 Task: For heading Use Spectral with bold.  font size for heading24,  'Change the font style of data to'Spectral and font size to 16,  Change the alignment of both headline & data to Align right In the sheet   Impact Sales review   book
Action: Mouse moved to (79, 164)
Screenshot: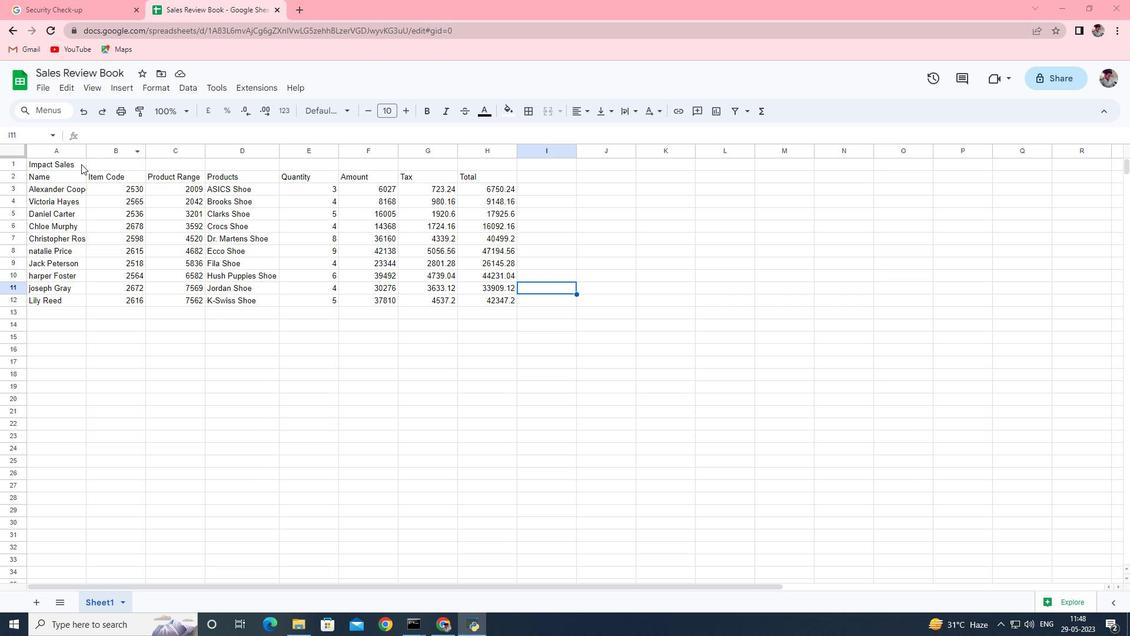 
Action: Mouse pressed left at (79, 164)
Screenshot: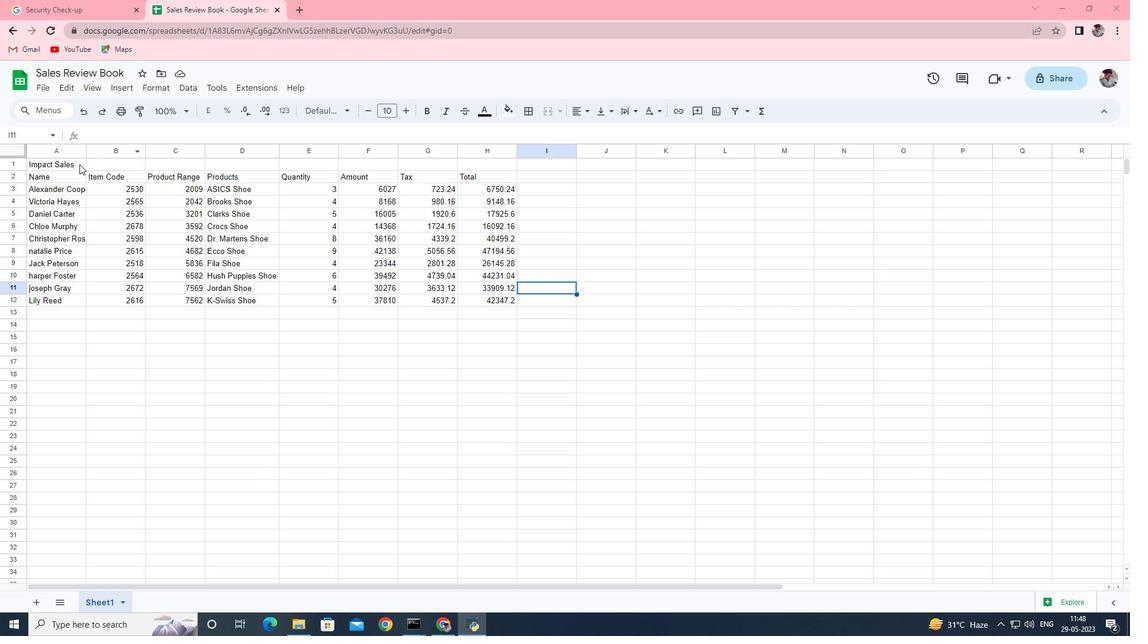 
Action: Mouse moved to (352, 108)
Screenshot: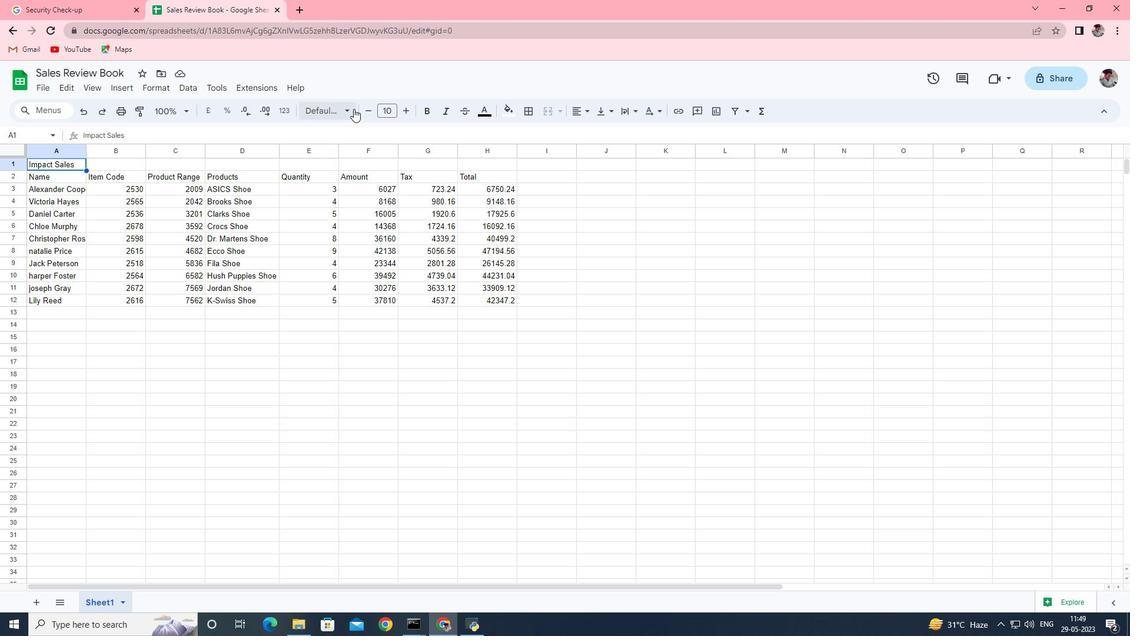 
Action: Mouse pressed left at (352, 108)
Screenshot: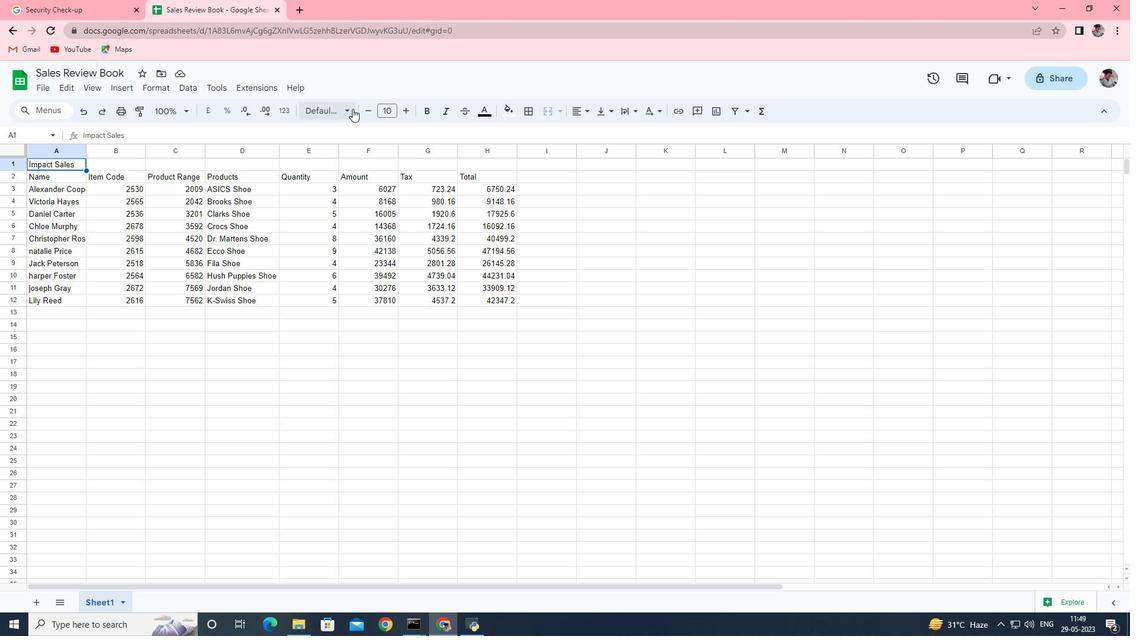 
Action: Mouse moved to (341, 286)
Screenshot: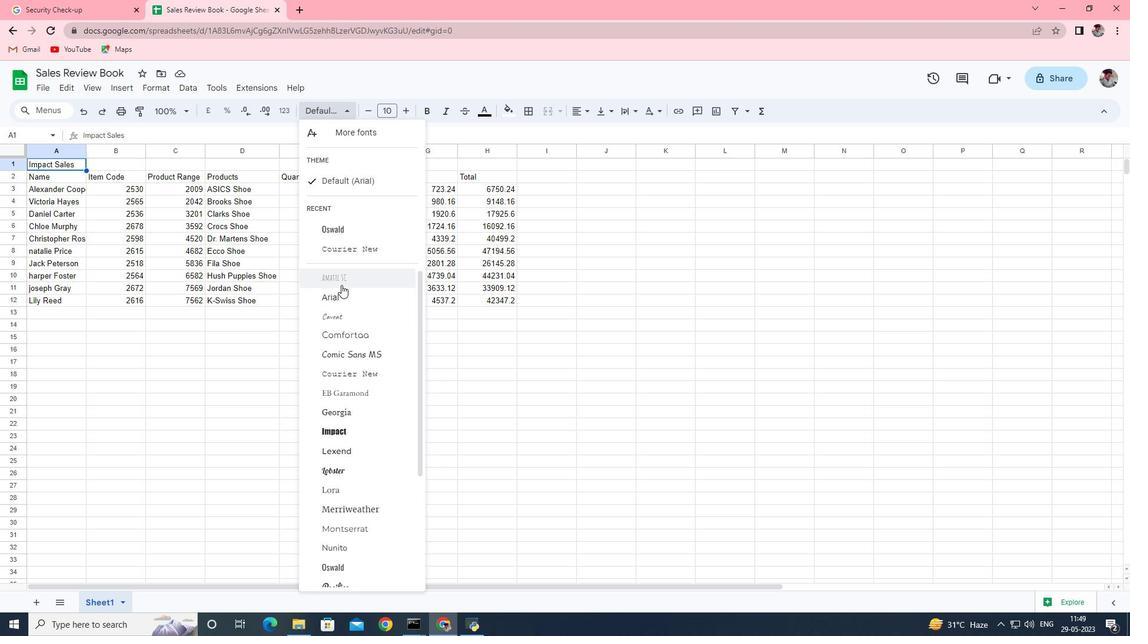 
Action: Mouse scrolled (341, 285) with delta (0, 0)
Screenshot: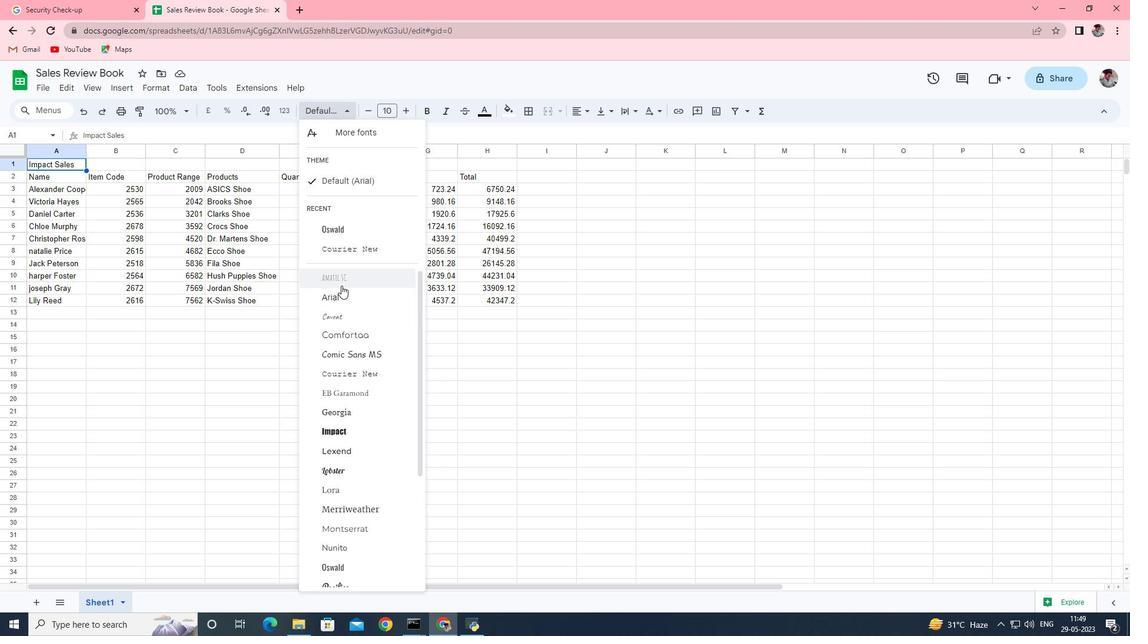 
Action: Mouse scrolled (341, 285) with delta (0, 0)
Screenshot: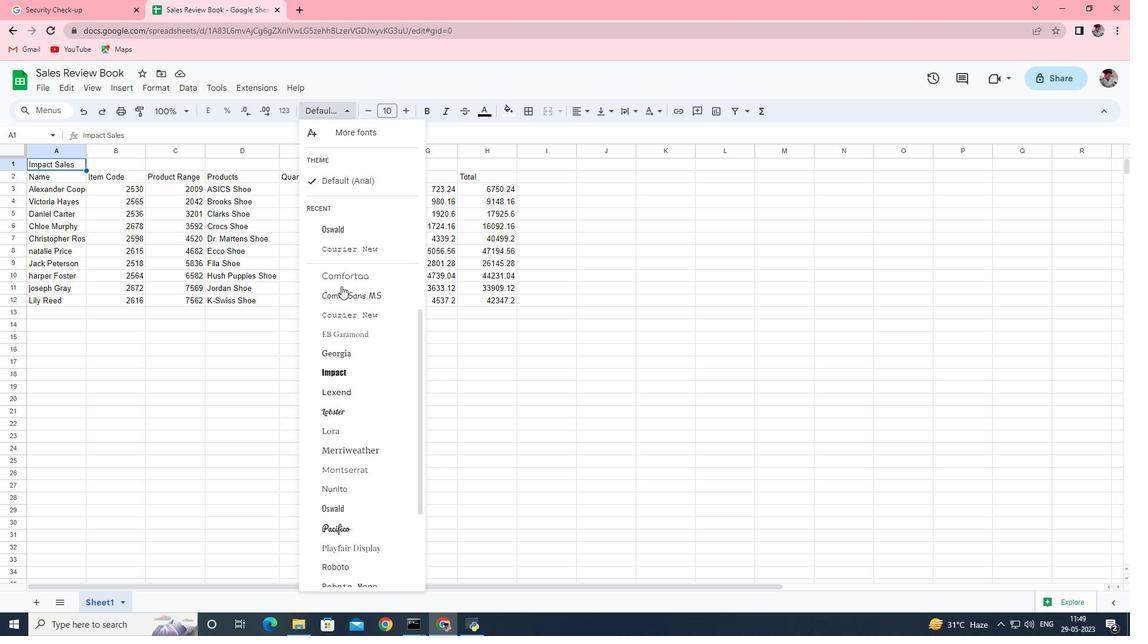 
Action: Mouse scrolled (341, 285) with delta (0, 0)
Screenshot: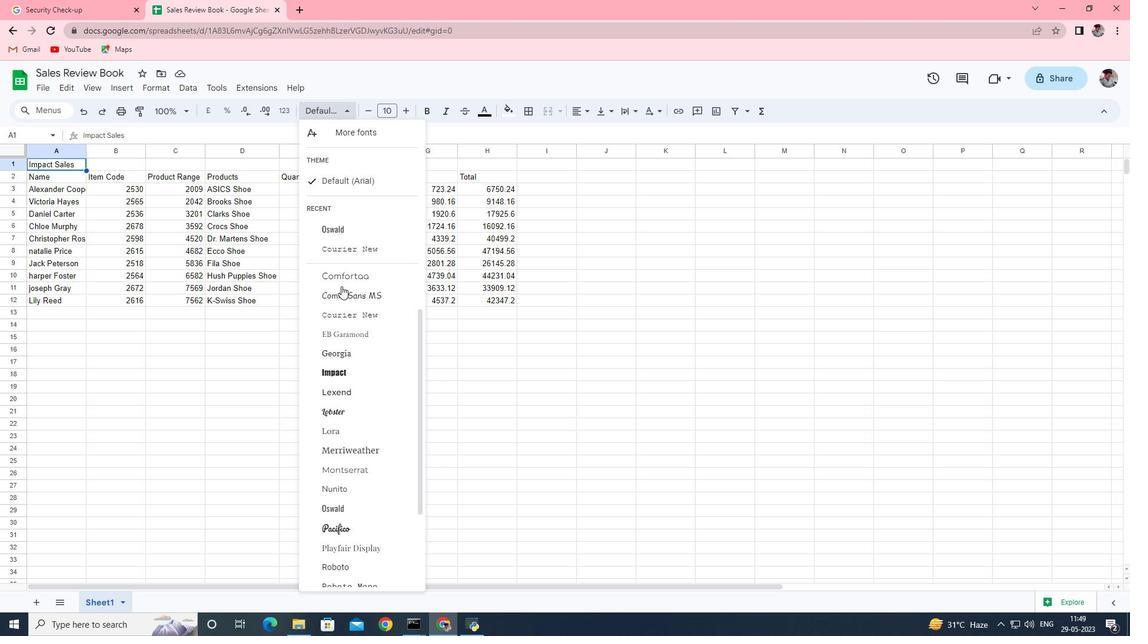 
Action: Mouse scrolled (341, 285) with delta (0, 0)
Screenshot: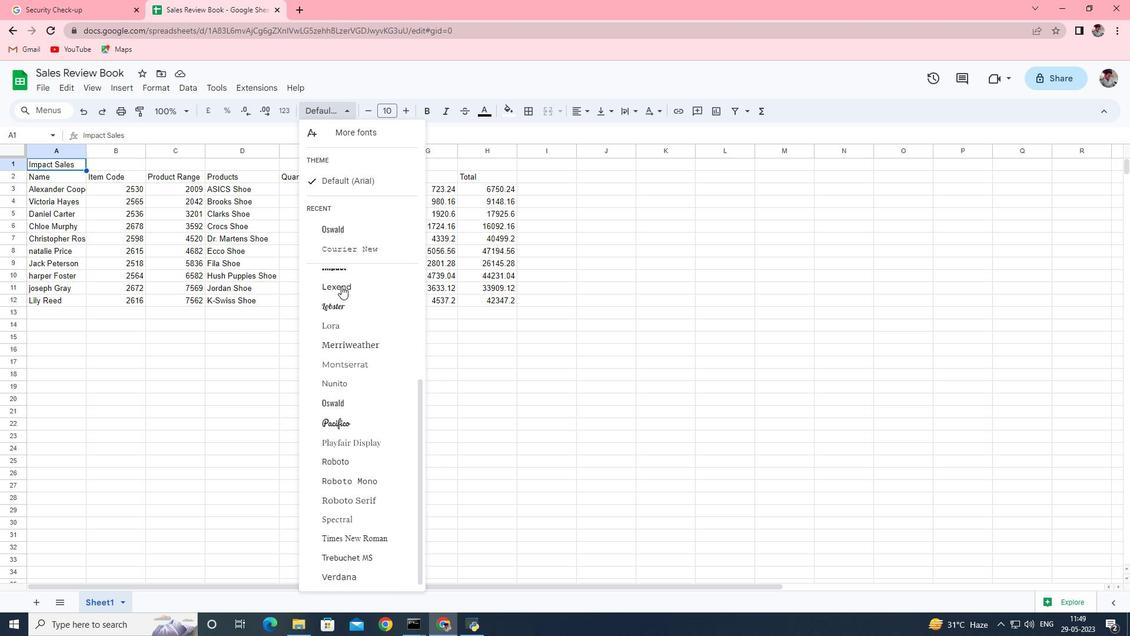 
Action: Mouse scrolled (341, 285) with delta (0, 0)
Screenshot: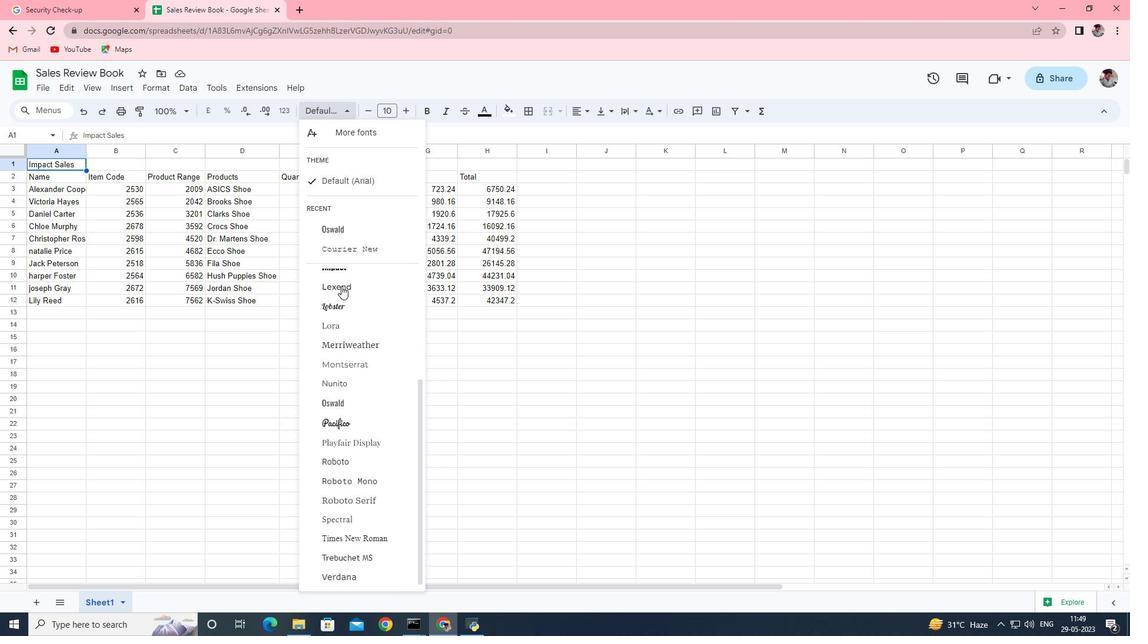 
Action: Mouse scrolled (341, 285) with delta (0, 0)
Screenshot: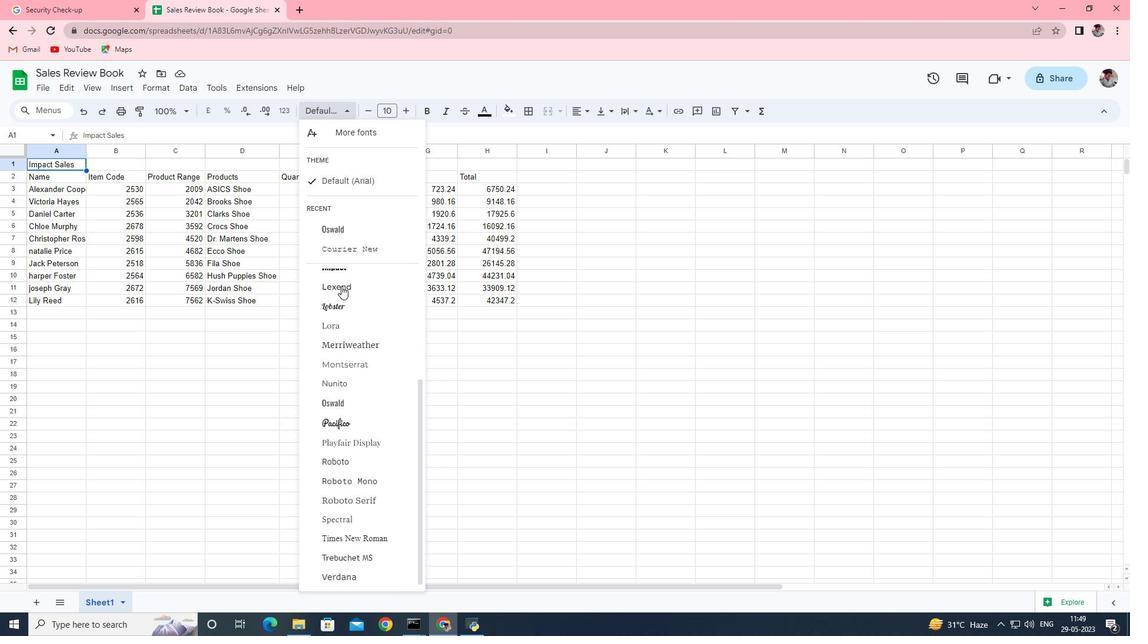 
Action: Mouse scrolled (341, 285) with delta (0, 0)
Screenshot: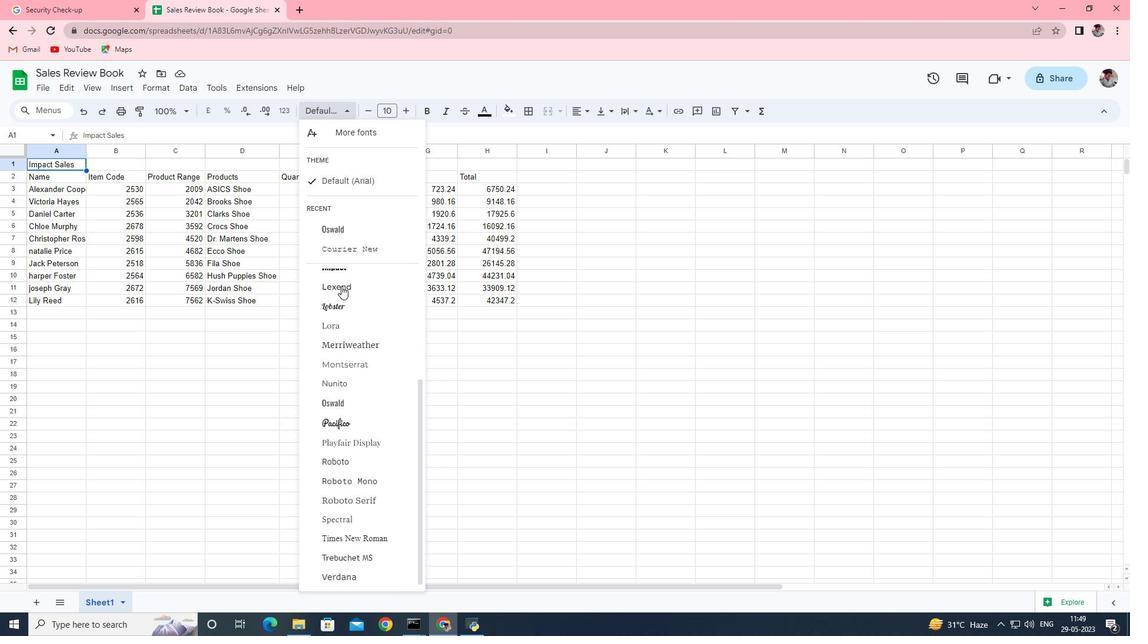 
Action: Mouse moved to (360, 470)
Screenshot: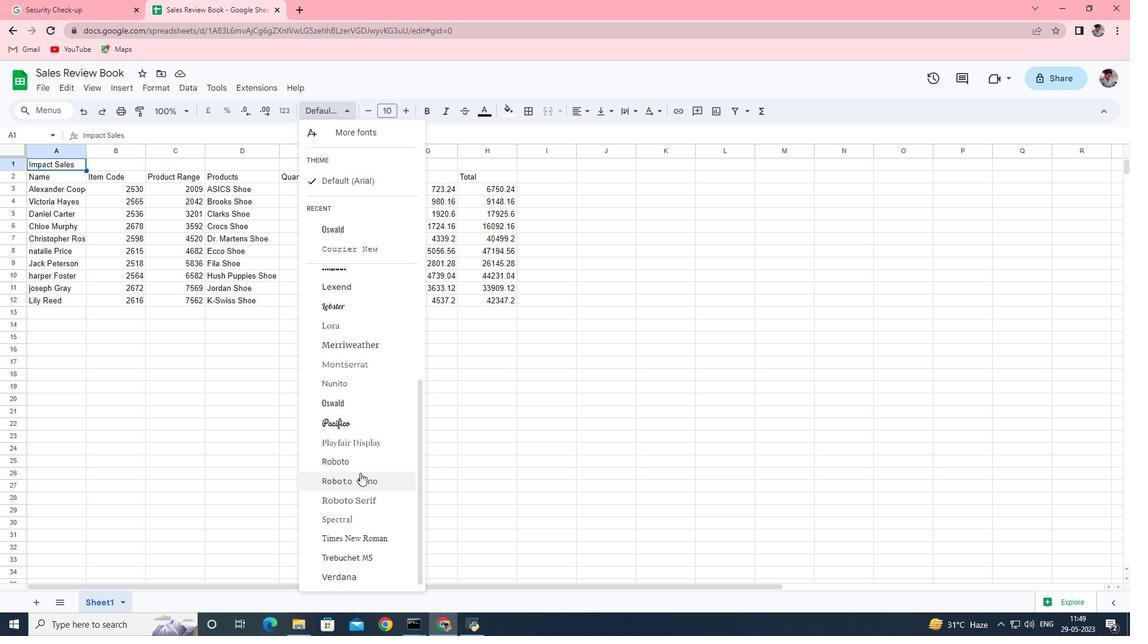 
Action: Mouse scrolled (360, 469) with delta (0, 0)
Screenshot: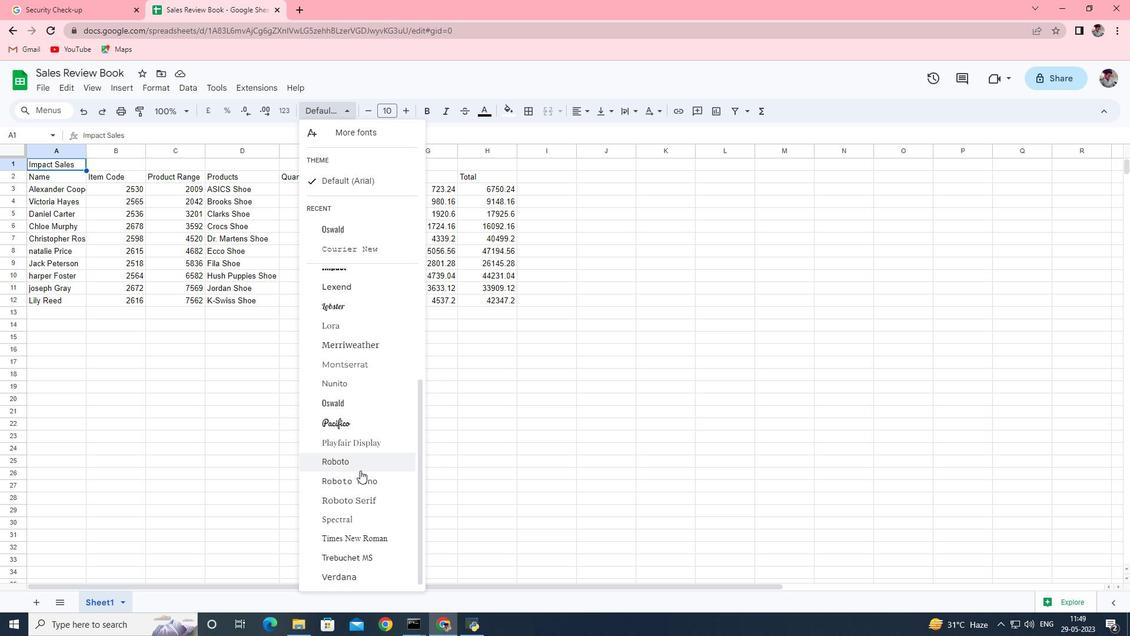 
Action: Mouse moved to (360, 469)
Screenshot: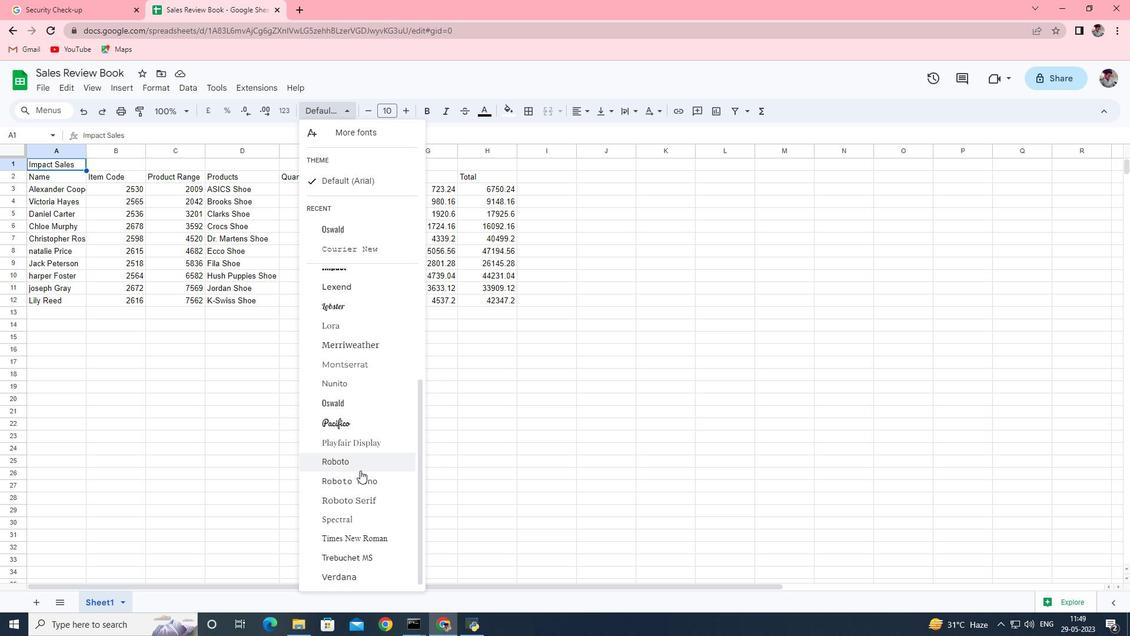 
Action: Mouse scrolled (360, 469) with delta (0, 0)
Screenshot: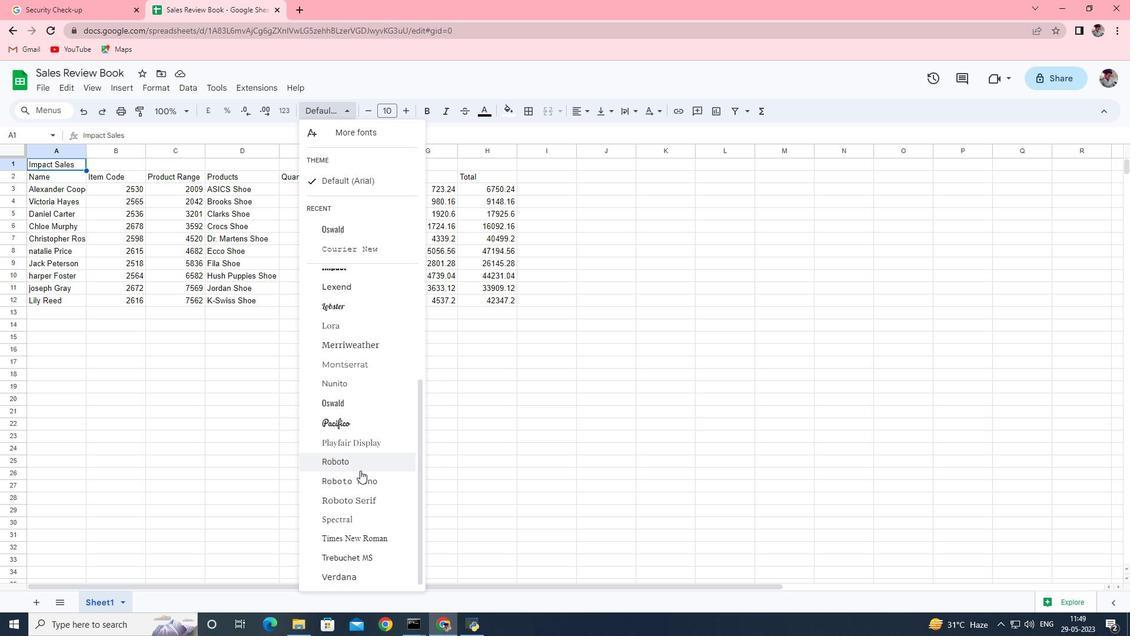 
Action: Mouse moved to (360, 469)
Screenshot: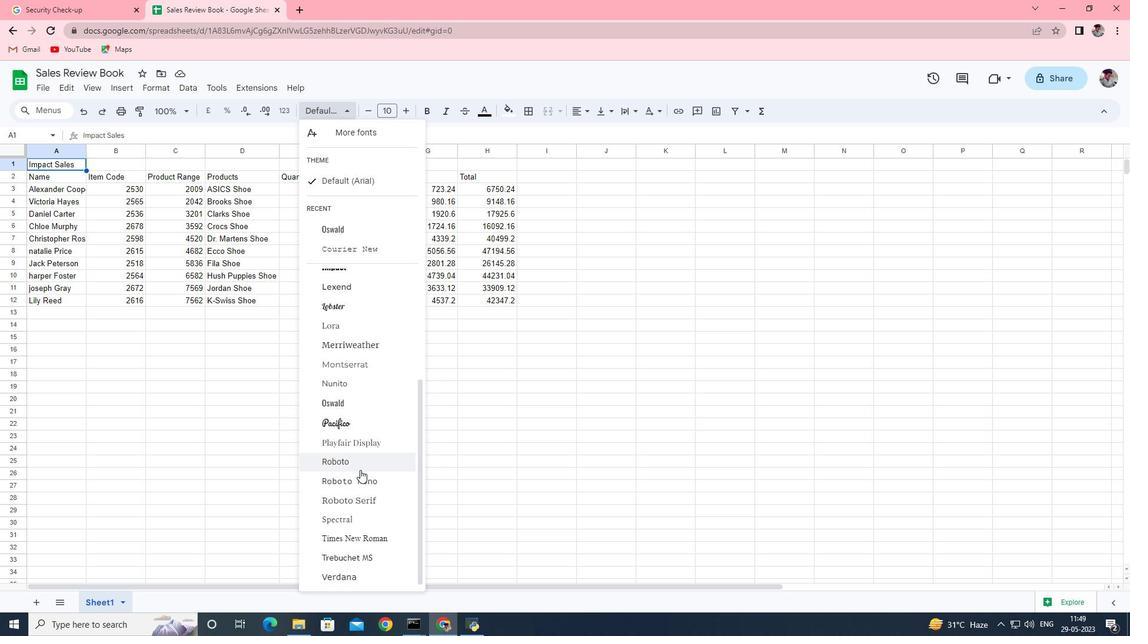 
Action: Mouse scrolled (360, 468) with delta (0, 0)
Screenshot: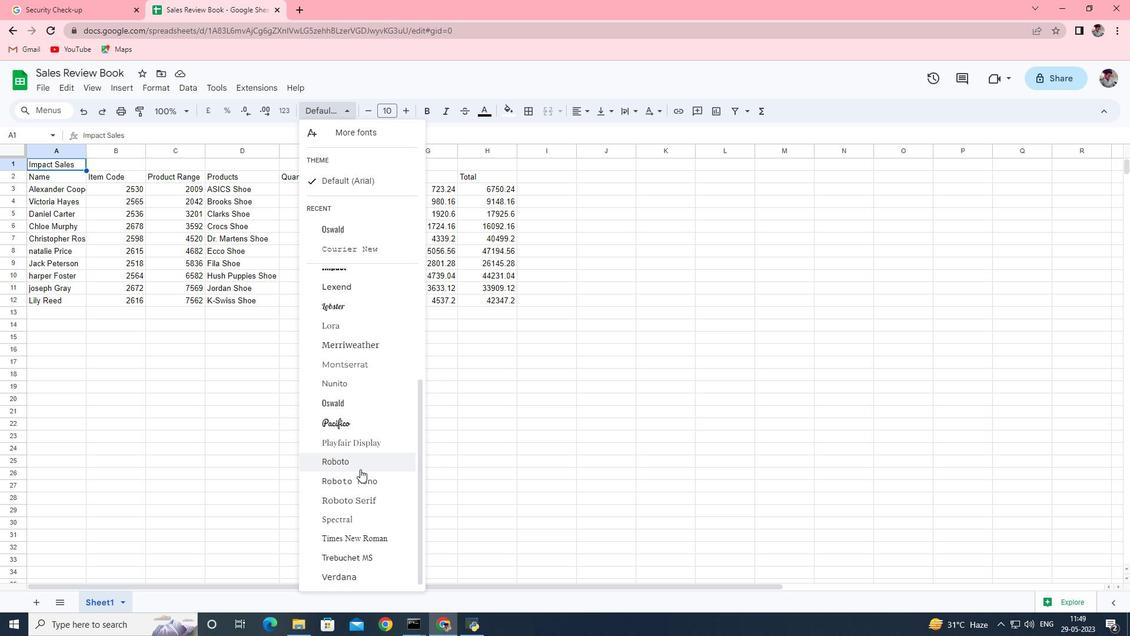
Action: Mouse scrolled (360, 468) with delta (0, 0)
Screenshot: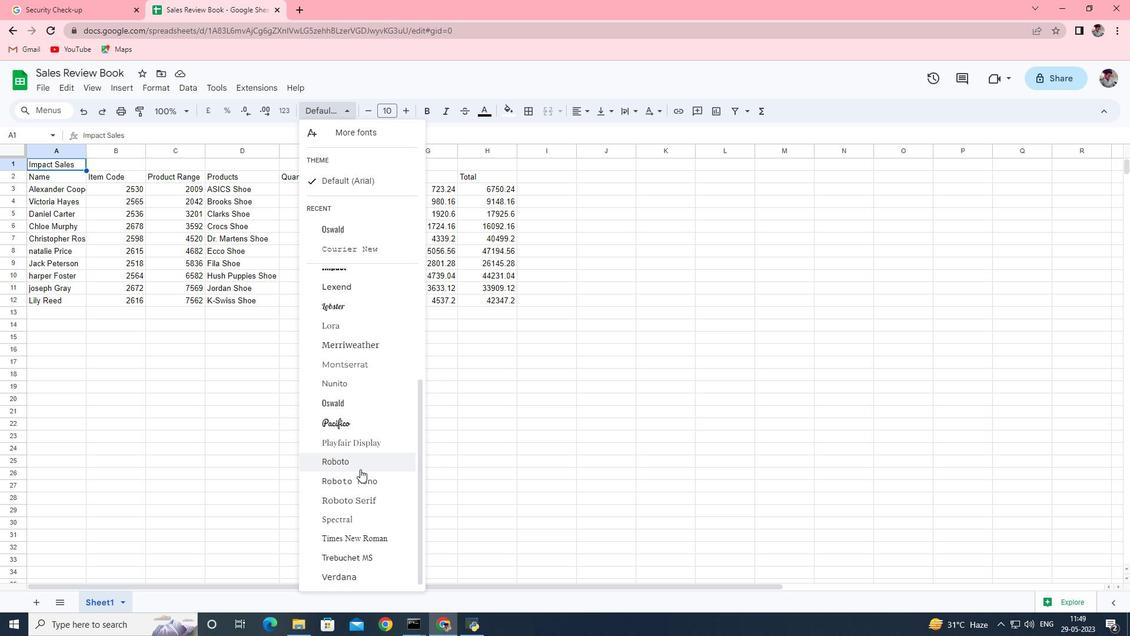 
Action: Mouse scrolled (360, 468) with delta (0, 0)
Screenshot: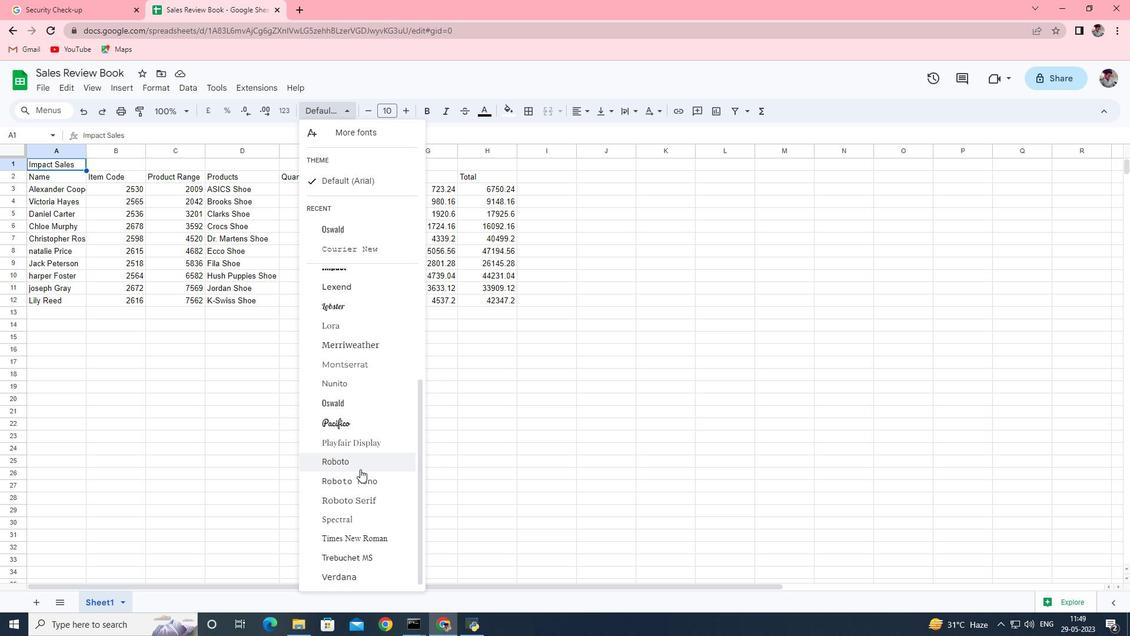 
Action: Mouse scrolled (360, 468) with delta (0, 0)
Screenshot: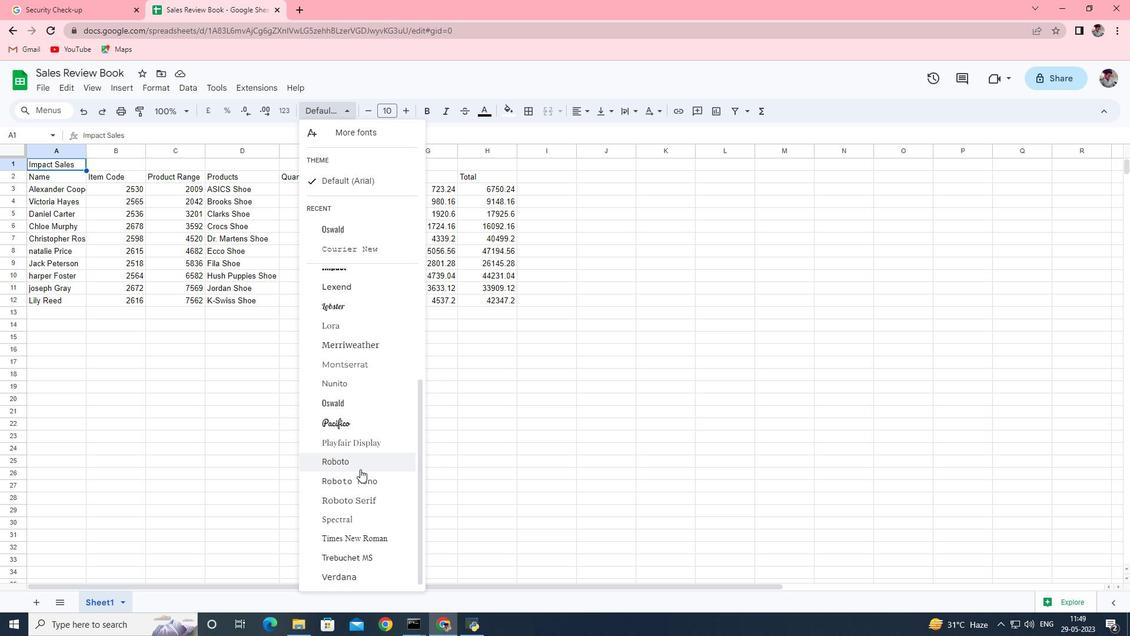 
Action: Mouse moved to (359, 468)
Screenshot: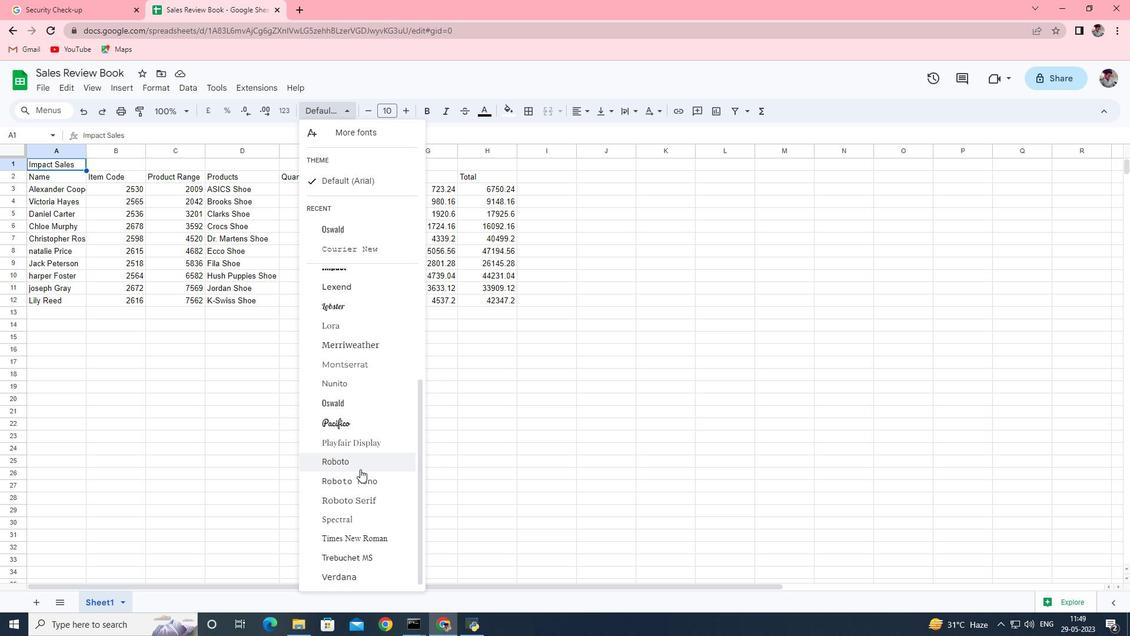 
Action: Mouse scrolled (359, 469) with delta (0, 0)
Screenshot: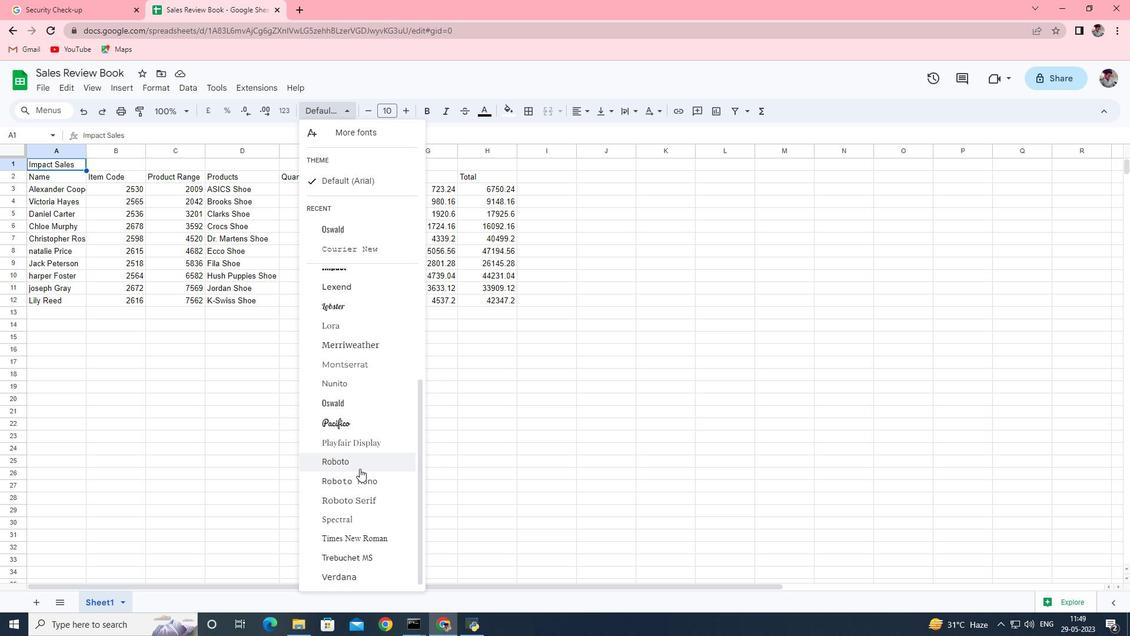 
Action: Mouse moved to (358, 467)
Screenshot: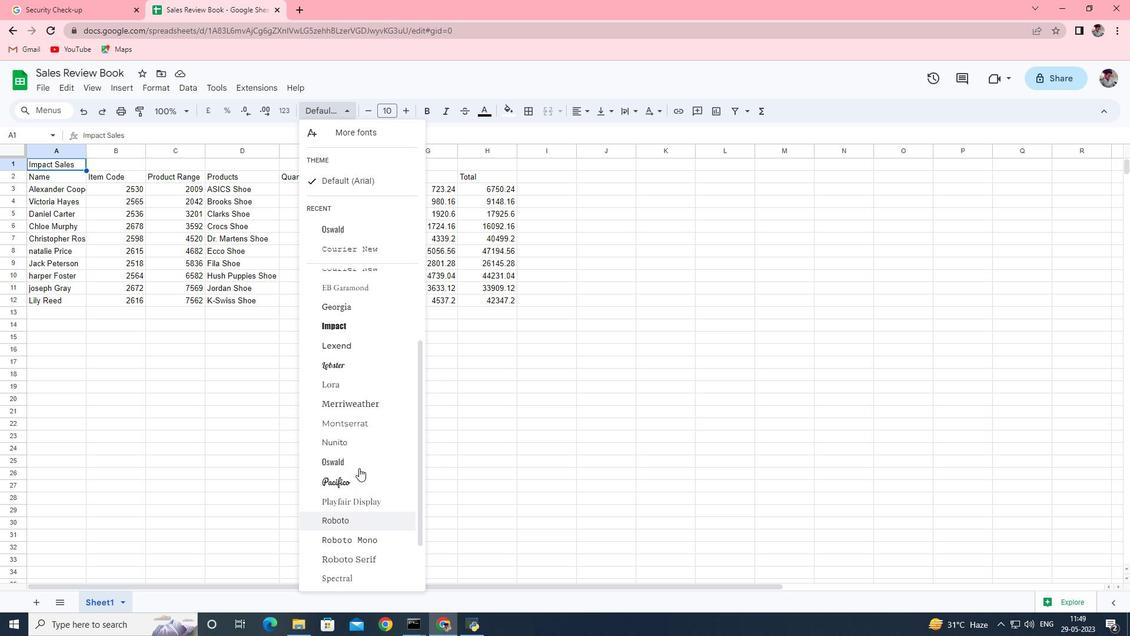 
Action: Mouse scrolled (358, 468) with delta (0, 0)
Screenshot: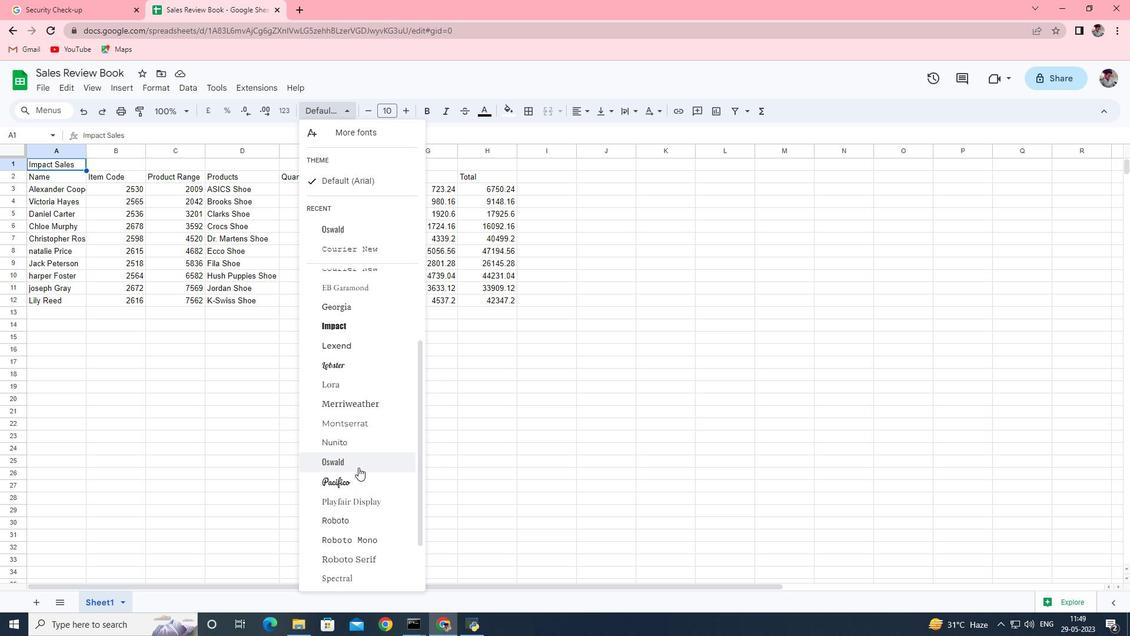 
Action: Mouse moved to (356, 465)
Screenshot: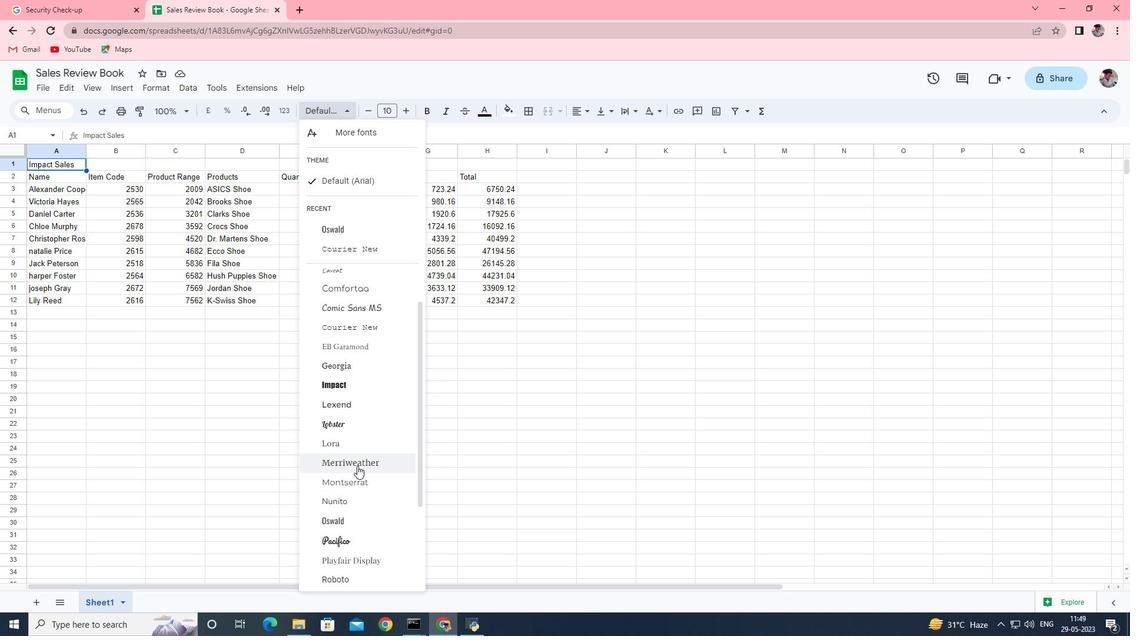 
Action: Mouse scrolled (356, 465) with delta (0, 0)
Screenshot: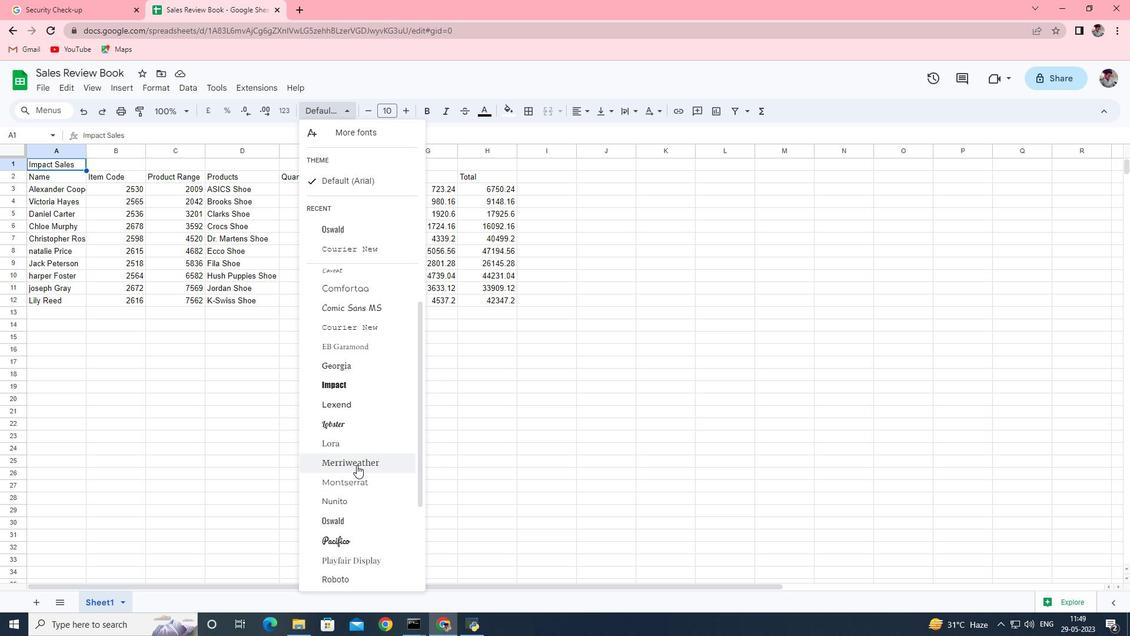 
Action: Mouse scrolled (356, 464) with delta (0, 0)
Screenshot: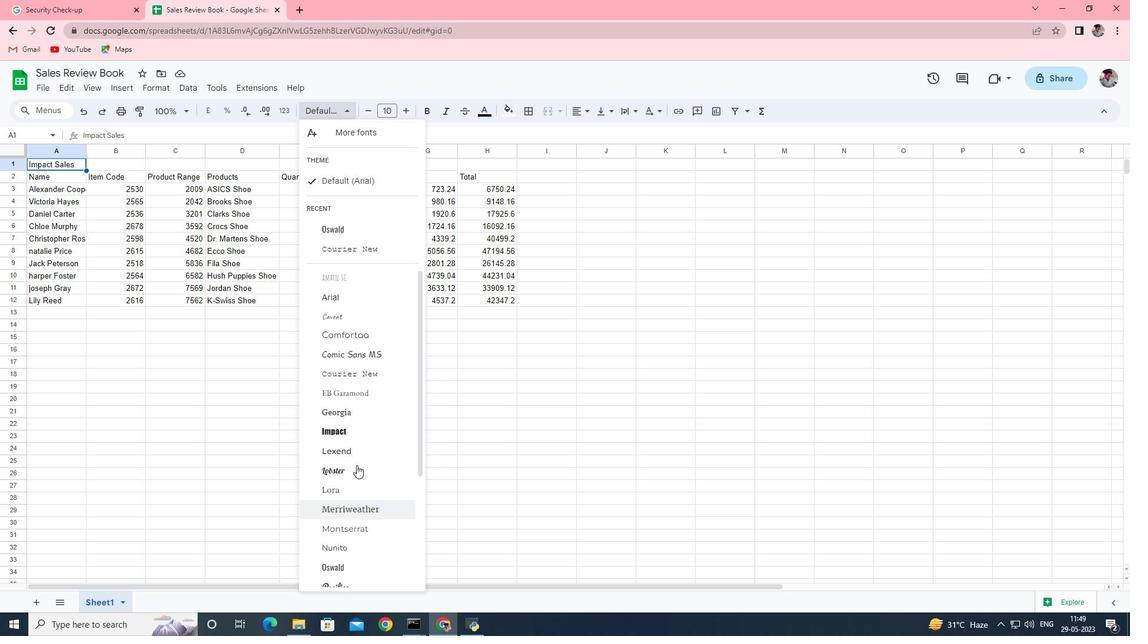 
Action: Mouse scrolled (356, 464) with delta (0, 0)
Screenshot: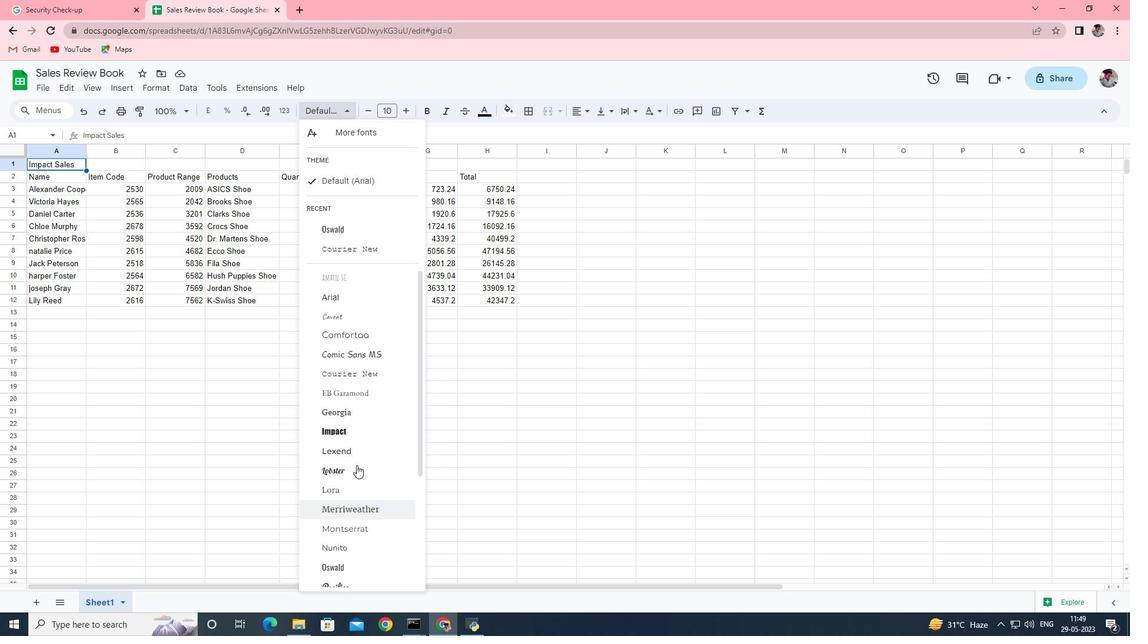 
Action: Mouse scrolled (356, 464) with delta (0, 0)
Screenshot: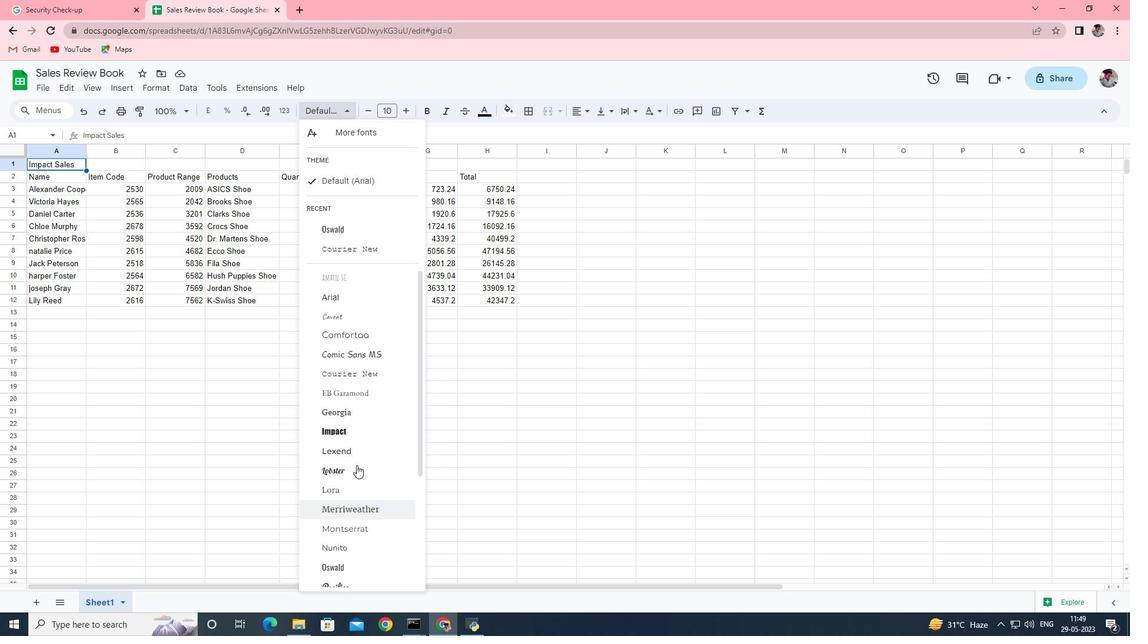 
Action: Mouse scrolled (356, 464) with delta (0, 0)
Screenshot: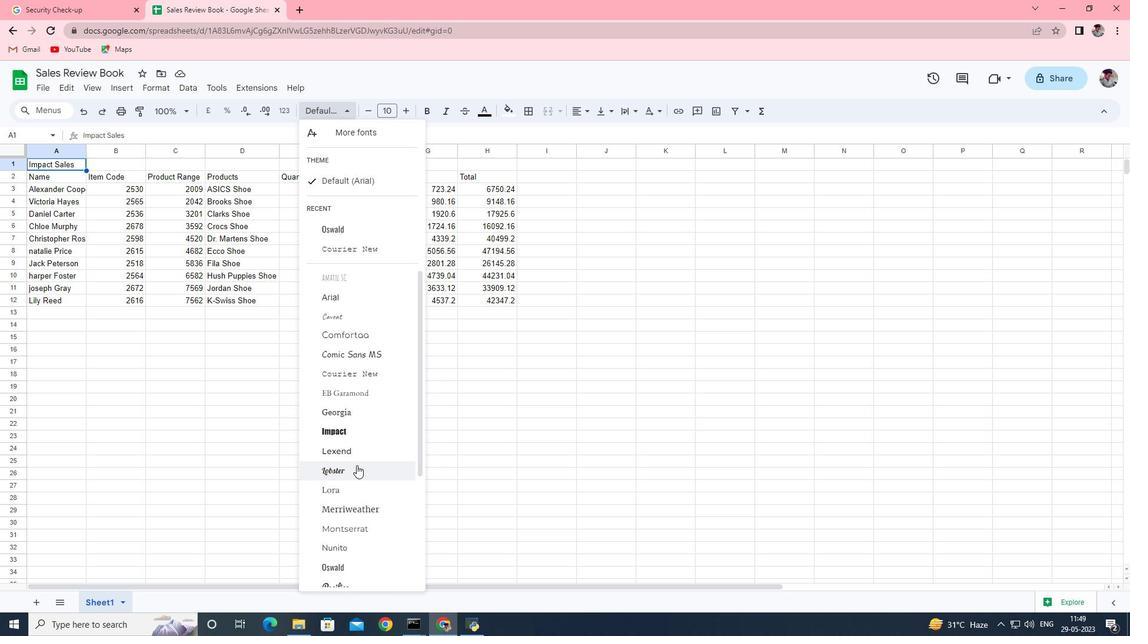 
Action: Mouse scrolled (356, 464) with delta (0, 0)
Screenshot: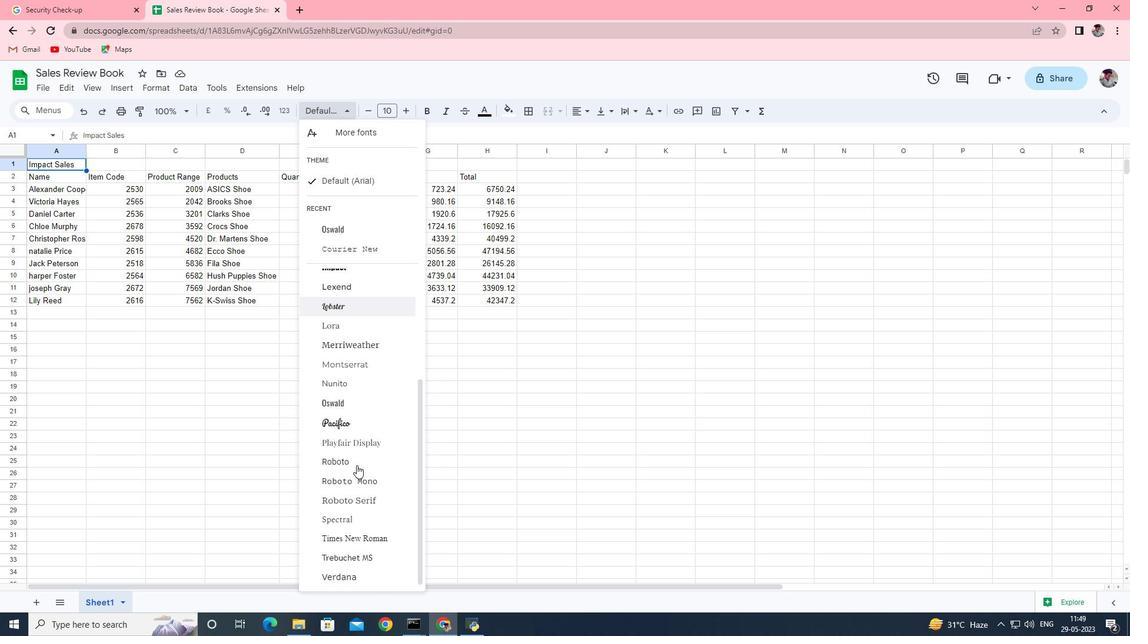 
Action: Mouse scrolled (356, 464) with delta (0, 0)
Screenshot: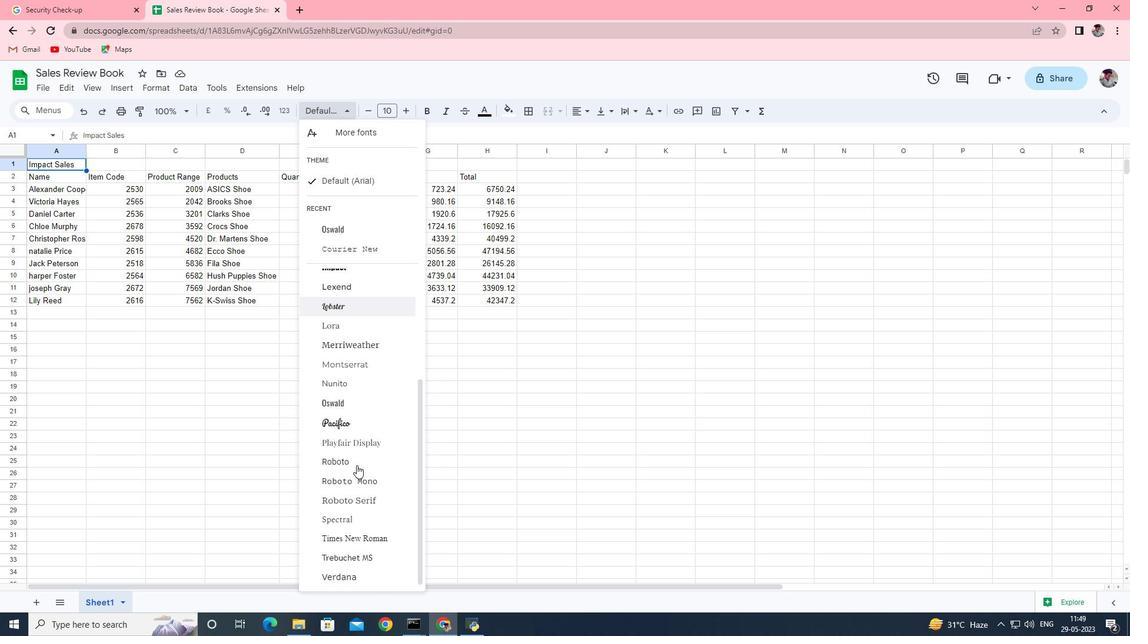
Action: Mouse moved to (346, 519)
Screenshot: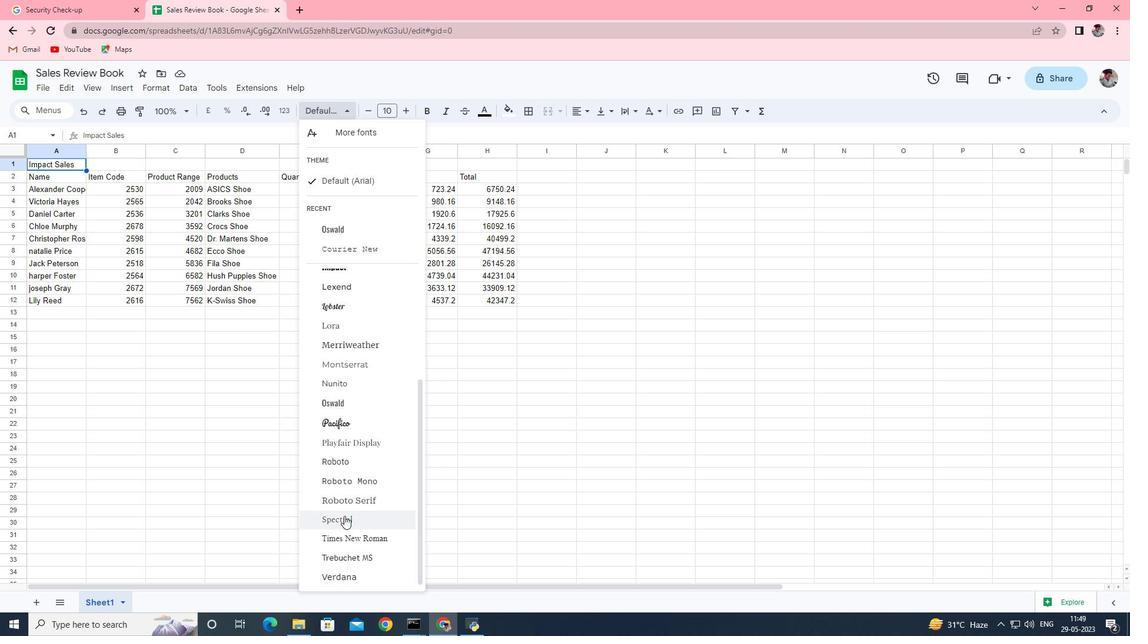 
Action: Mouse pressed left at (346, 519)
Screenshot: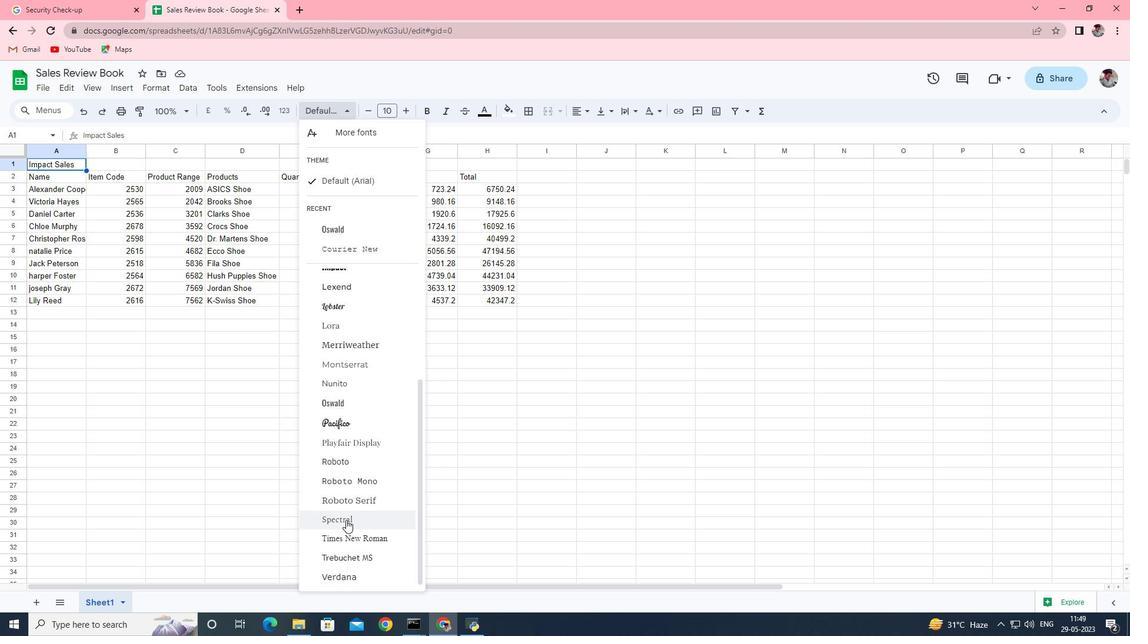 
Action: Mouse moved to (423, 110)
Screenshot: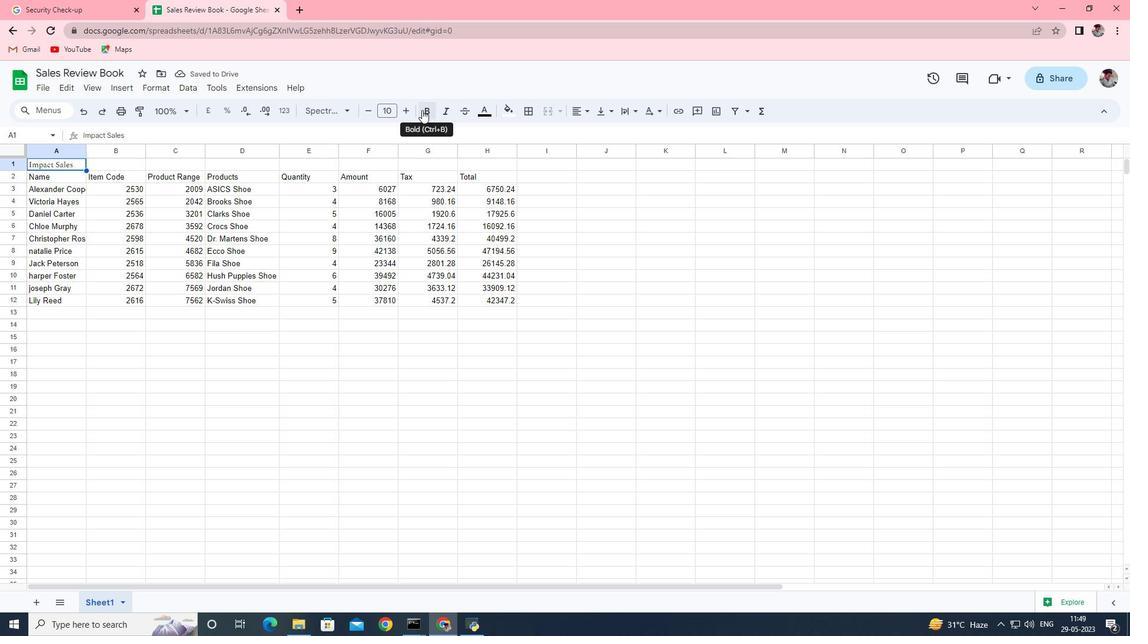 
Action: Mouse pressed left at (423, 110)
Screenshot: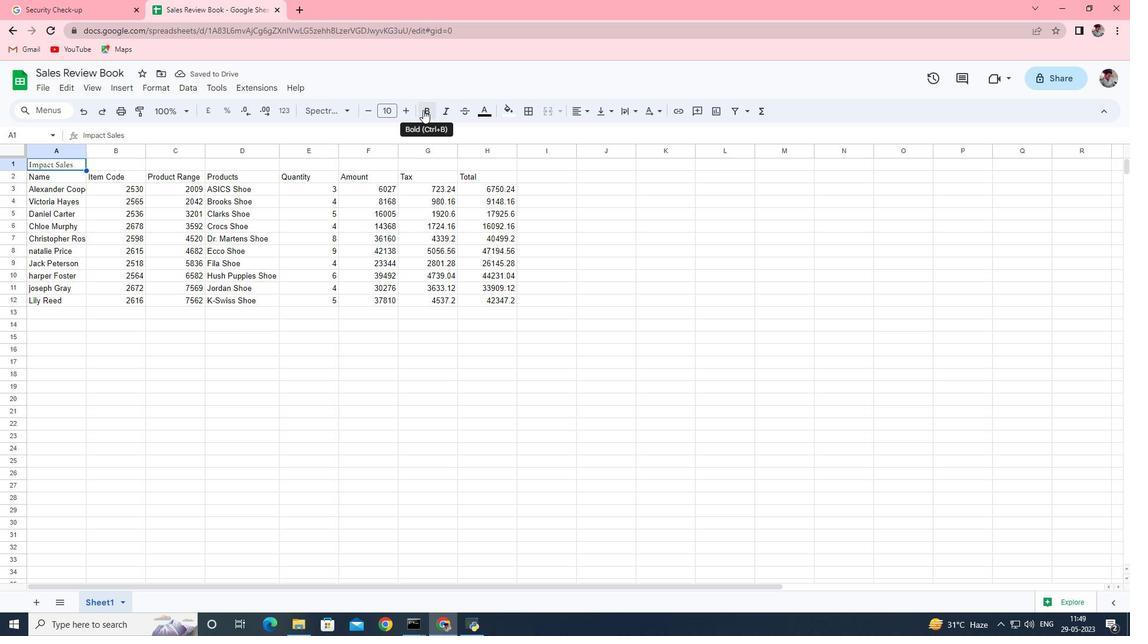 
Action: Mouse moved to (404, 111)
Screenshot: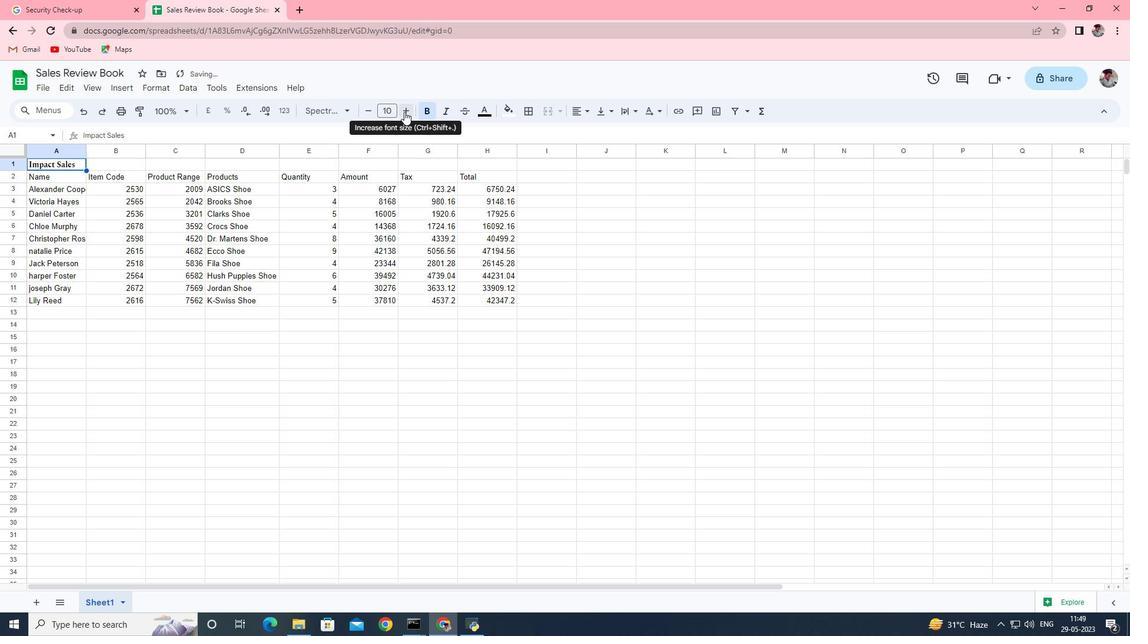 
Action: Mouse pressed left at (404, 111)
Screenshot: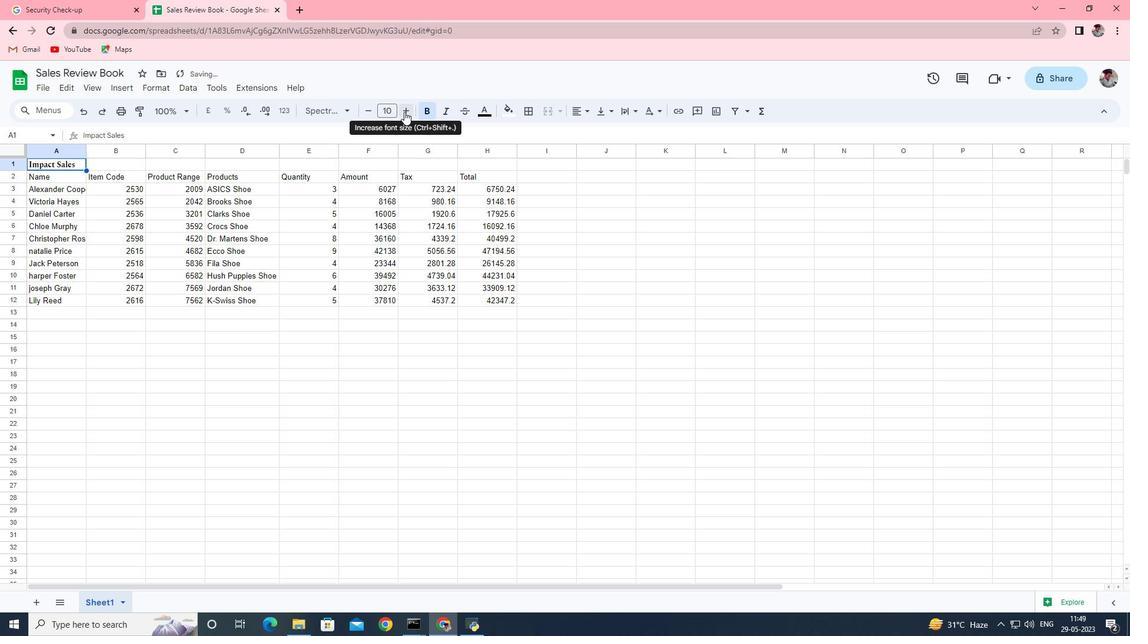 
Action: Mouse pressed left at (404, 111)
Screenshot: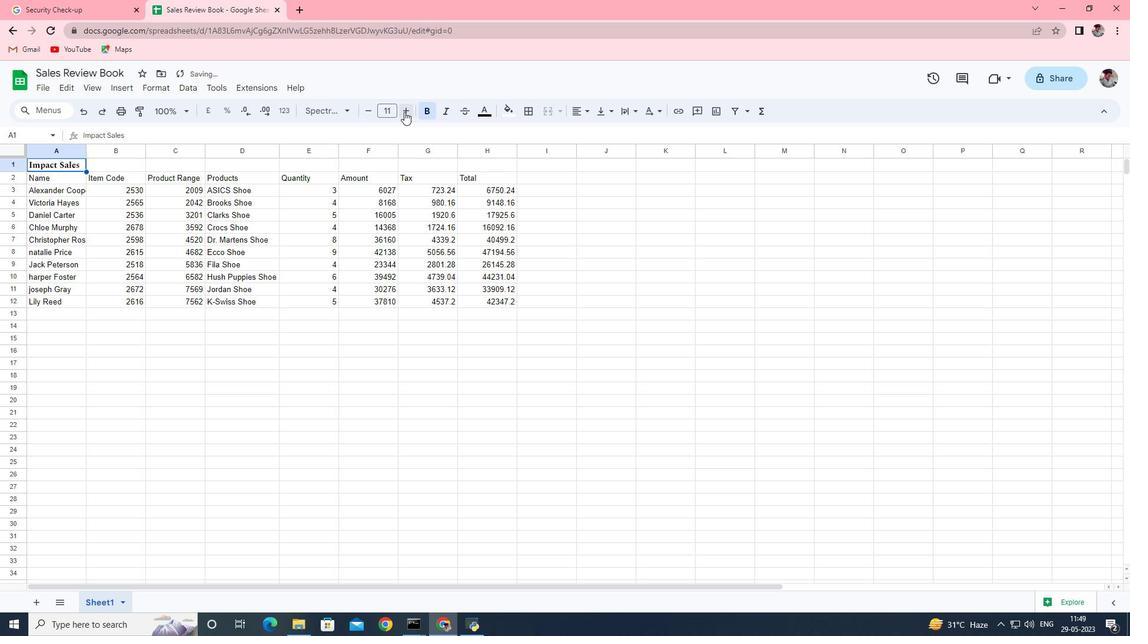 
Action: Mouse pressed left at (404, 111)
Screenshot: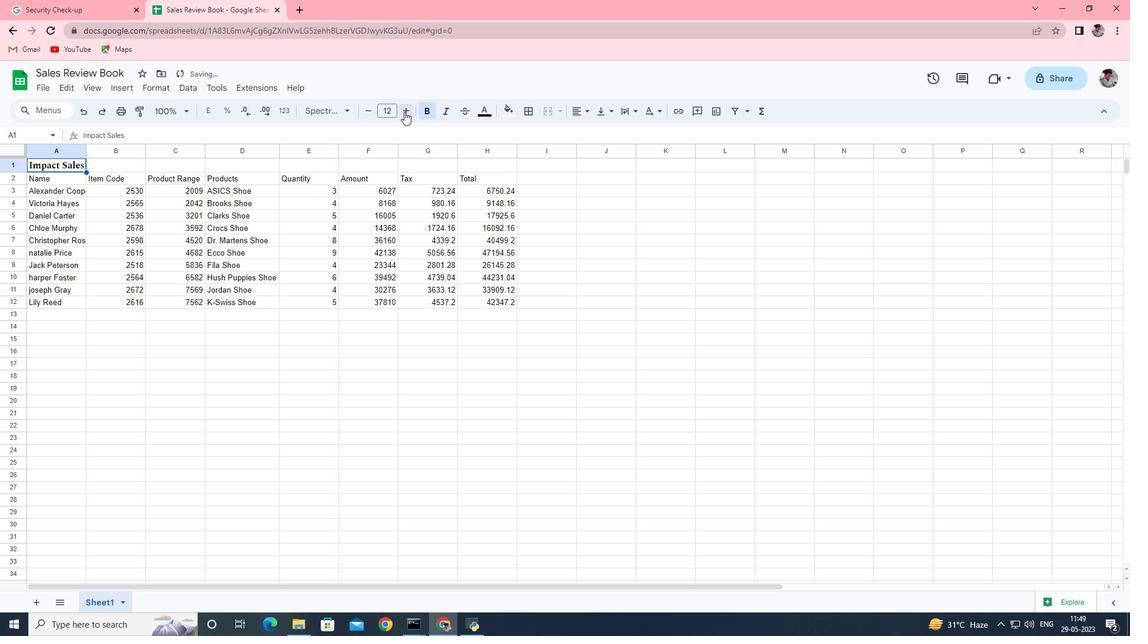 
Action: Mouse pressed left at (404, 111)
Screenshot: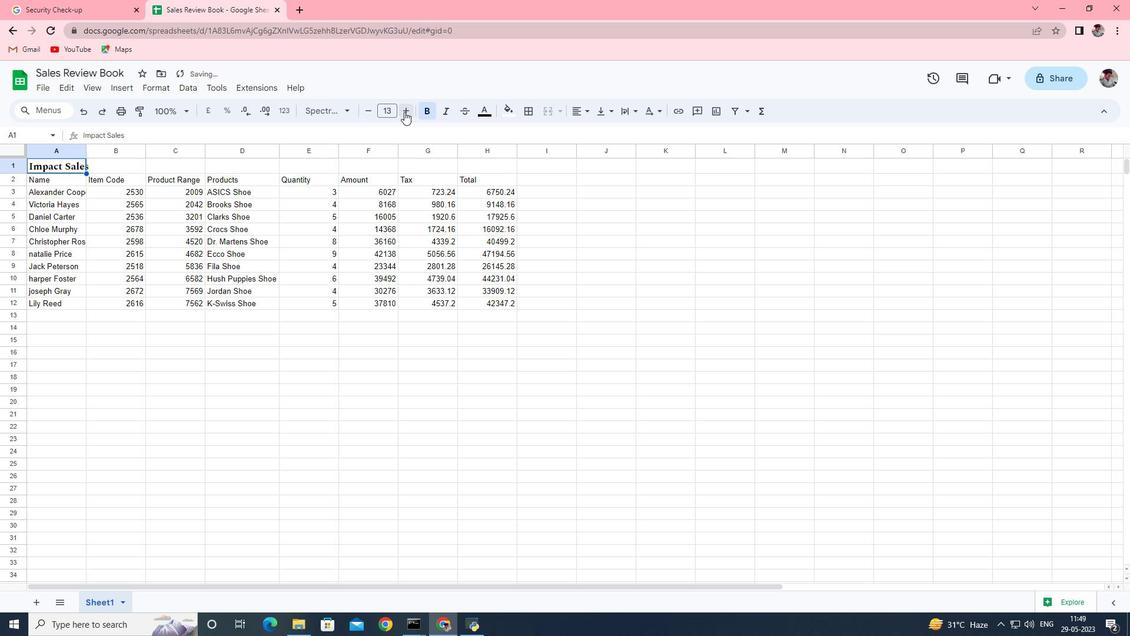 
Action: Mouse pressed left at (404, 111)
Screenshot: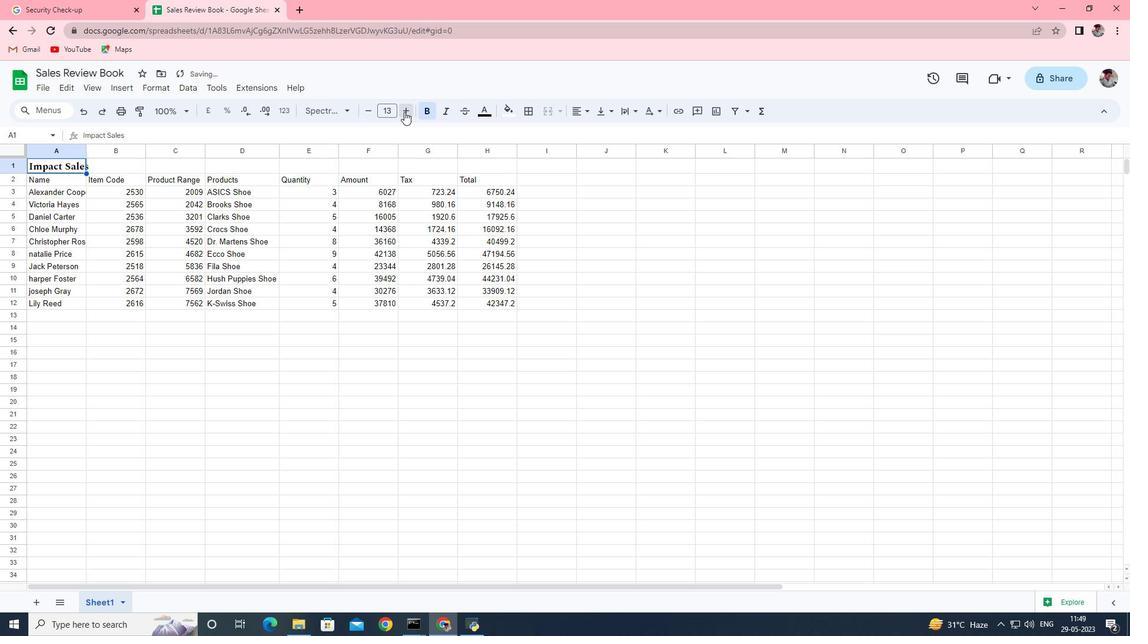 
Action: Mouse pressed left at (404, 111)
Screenshot: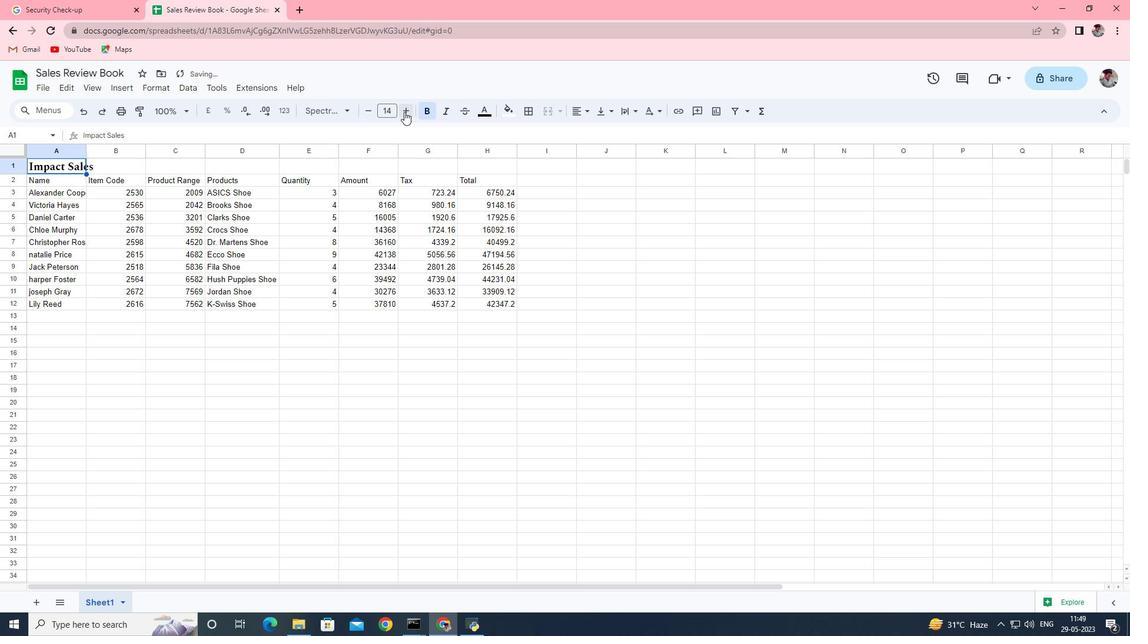 
Action: Mouse pressed left at (404, 111)
Screenshot: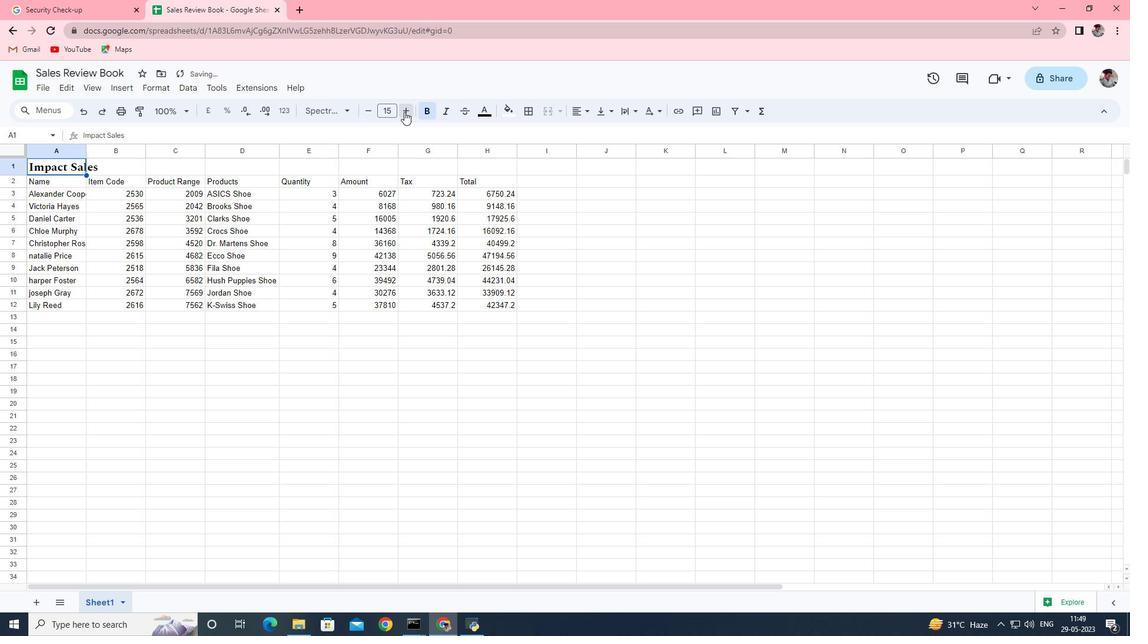 
Action: Mouse pressed left at (404, 111)
Screenshot: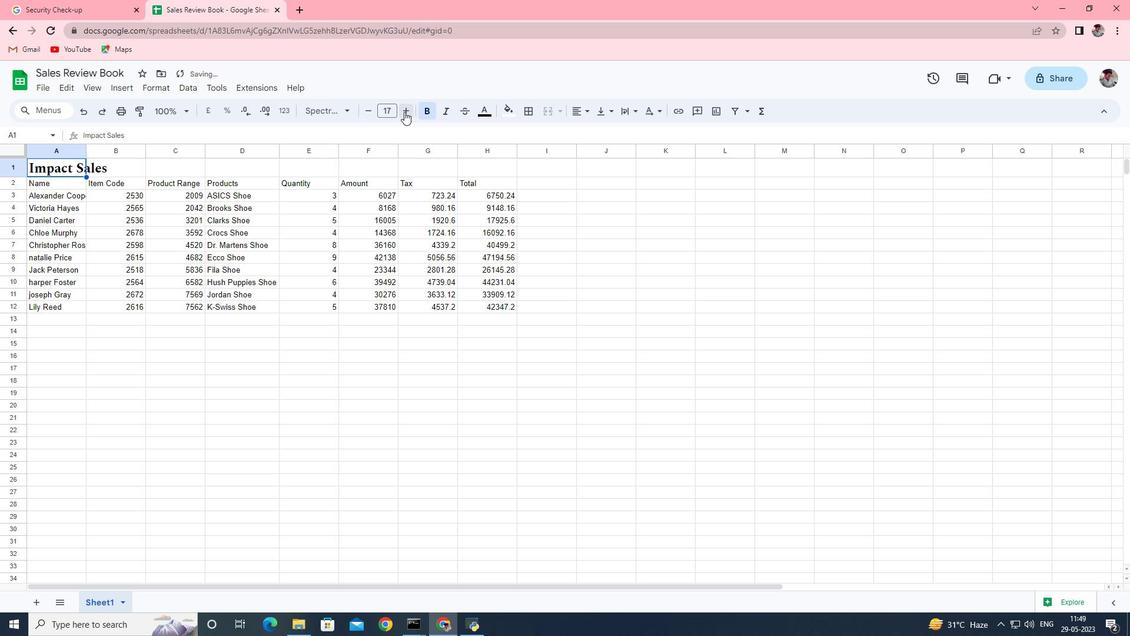 
Action: Mouse pressed left at (404, 111)
Screenshot: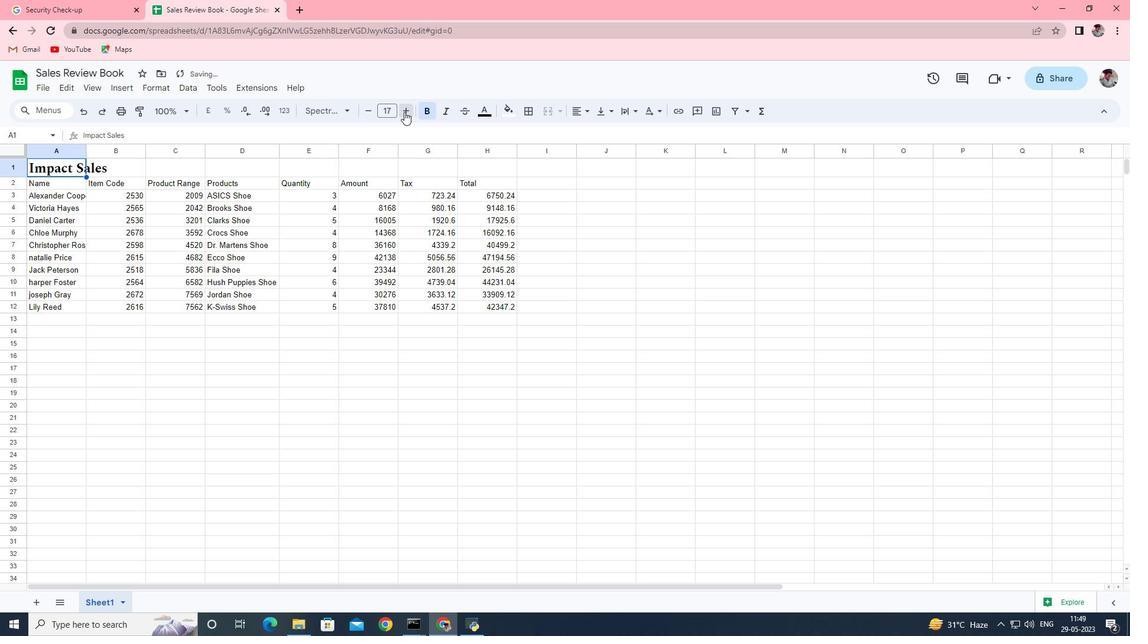 
Action: Mouse pressed left at (404, 111)
Screenshot: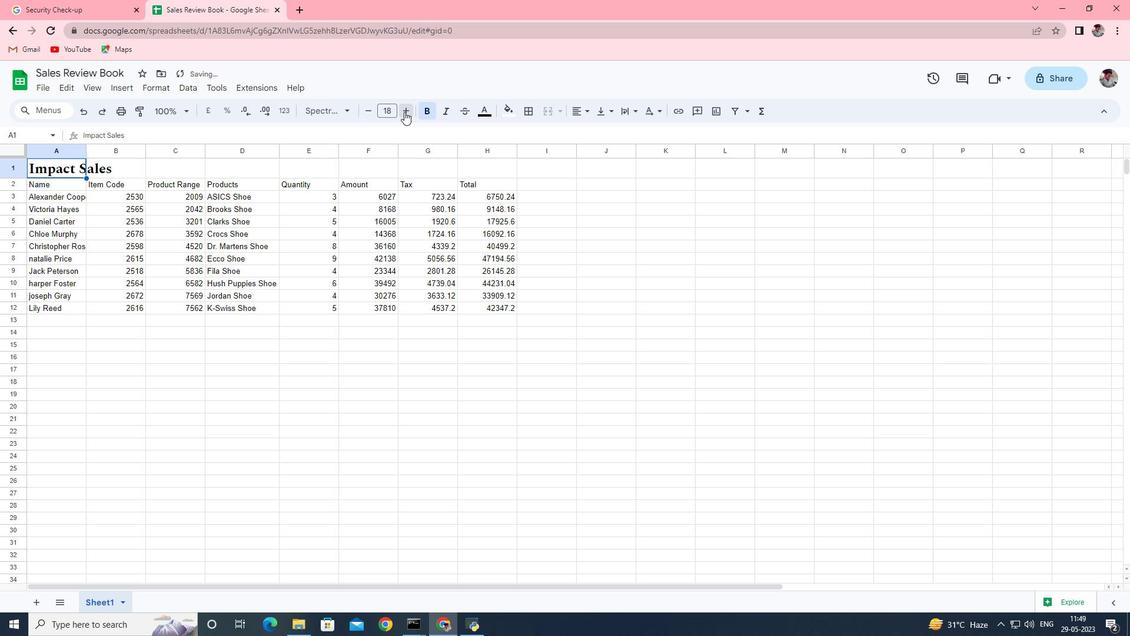 
Action: Mouse pressed left at (404, 111)
Screenshot: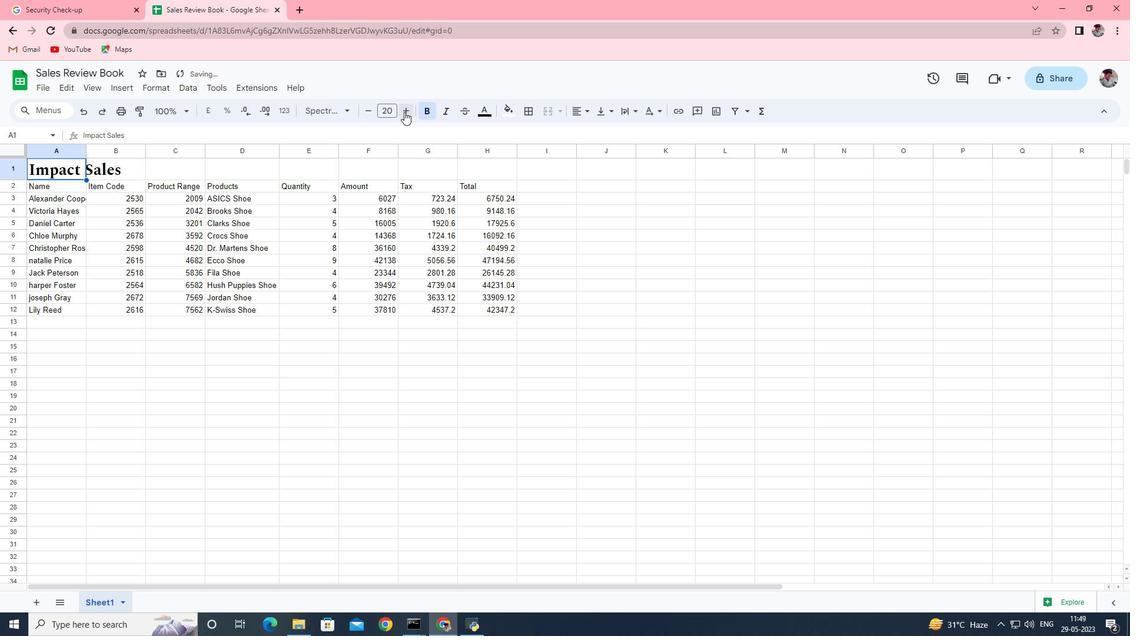
Action: Mouse pressed left at (404, 111)
Screenshot: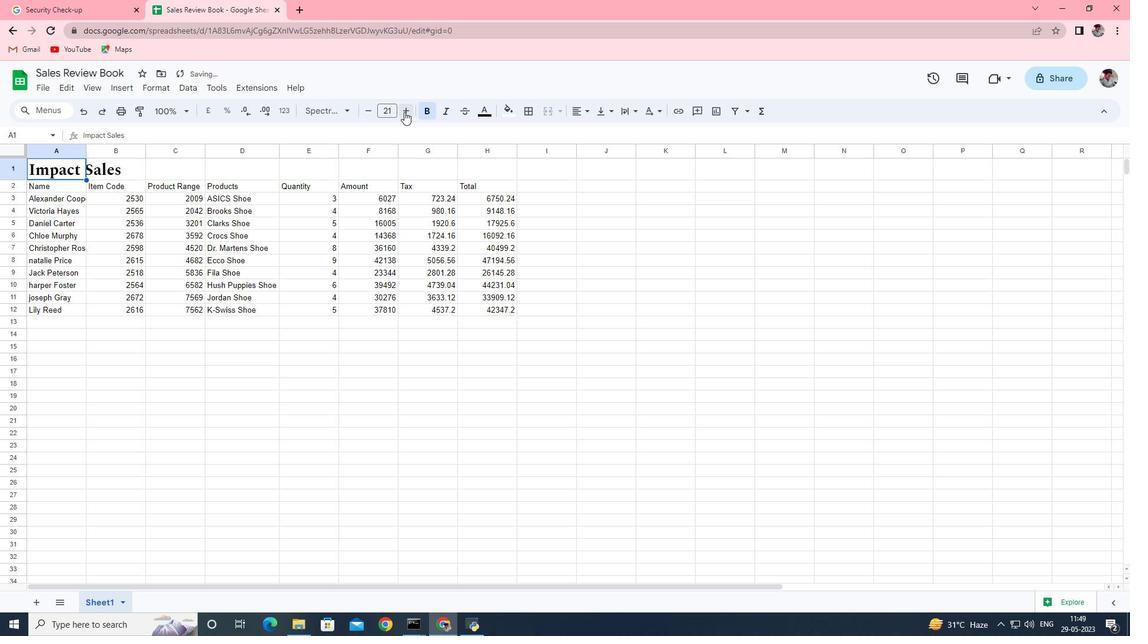 
Action: Mouse pressed left at (404, 111)
Screenshot: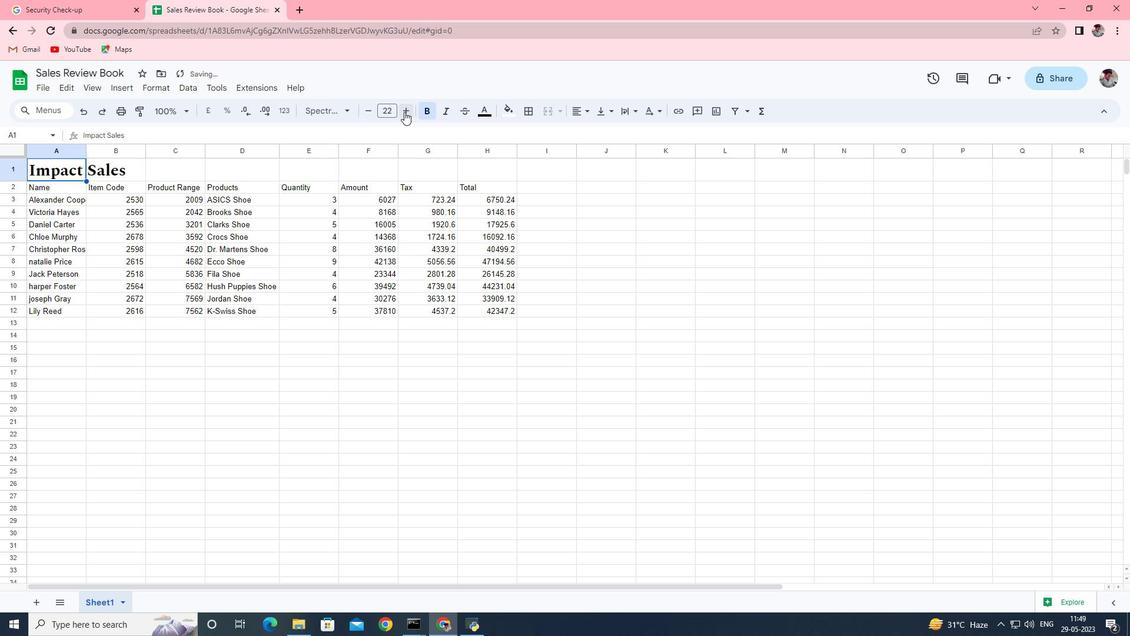 
Action: Mouse pressed left at (404, 111)
Screenshot: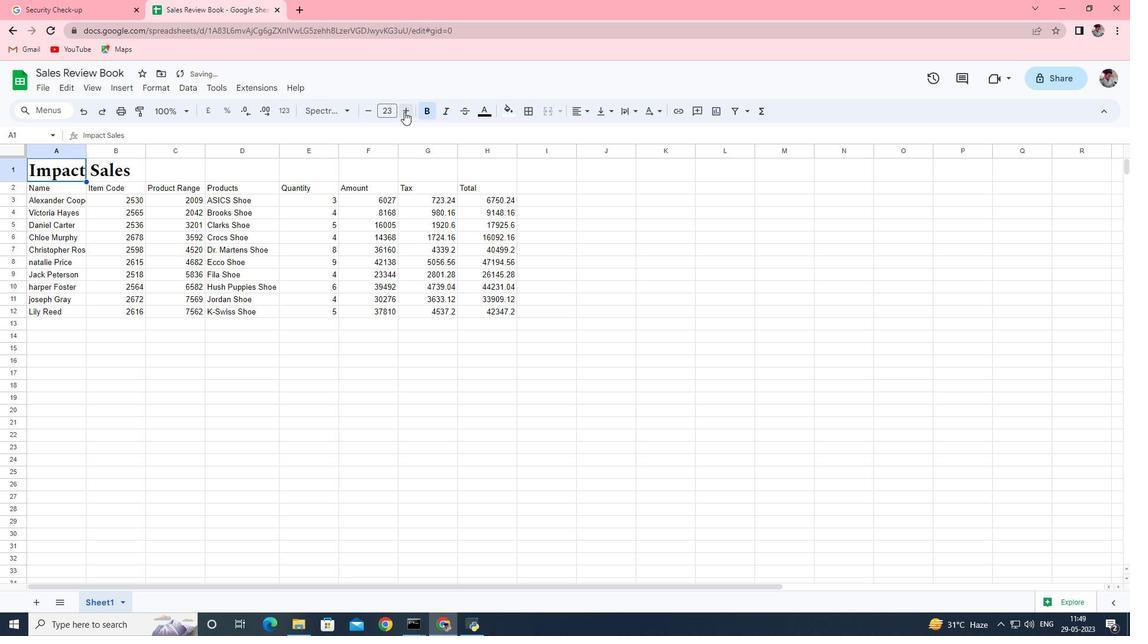 
Action: Mouse moved to (58, 186)
Screenshot: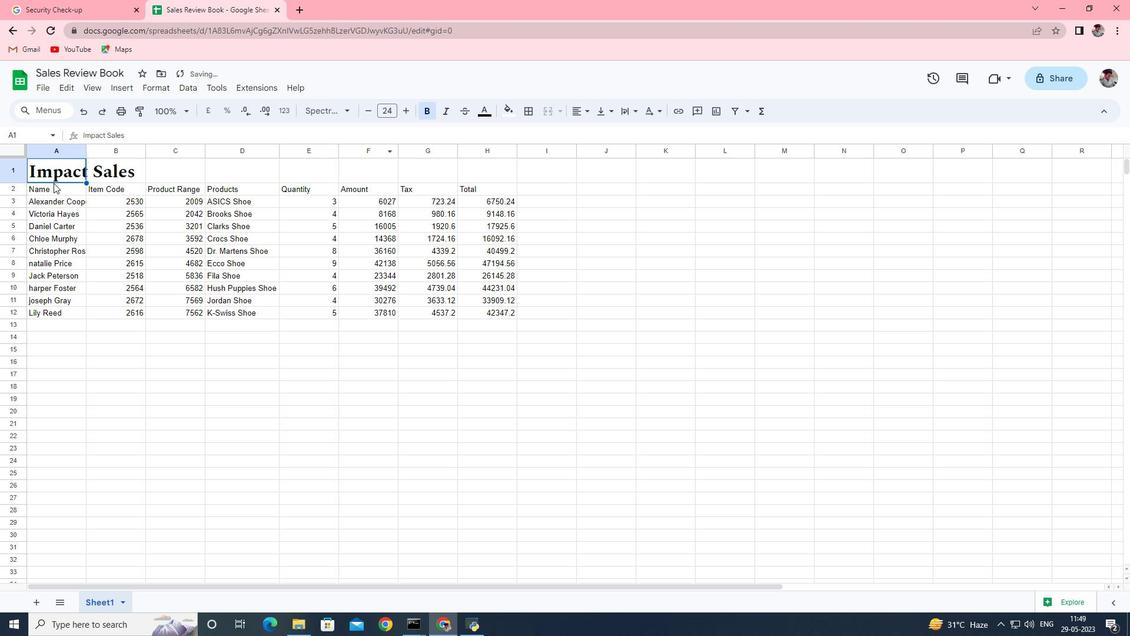 
Action: Mouse pressed left at (58, 186)
Screenshot: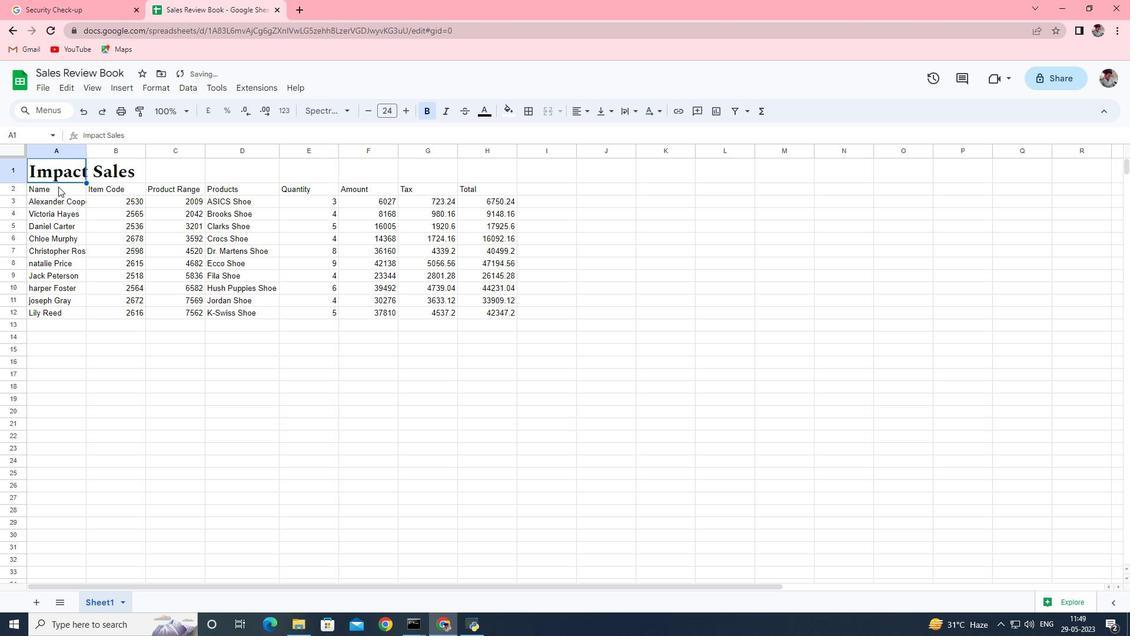 
Action: Mouse moved to (344, 112)
Screenshot: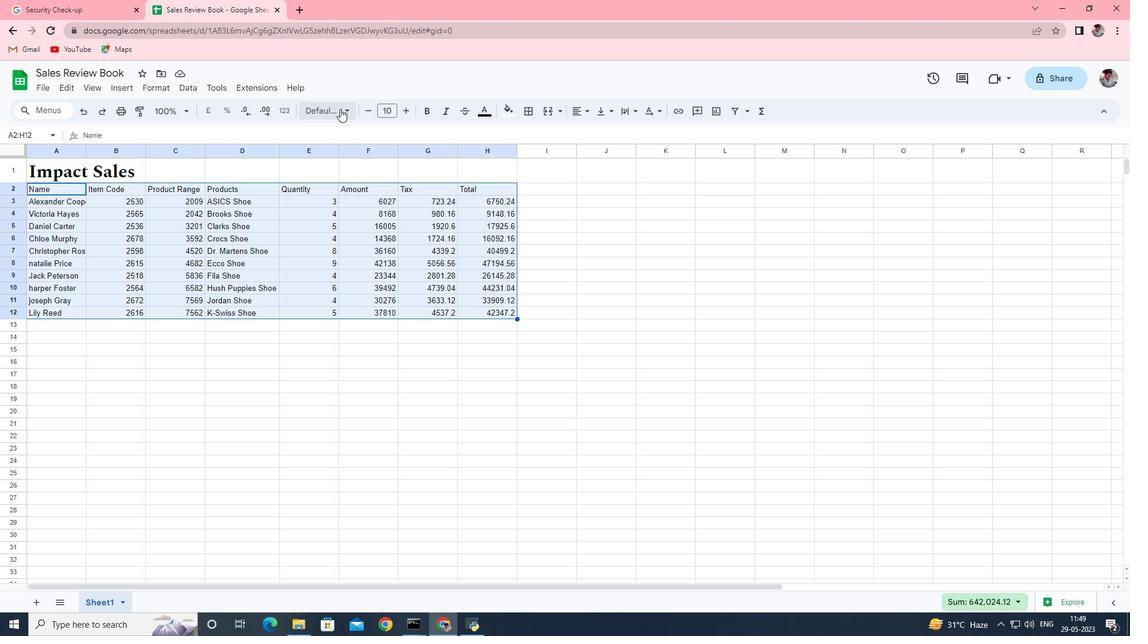 
Action: Mouse pressed left at (344, 112)
Screenshot: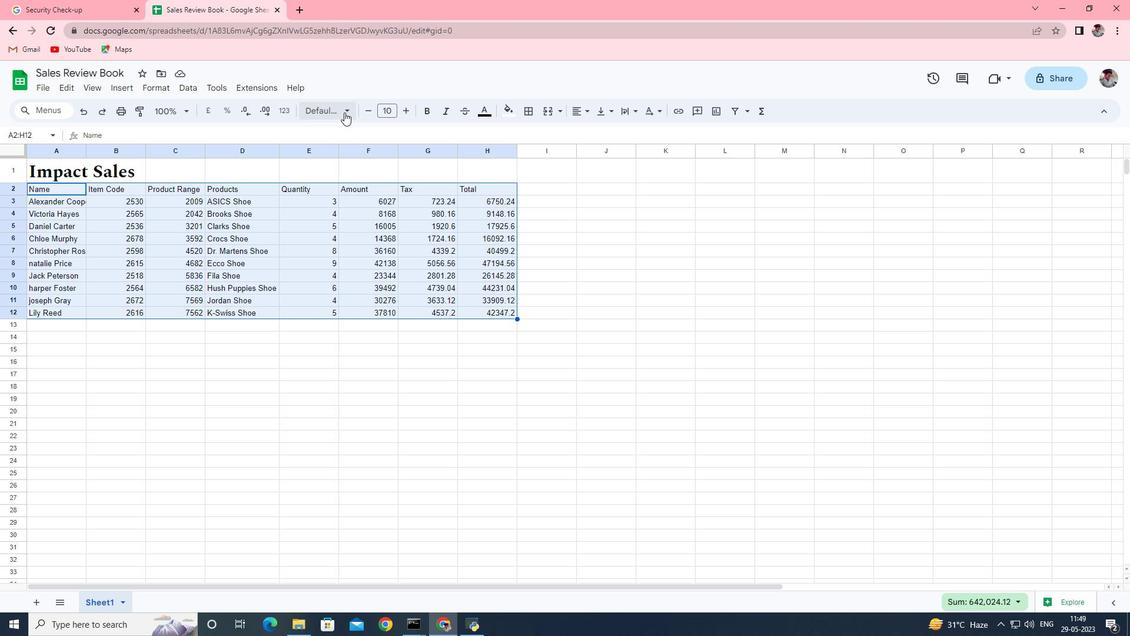 
Action: Mouse moved to (369, 444)
Screenshot: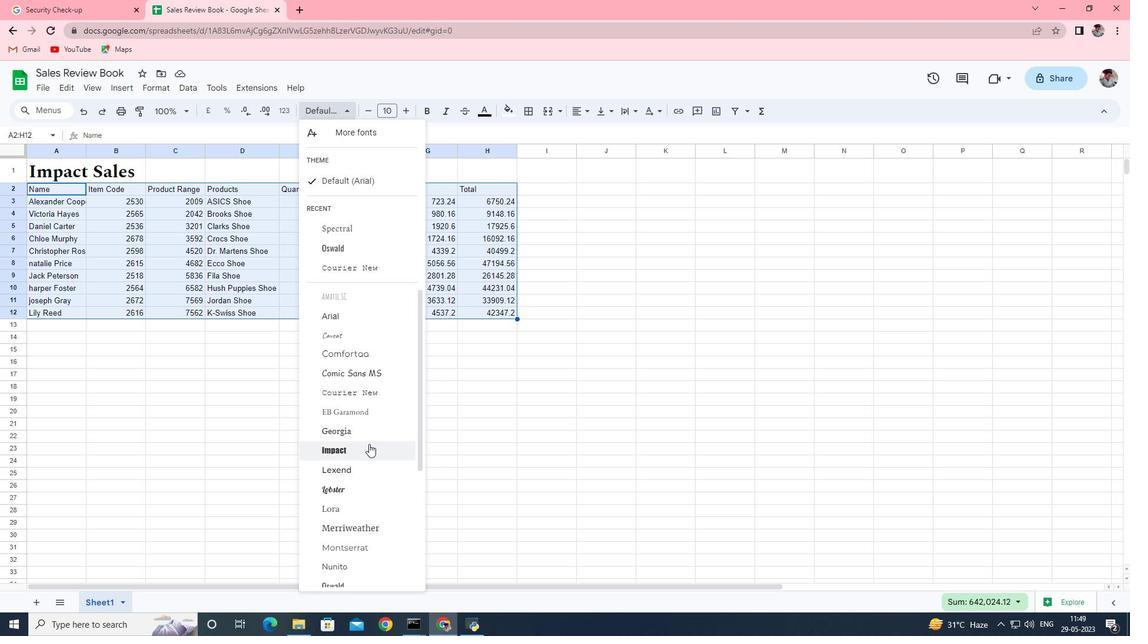 
Action: Mouse scrolled (369, 444) with delta (0, 0)
Screenshot: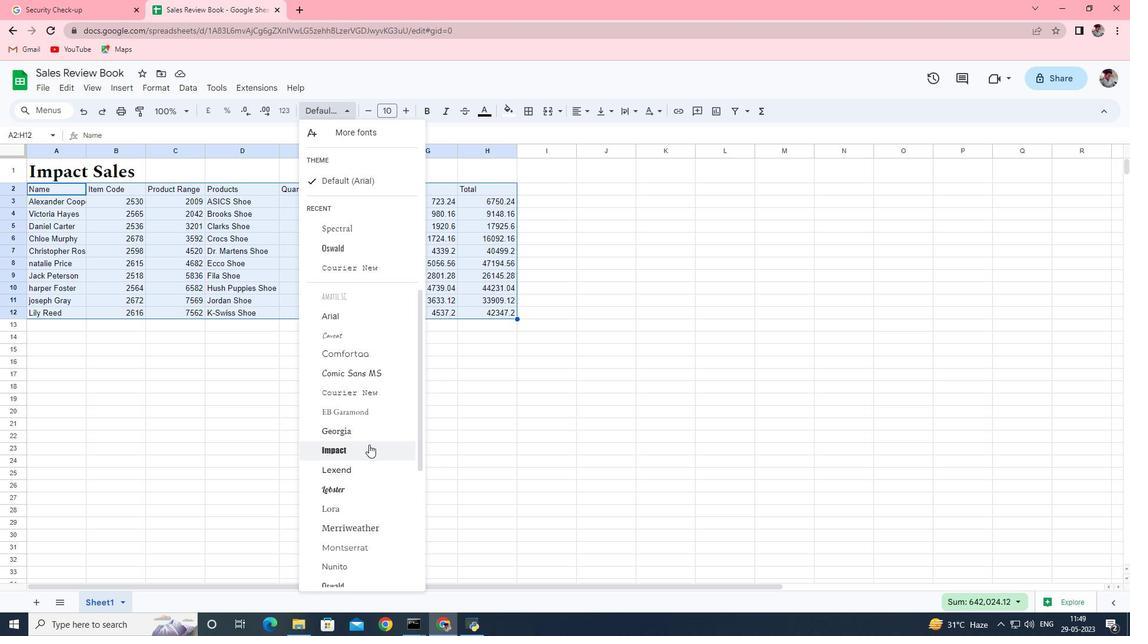 
Action: Mouse scrolled (369, 444) with delta (0, 0)
Screenshot: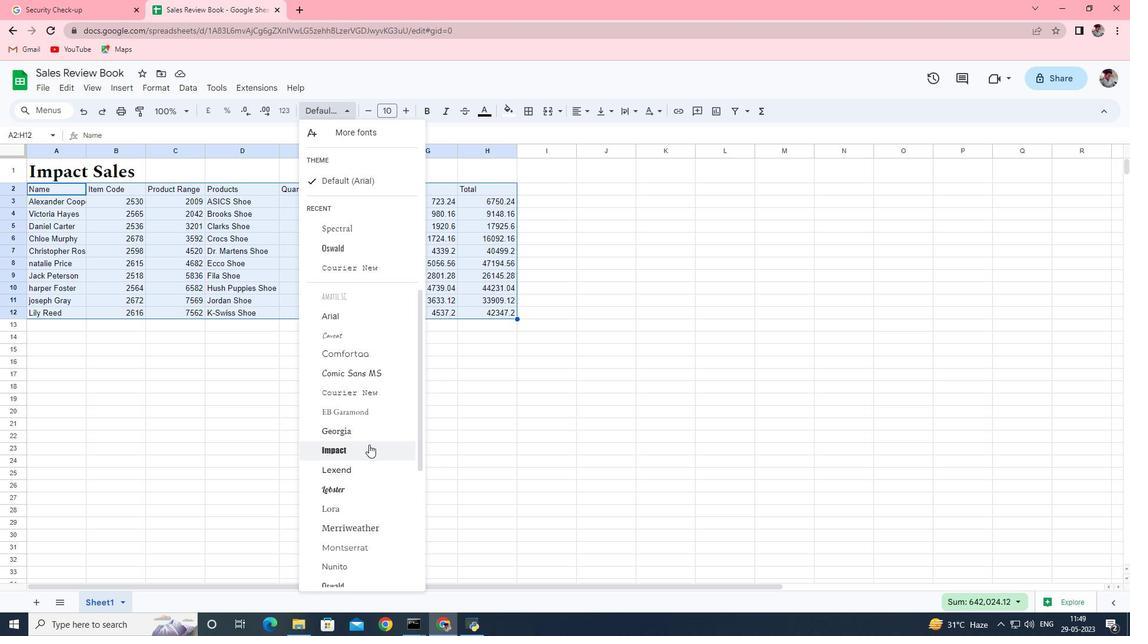 
Action: Mouse scrolled (369, 444) with delta (0, 0)
Screenshot: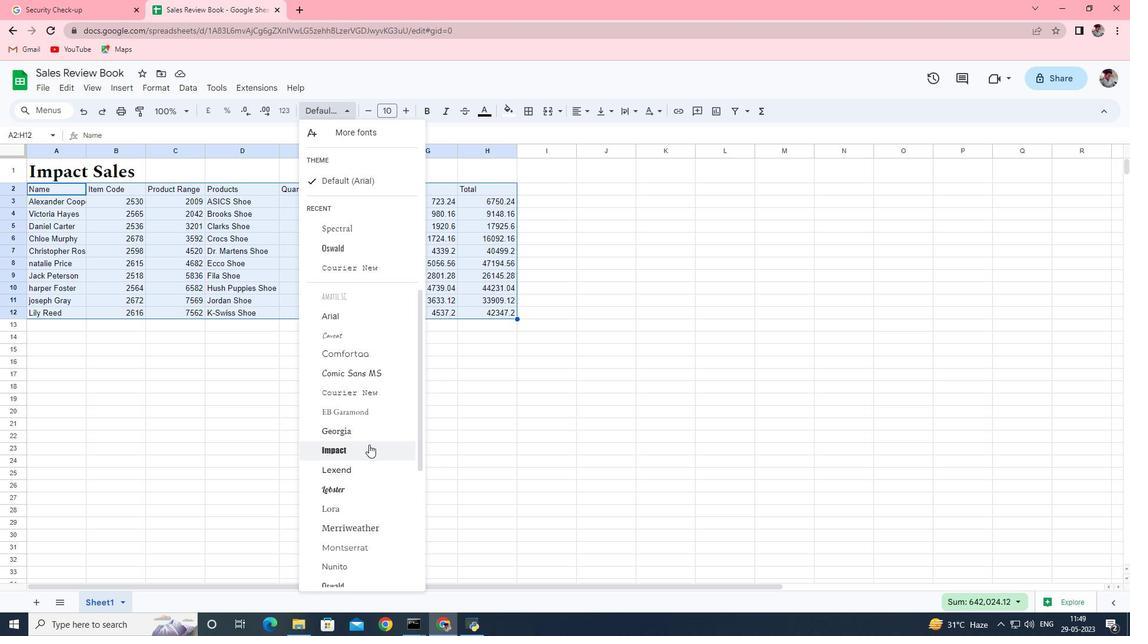
Action: Mouse scrolled (369, 444) with delta (0, 0)
Screenshot: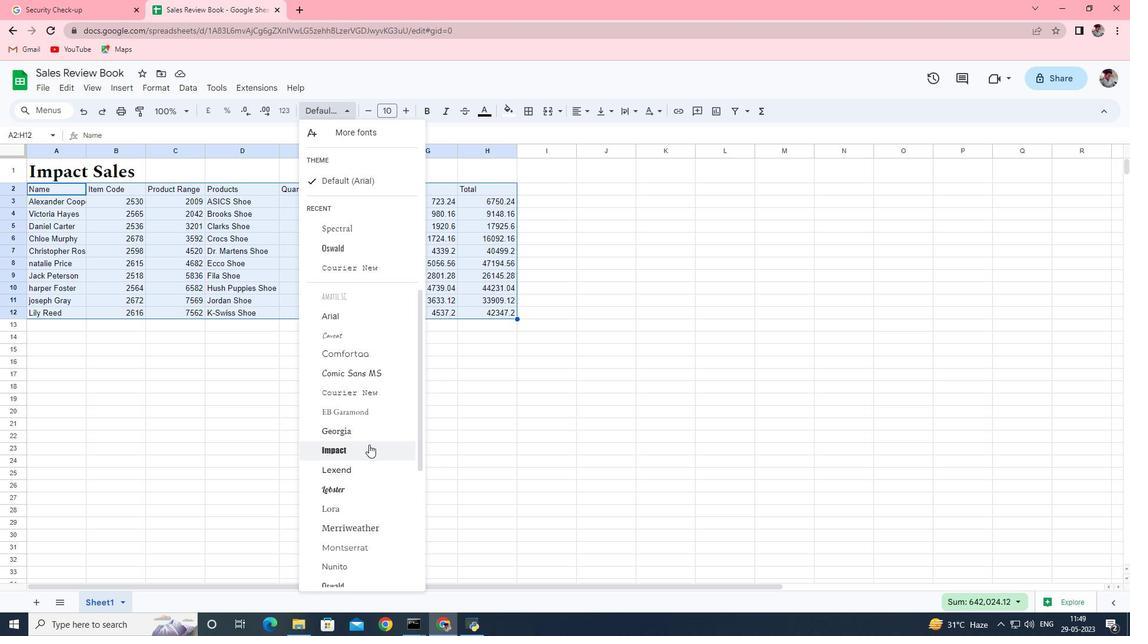 
Action: Mouse moved to (369, 445)
Screenshot: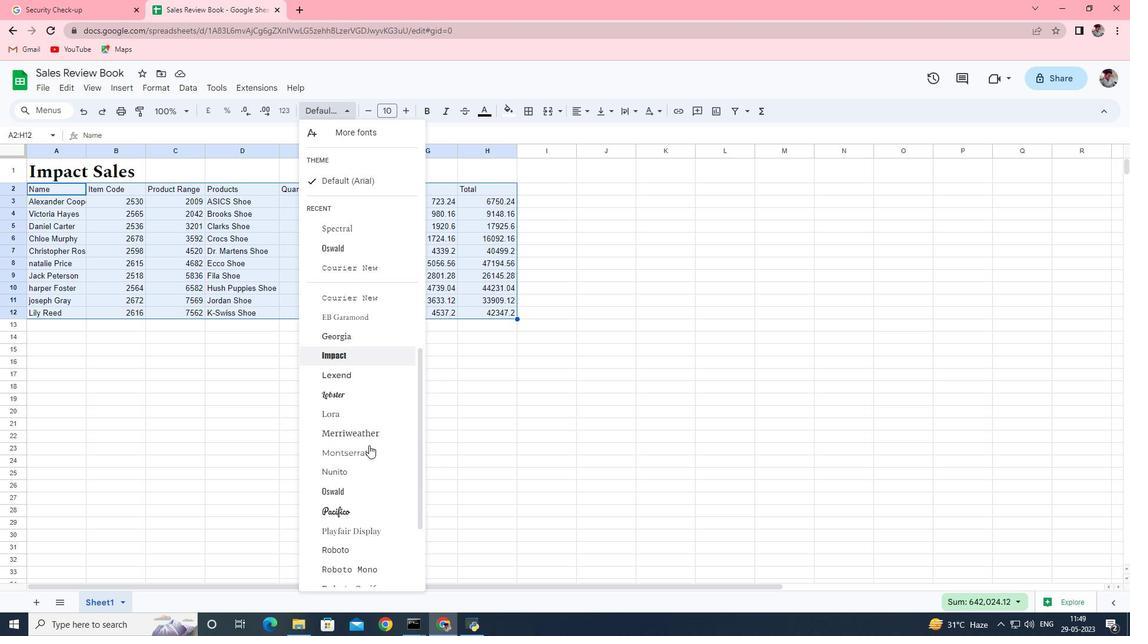 
Action: Mouse scrolled (369, 444) with delta (0, 0)
Screenshot: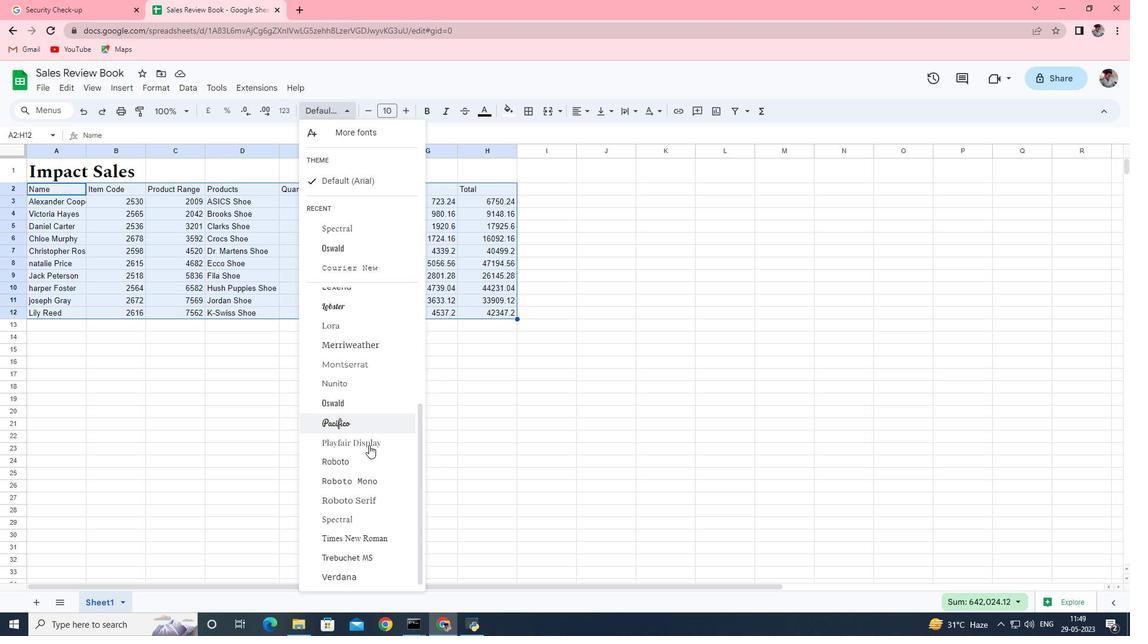 
Action: Mouse scrolled (369, 444) with delta (0, 0)
Screenshot: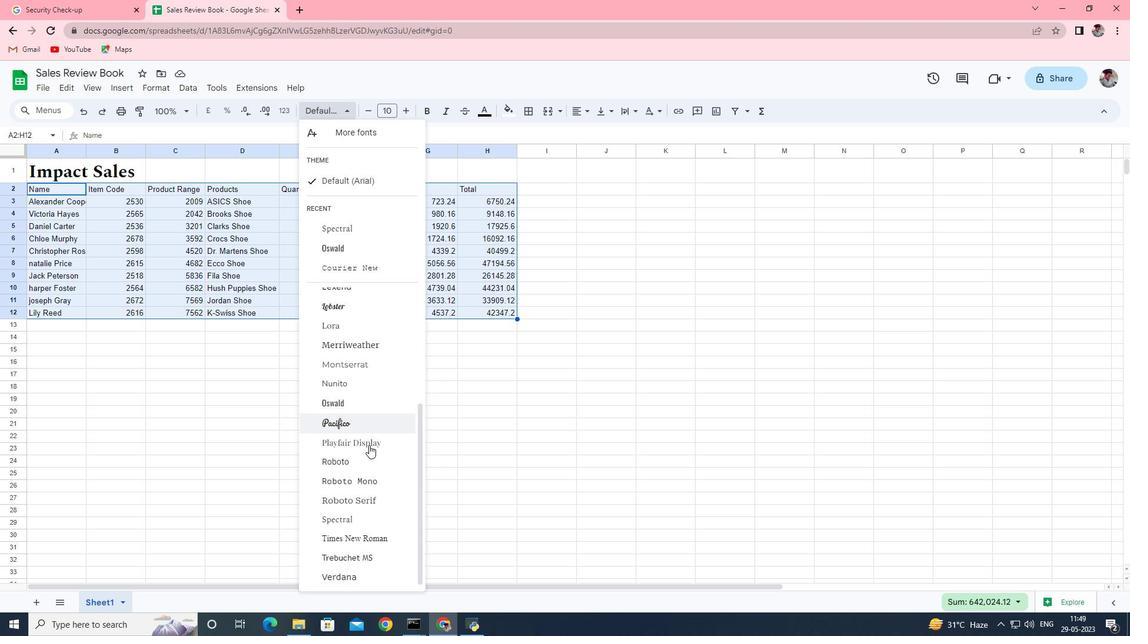 
Action: Mouse scrolled (369, 444) with delta (0, 0)
Screenshot: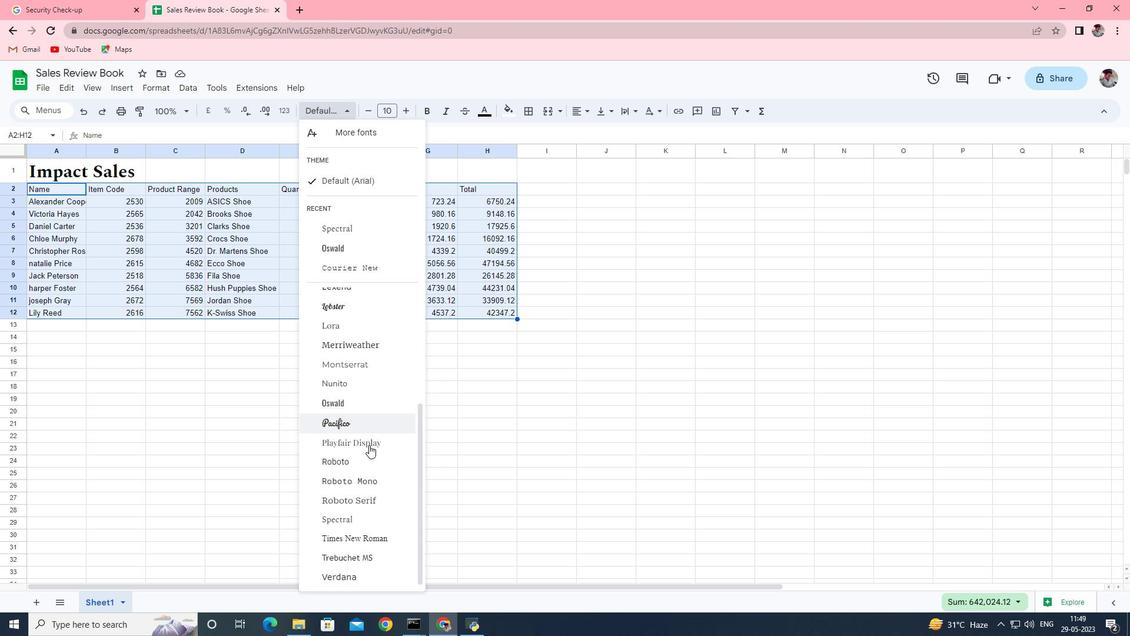 
Action: Mouse moved to (367, 444)
Screenshot: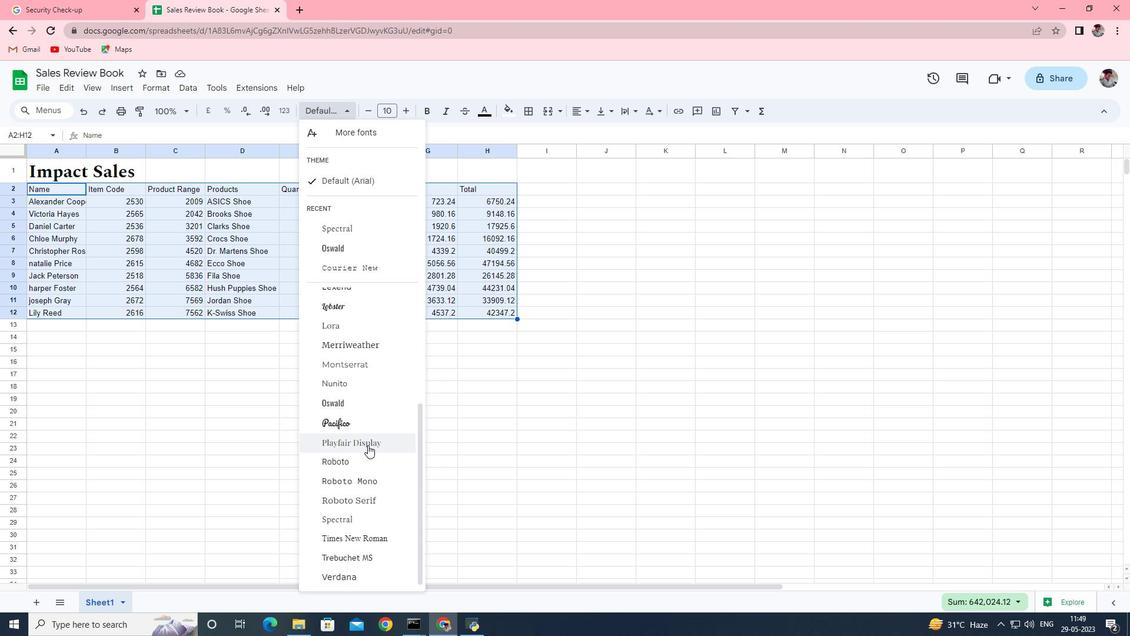 
Action: Mouse scrolled (367, 444) with delta (0, 0)
Screenshot: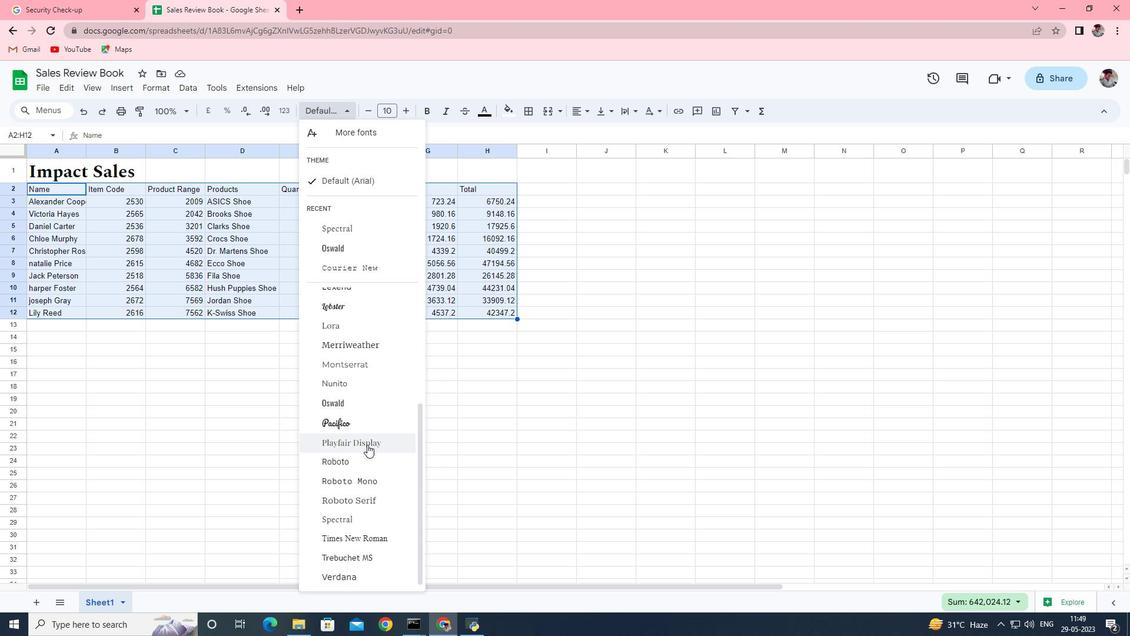 
Action: Mouse scrolled (367, 444) with delta (0, 0)
Screenshot: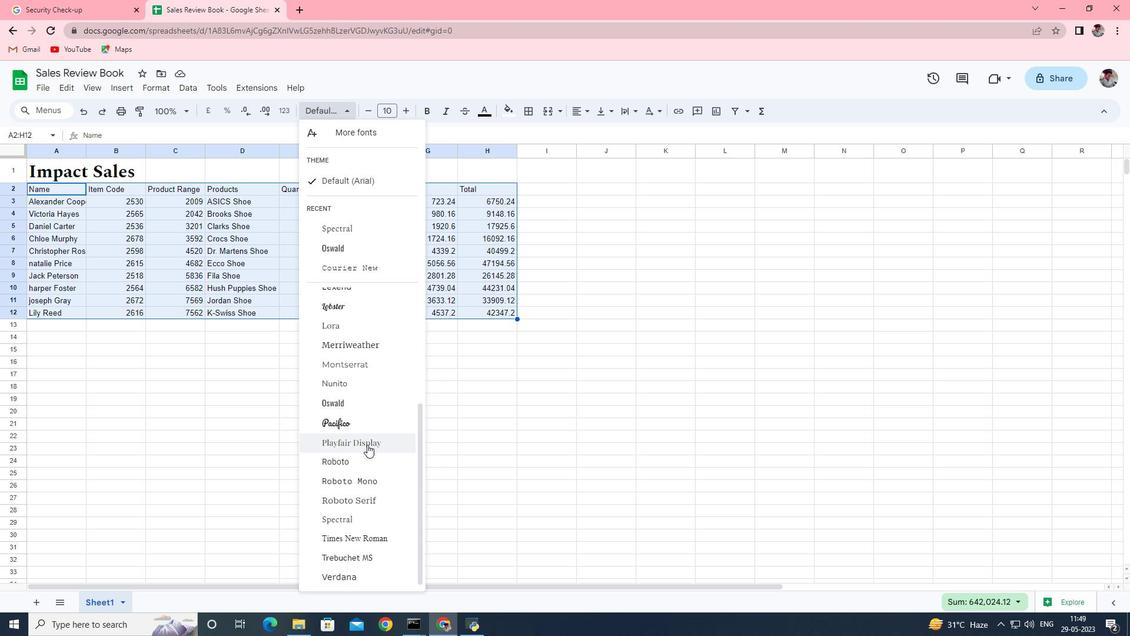 
Action: Mouse moved to (341, 514)
Screenshot: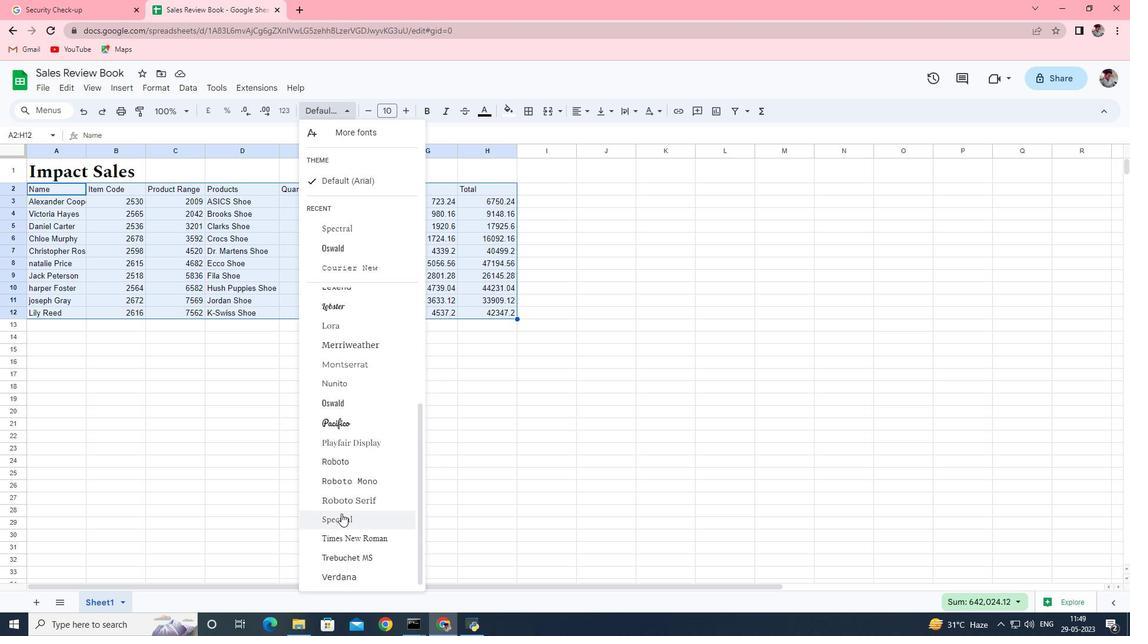 
Action: Mouse pressed left at (341, 514)
Screenshot: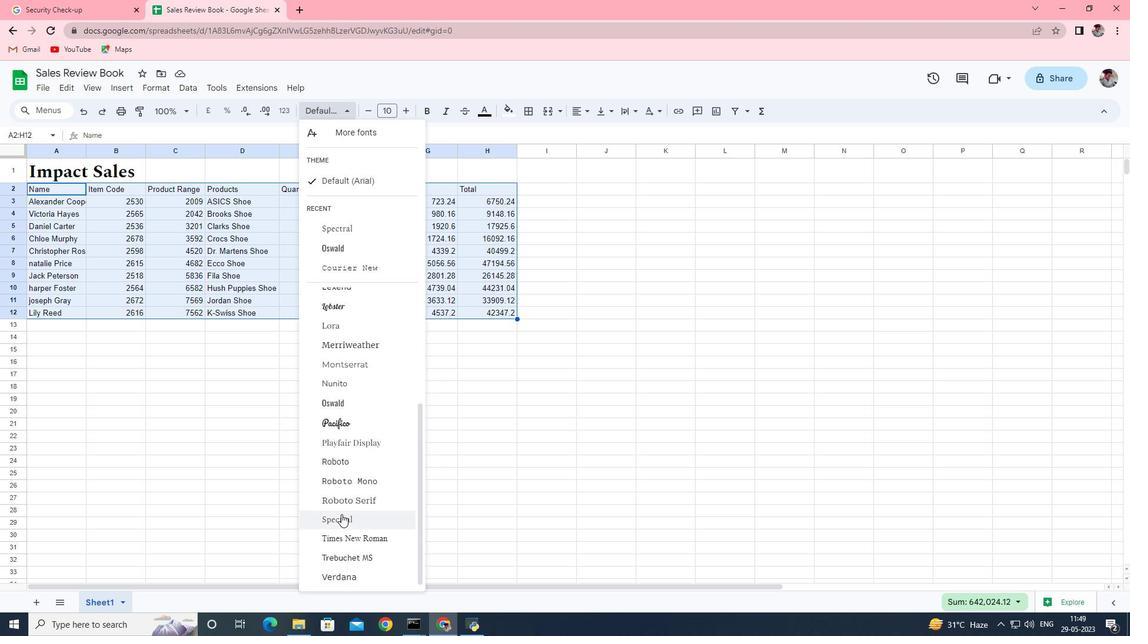 
Action: Mouse moved to (404, 114)
Screenshot: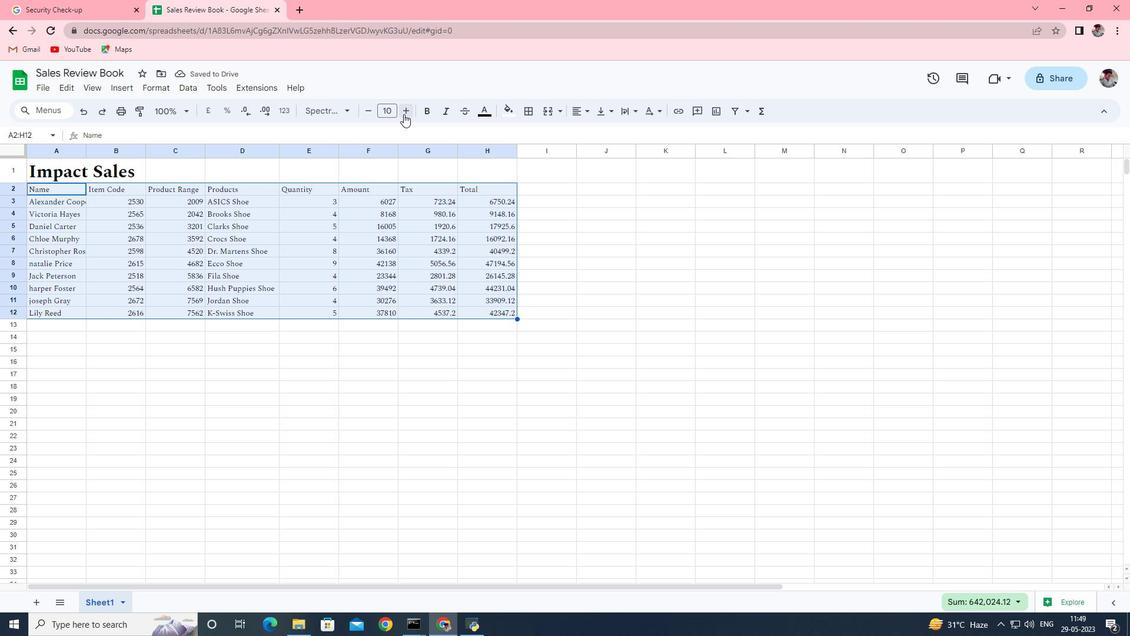 
Action: Mouse pressed left at (404, 114)
Screenshot: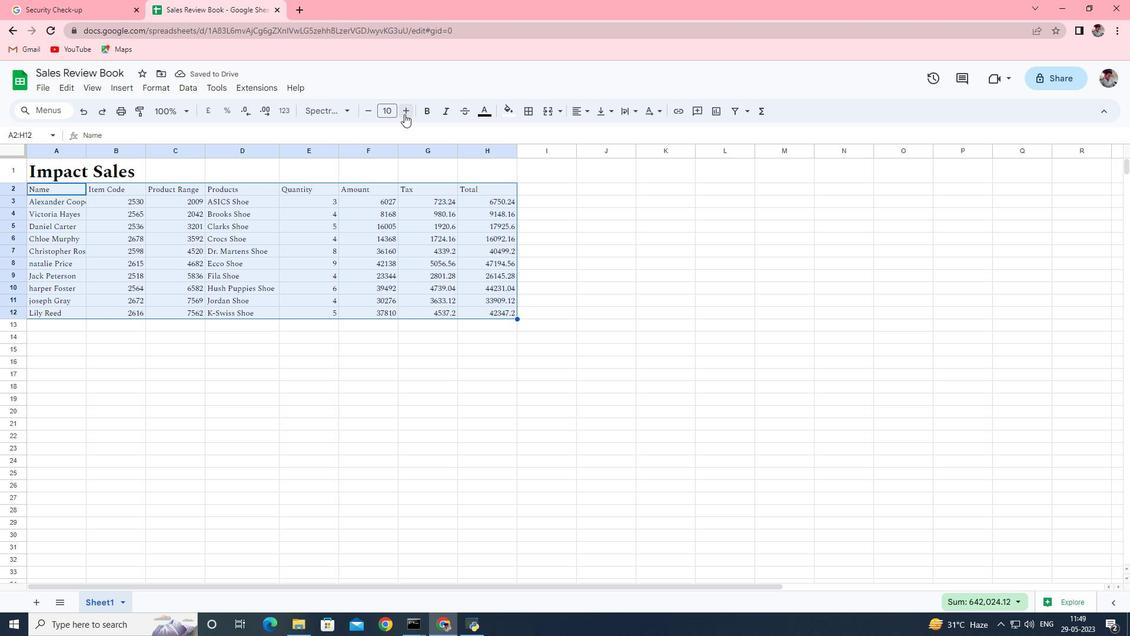 
Action: Mouse pressed left at (404, 114)
Screenshot: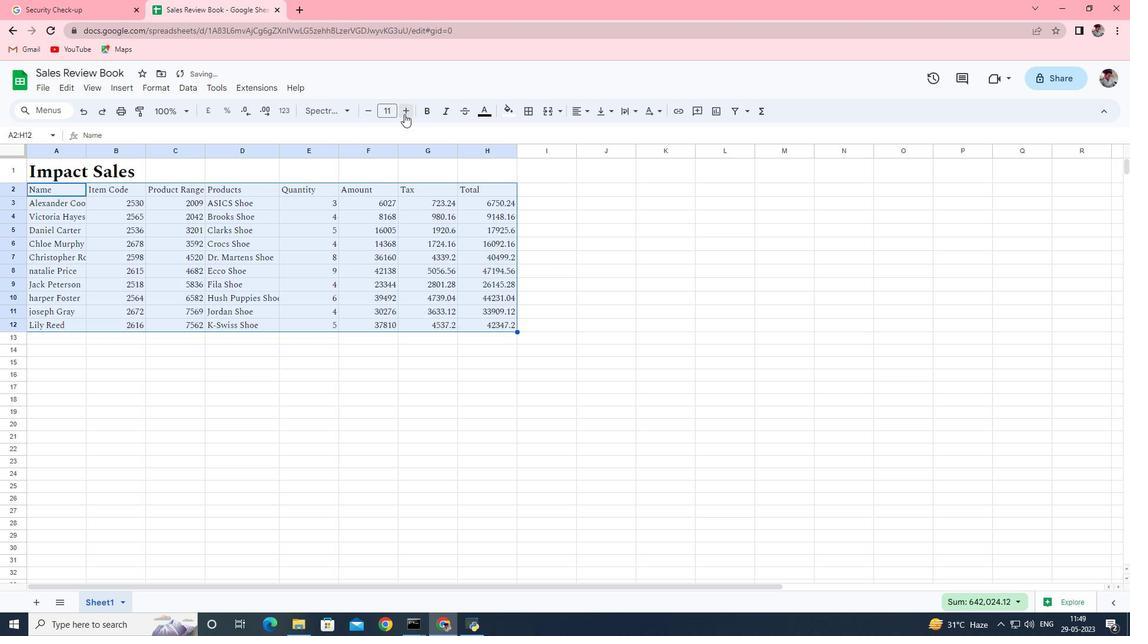 
Action: Mouse pressed left at (404, 114)
Screenshot: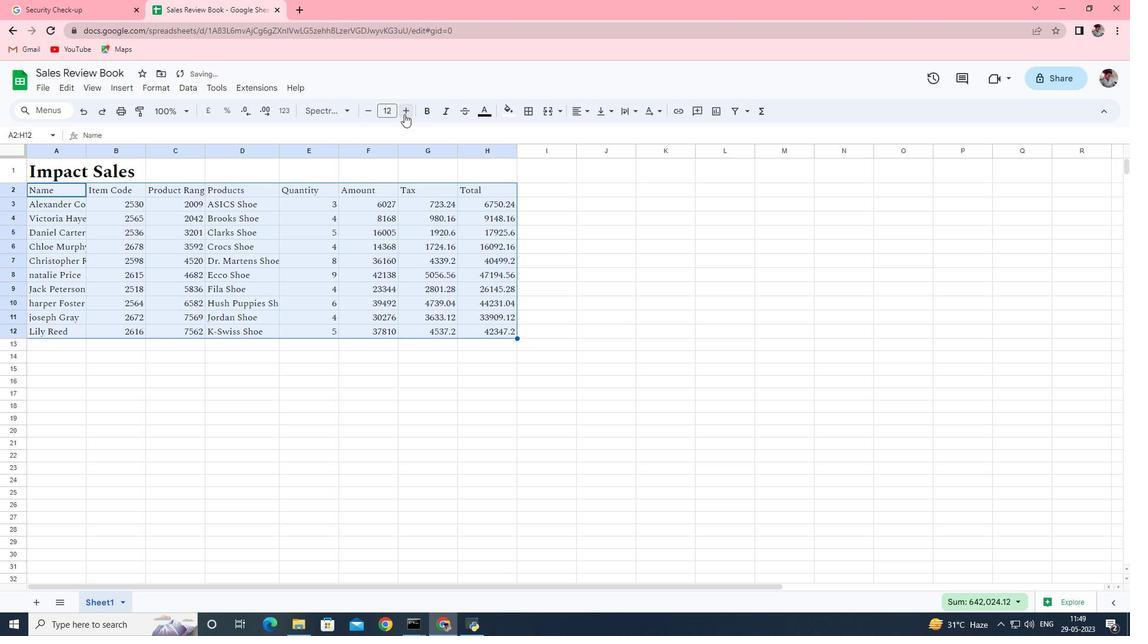 
Action: Mouse pressed left at (404, 114)
Screenshot: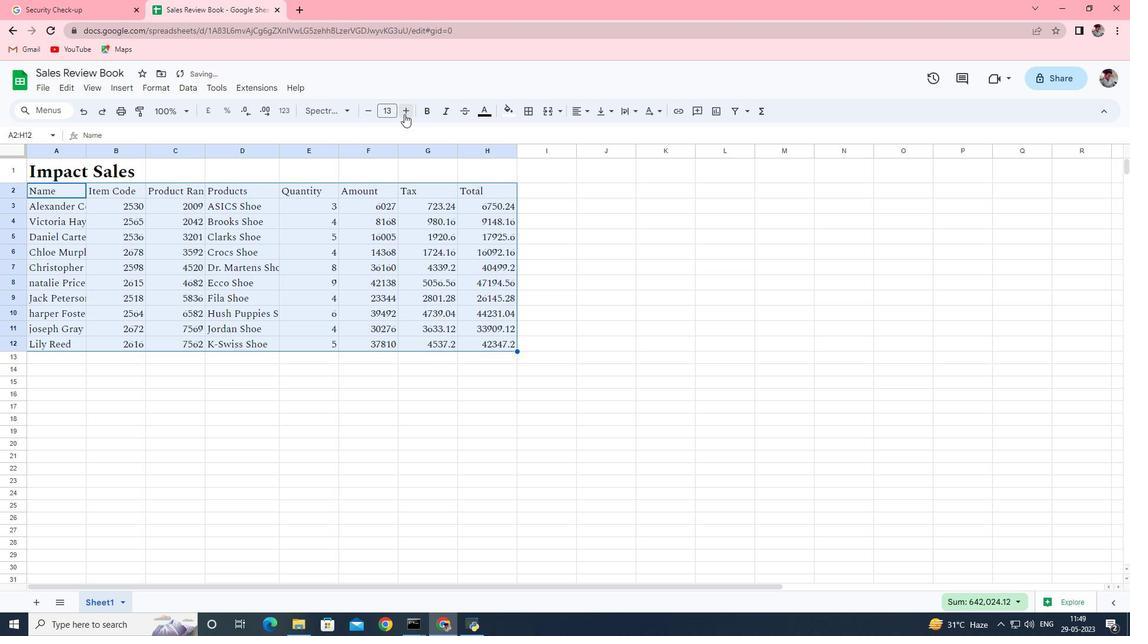 
Action: Mouse pressed left at (404, 114)
Screenshot: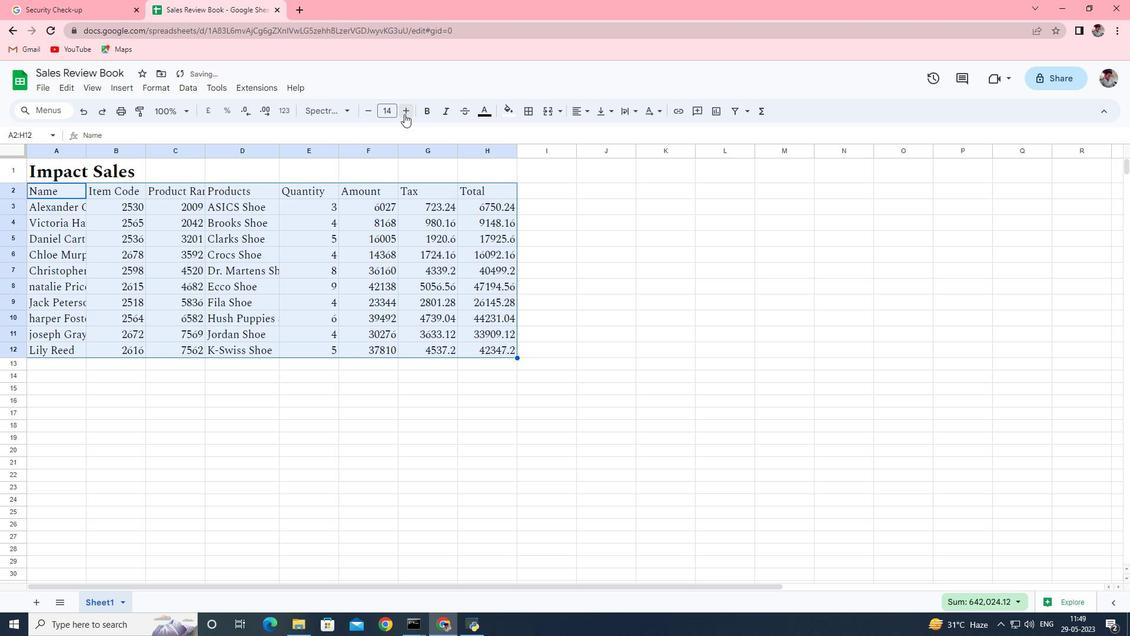 
Action: Mouse pressed left at (404, 114)
Screenshot: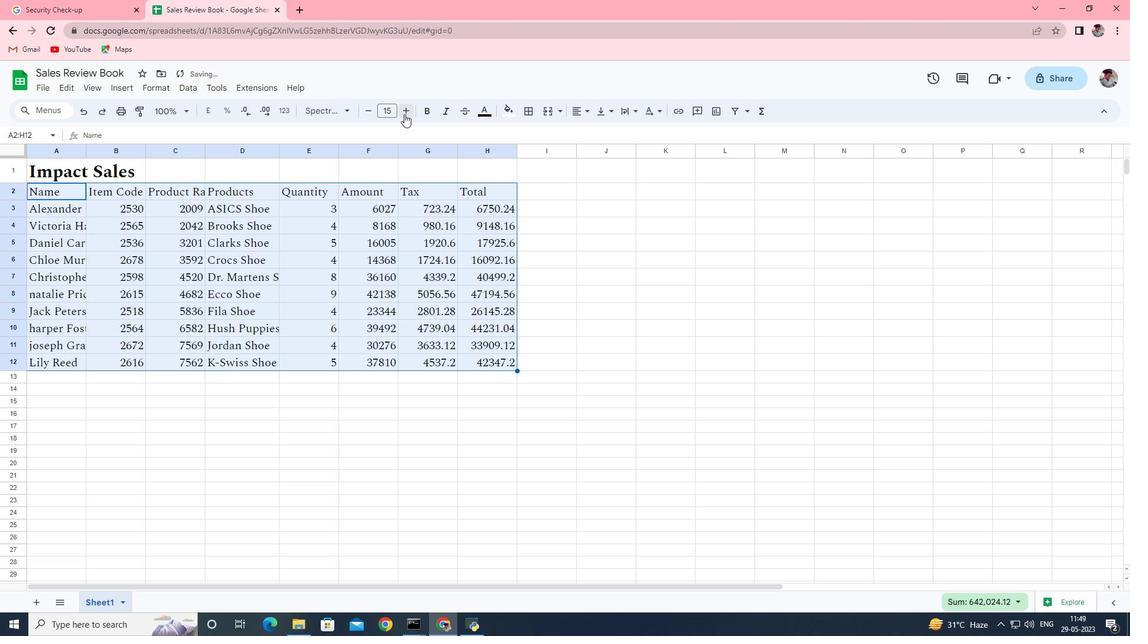 
Action: Mouse moved to (124, 168)
Screenshot: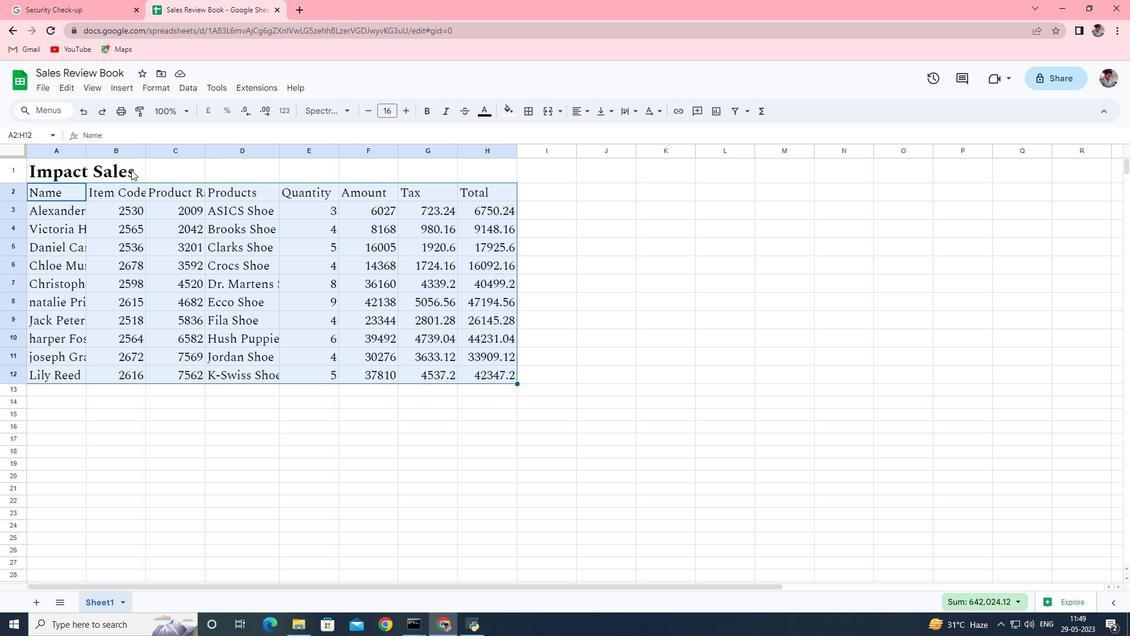 
Action: Mouse pressed left at (124, 168)
Screenshot: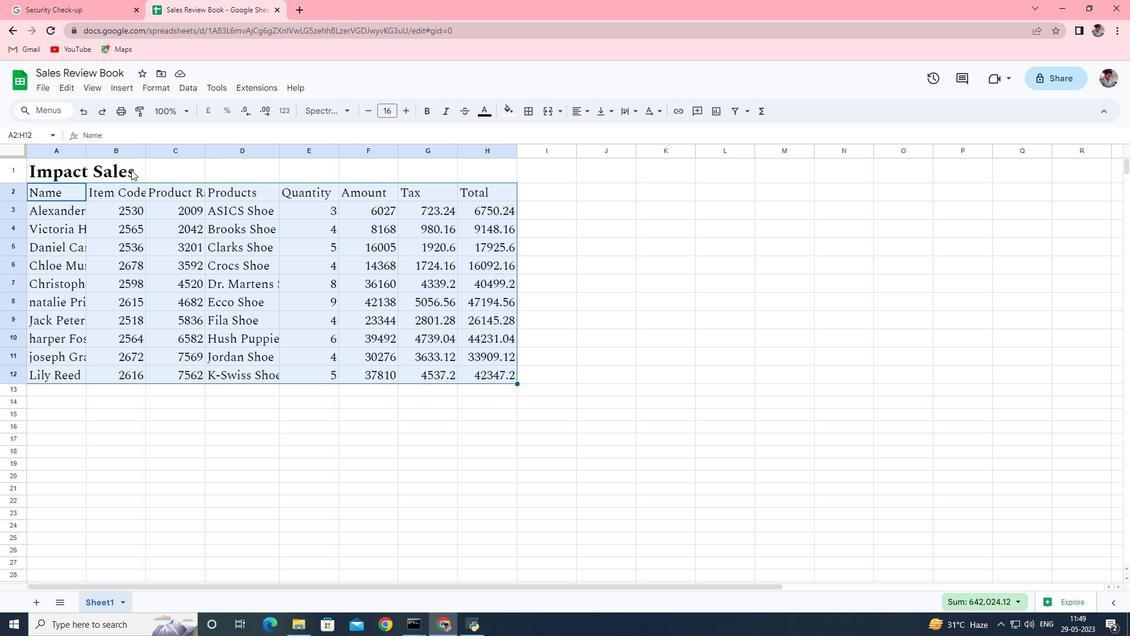 
Action: Mouse moved to (48, 170)
Screenshot: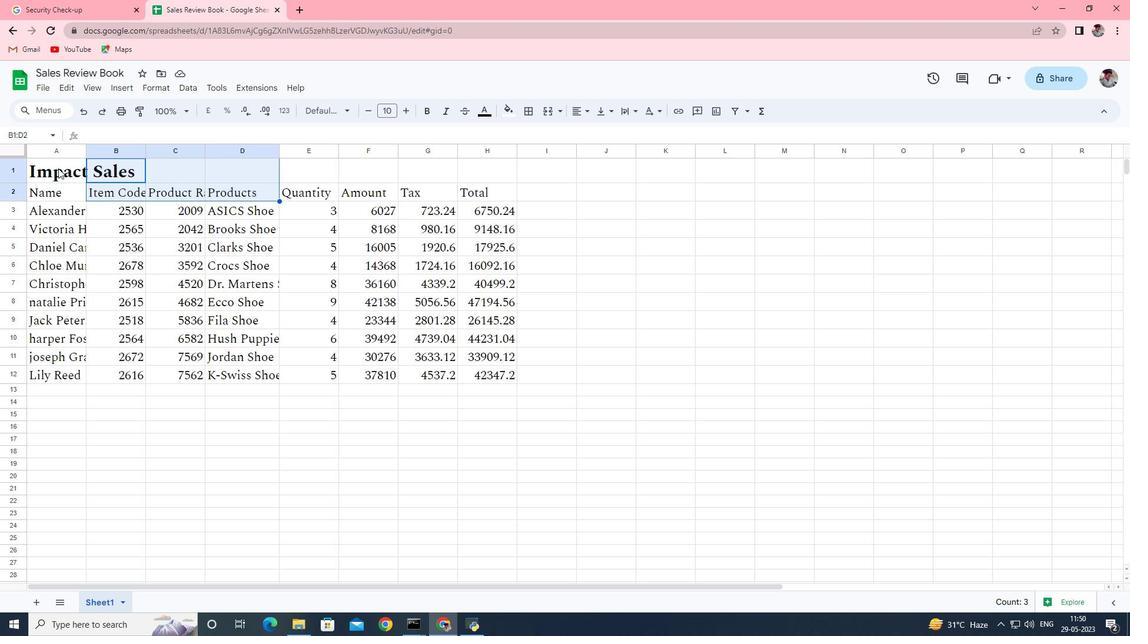 
Action: Mouse pressed left at (48, 170)
Screenshot: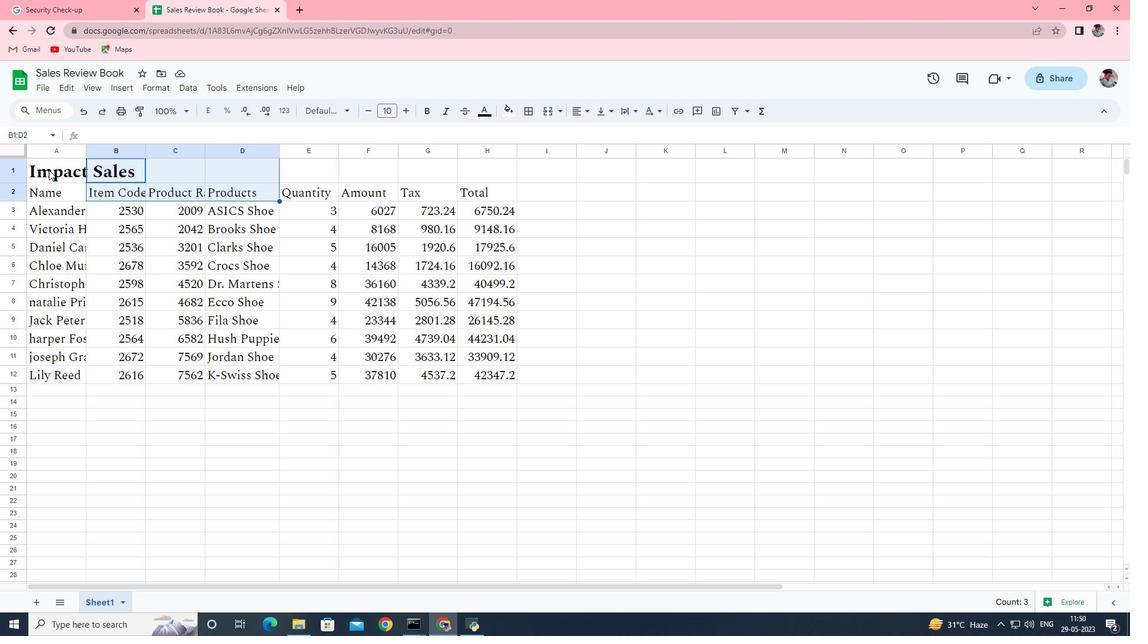 
Action: Mouse moved to (562, 111)
Screenshot: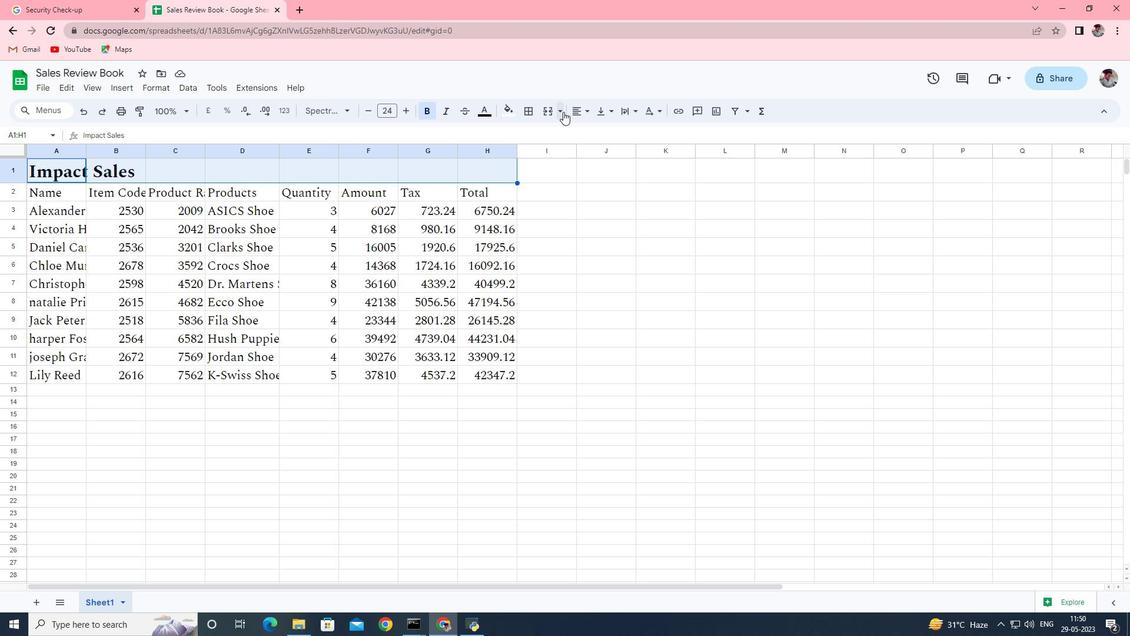 
Action: Mouse pressed left at (562, 111)
Screenshot: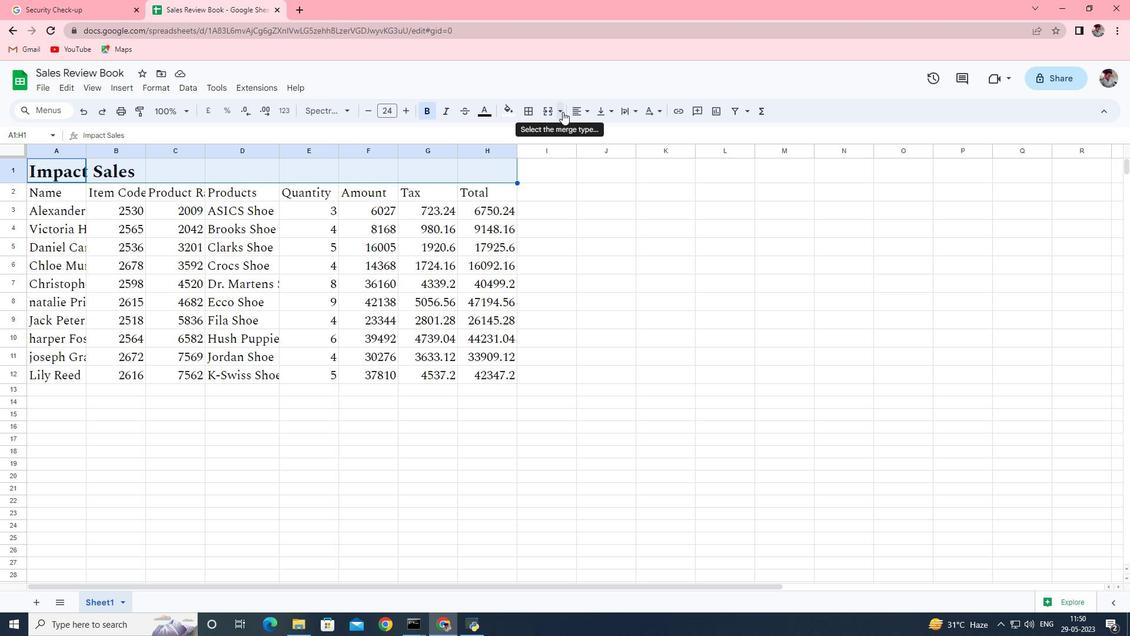 
Action: Mouse moved to (559, 140)
Screenshot: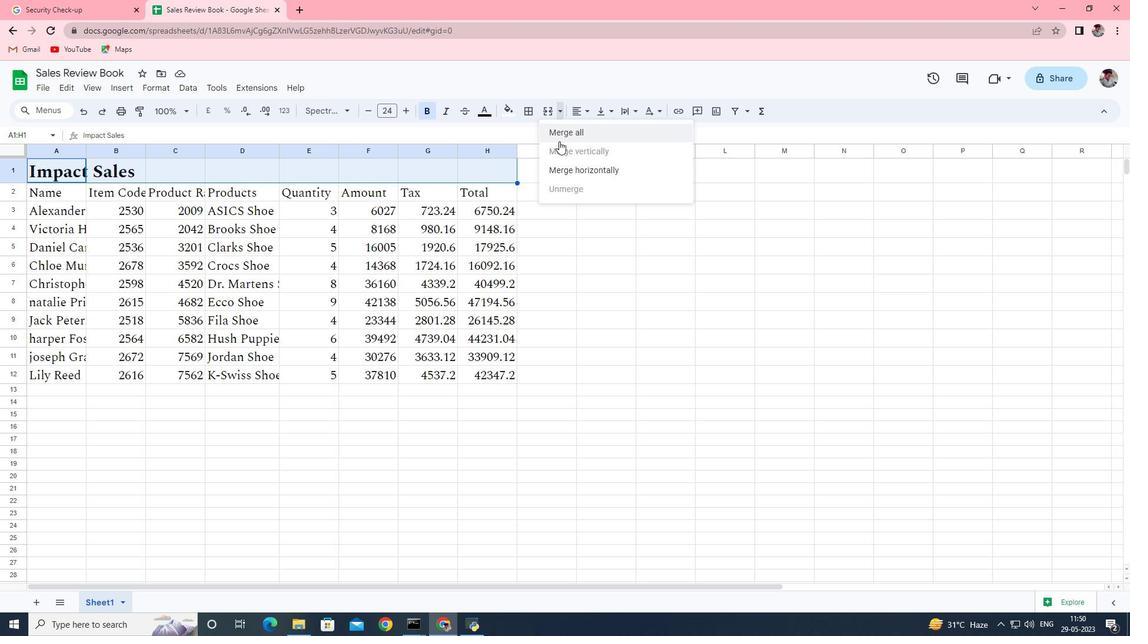 
Action: Mouse pressed left at (559, 140)
Screenshot: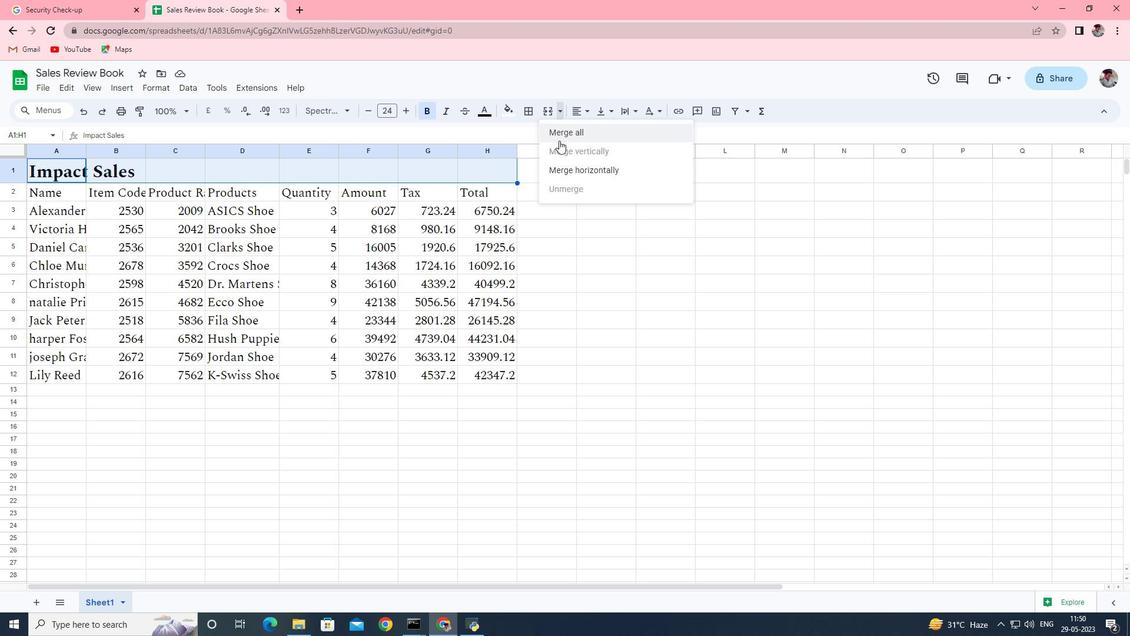 
Action: Mouse moved to (148, 169)
Screenshot: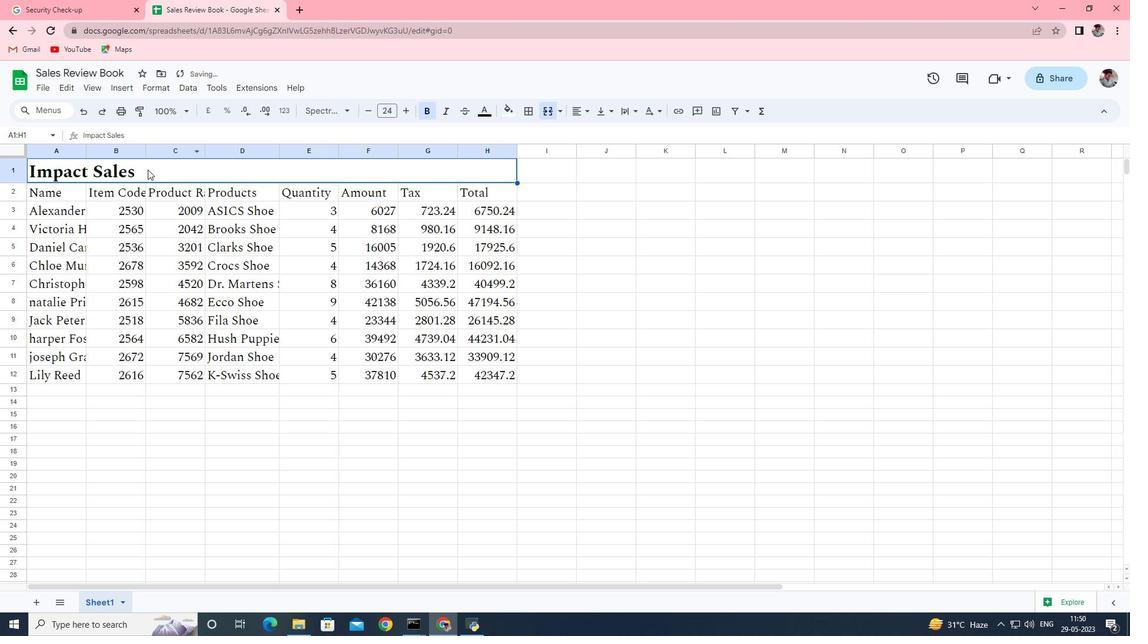 
Action: Mouse pressed left at (148, 169)
Screenshot: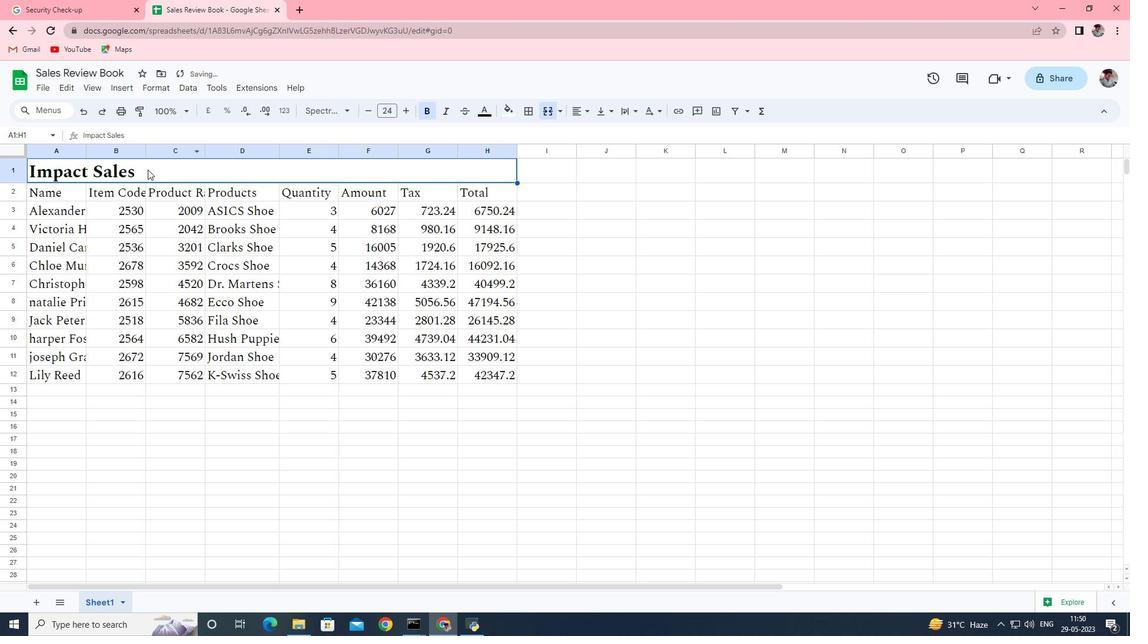
Action: Mouse moved to (584, 113)
Screenshot: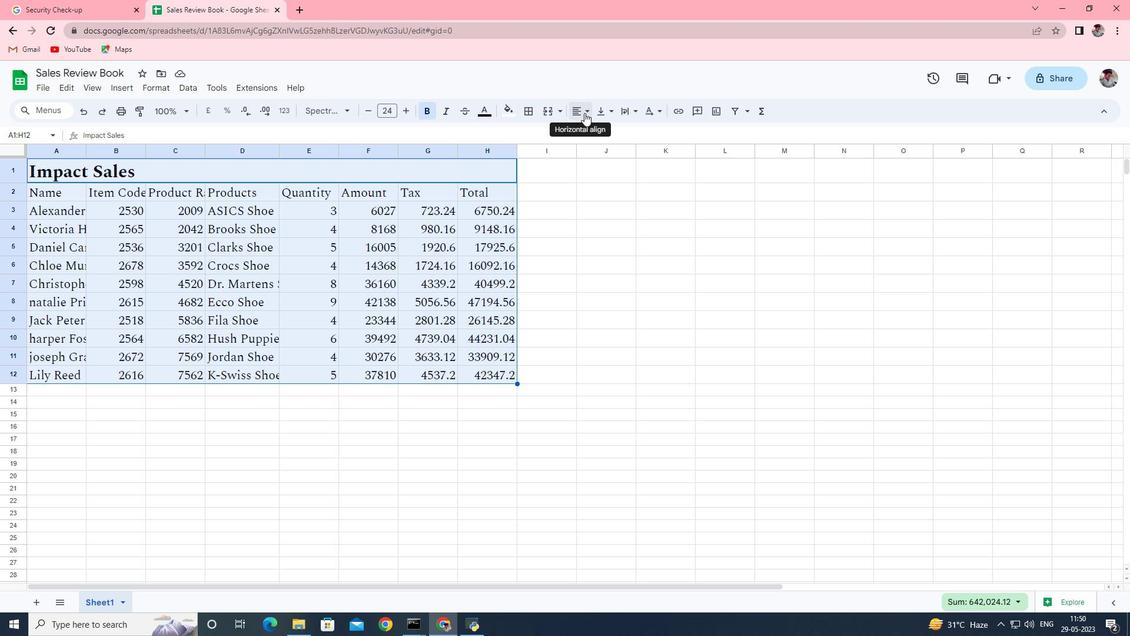 
Action: Mouse pressed left at (584, 113)
Screenshot: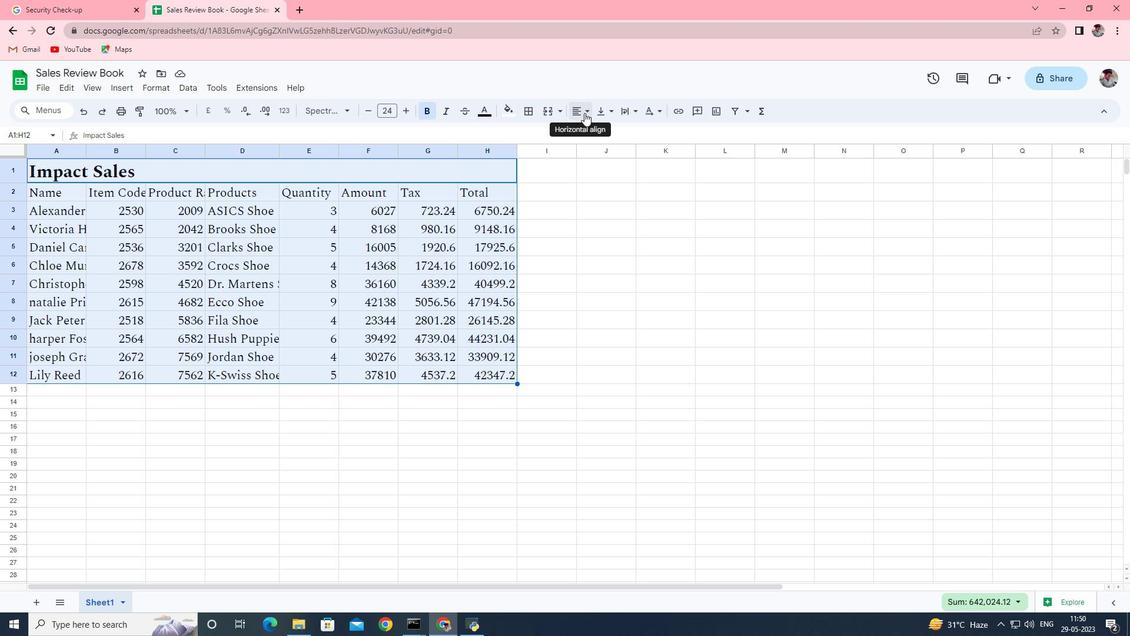 
Action: Mouse moved to (612, 137)
Screenshot: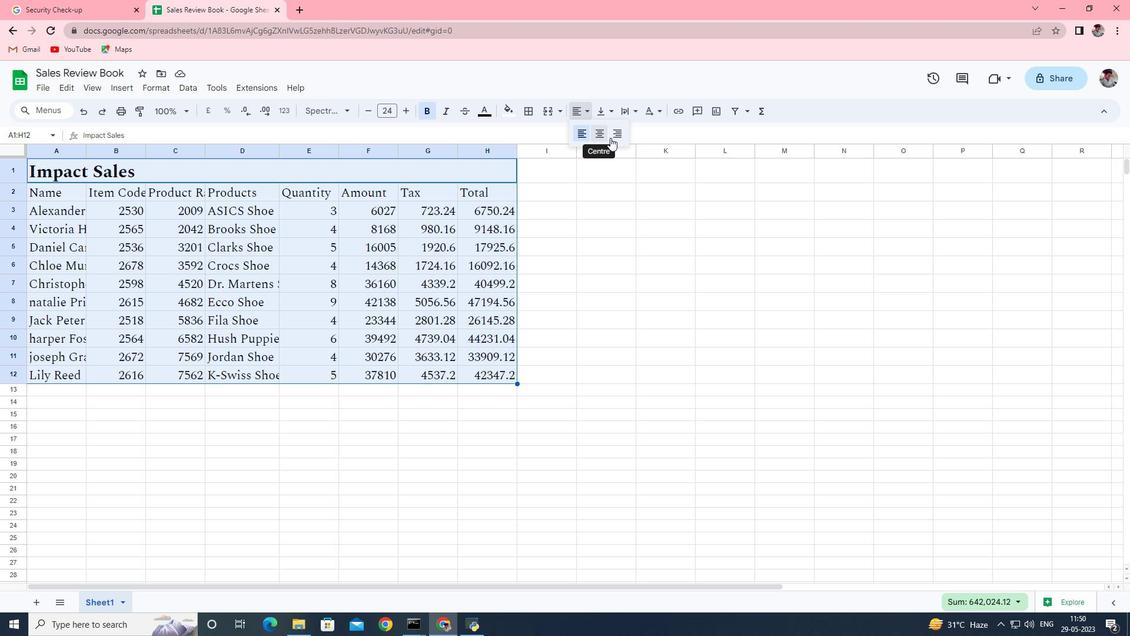 
Action: Mouse pressed left at (612, 137)
Screenshot: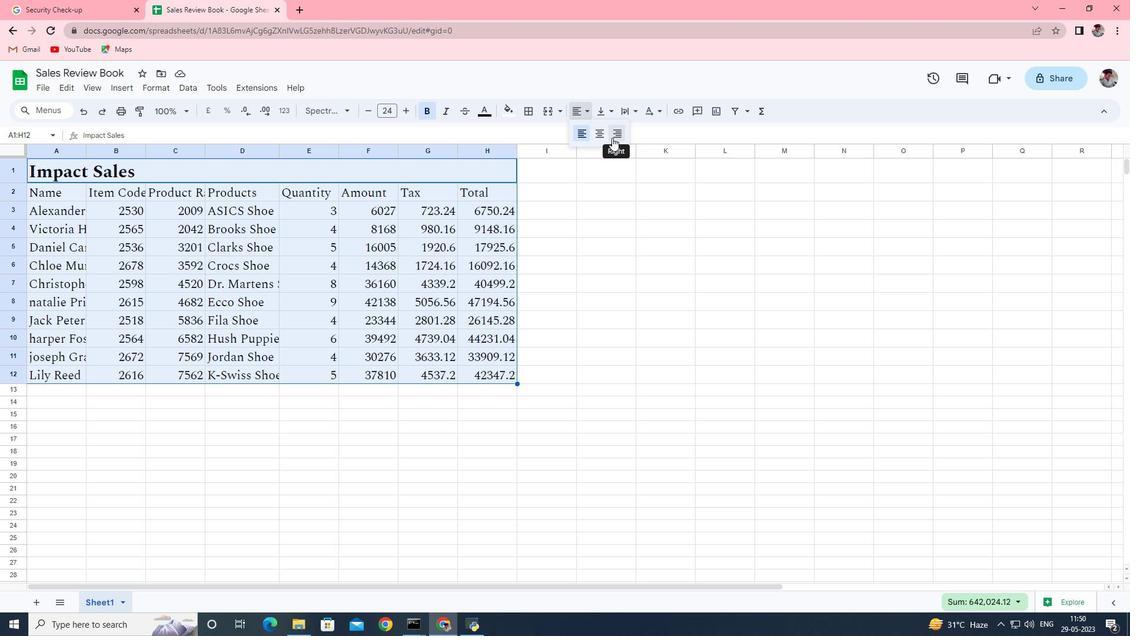 
Action: Mouse moved to (584, 329)
Screenshot: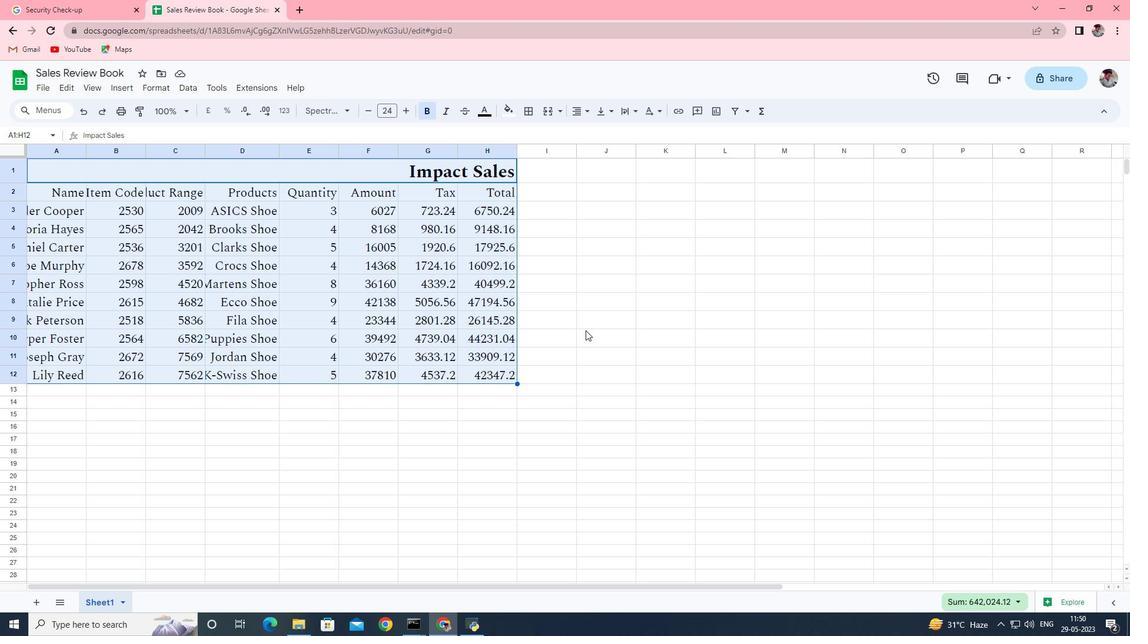 
Action: Key pressed ctrl+S
Screenshot: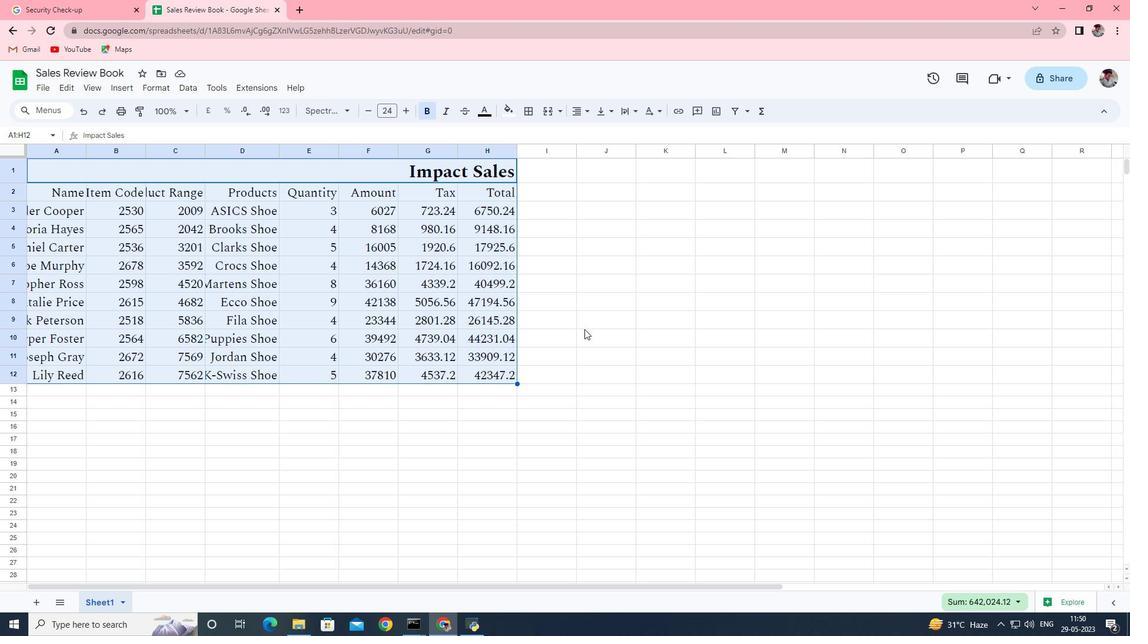 
Action: Mouse moved to (584, 329)
Screenshot: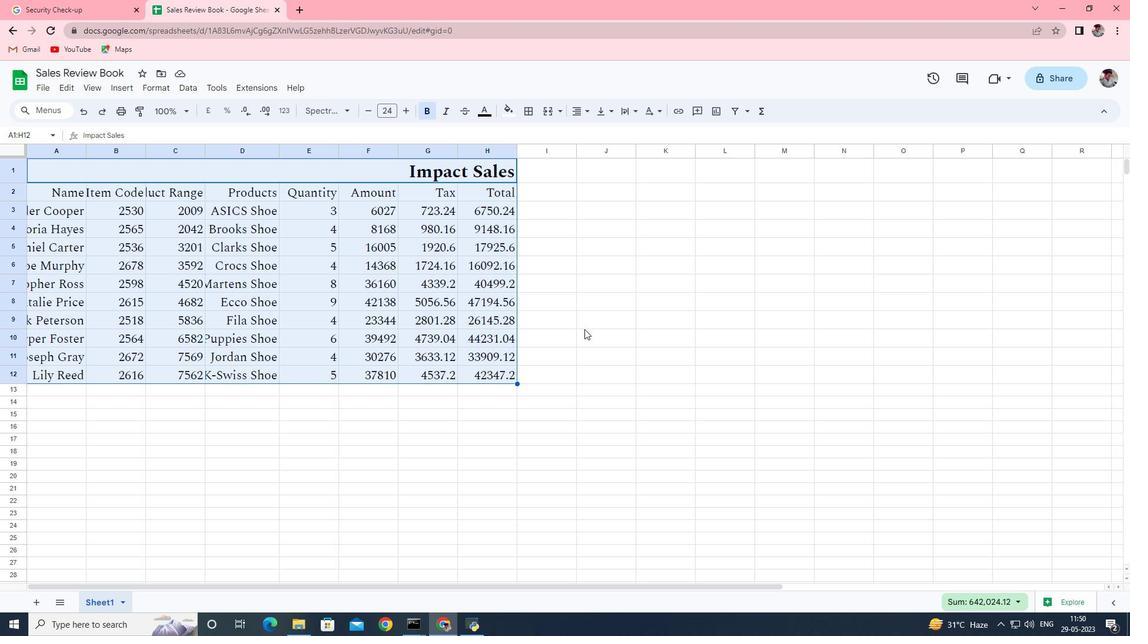 
Action: Mouse pressed left at (584, 329)
Screenshot: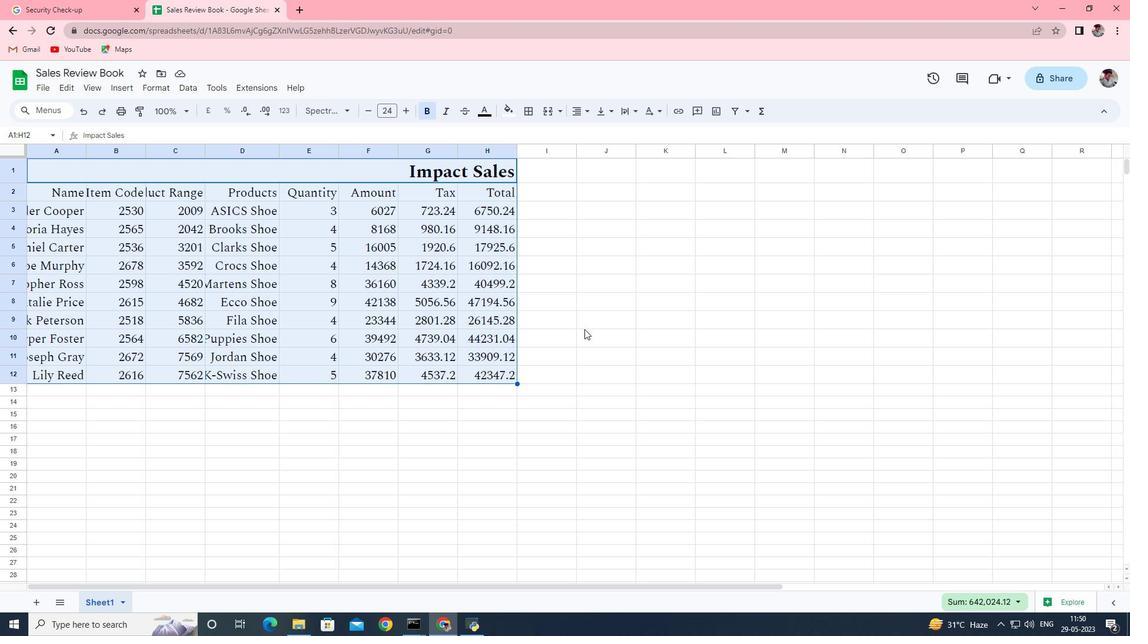 
Action: Mouse moved to (542, 272)
Screenshot: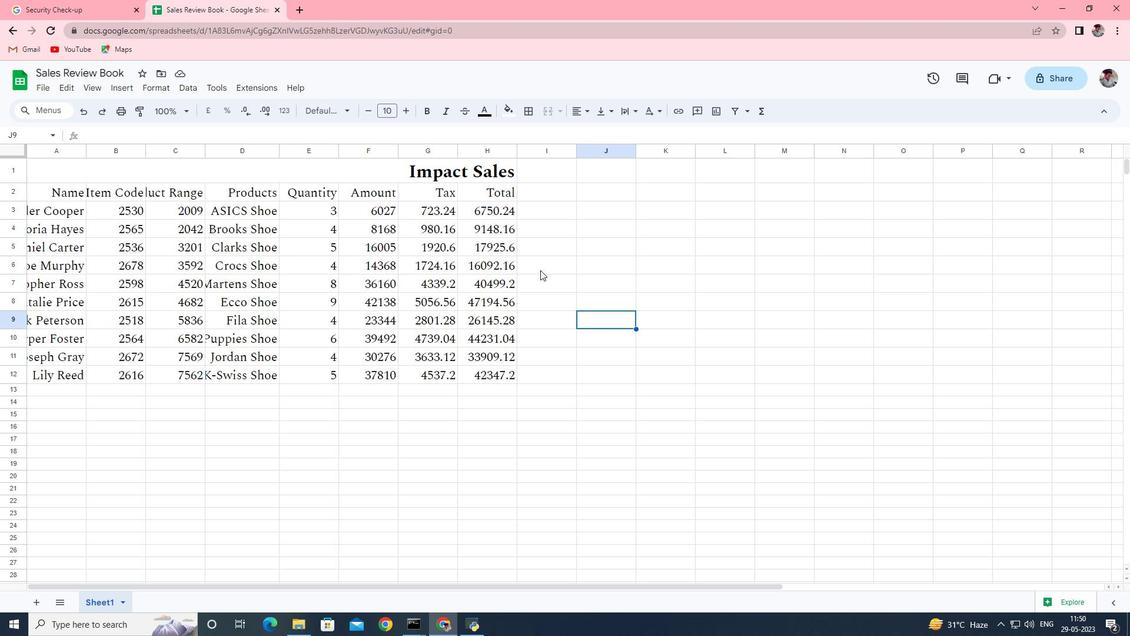 
Action: Mouse pressed left at (542, 272)
Screenshot: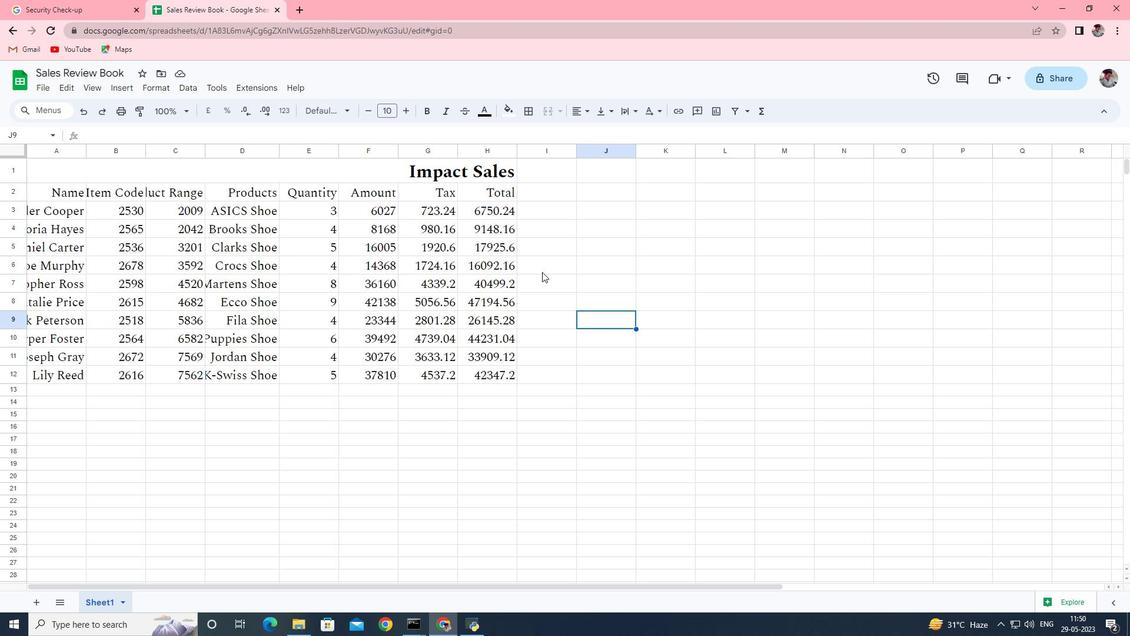 
Action: Mouse moved to (528, 403)
Screenshot: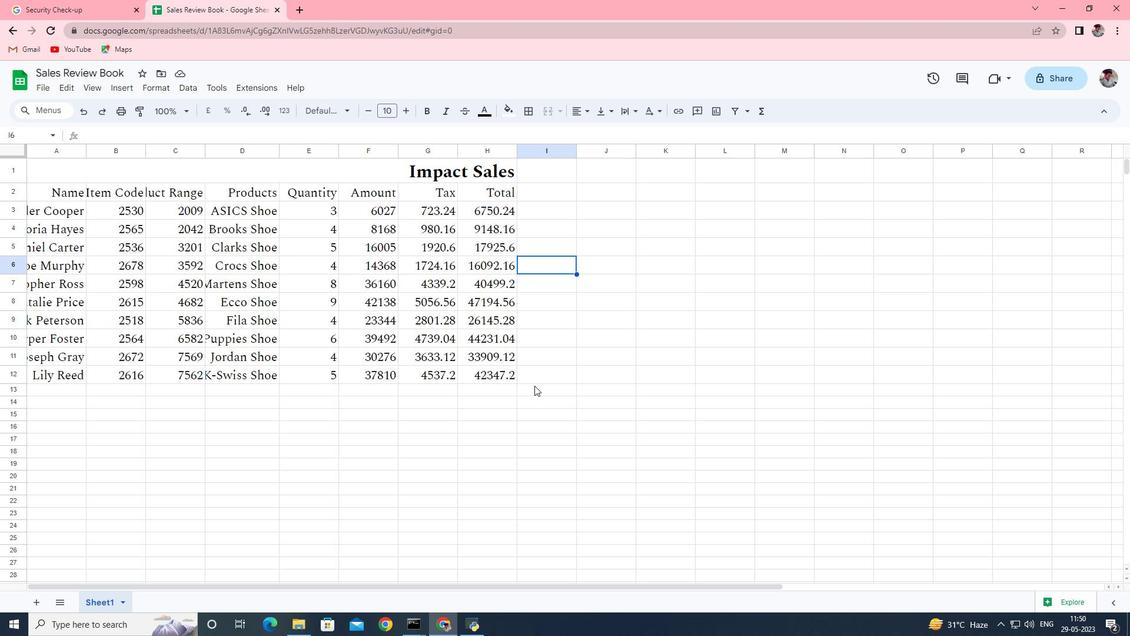 
Action: Mouse pressed left at (528, 403)
Screenshot: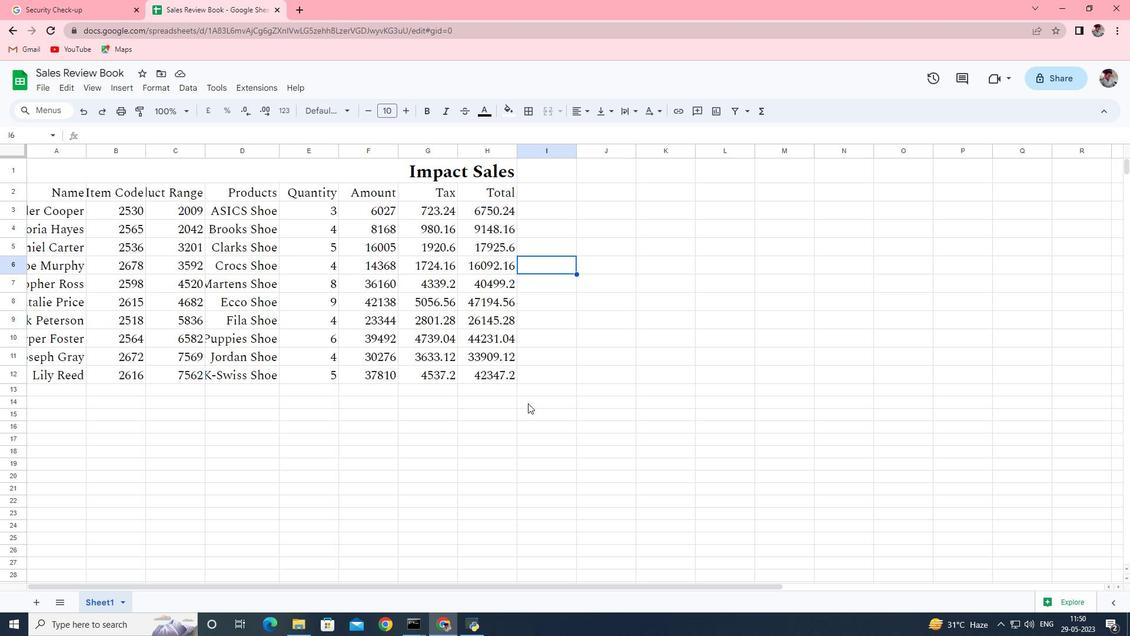
Action: Mouse moved to (525, 390)
Screenshot: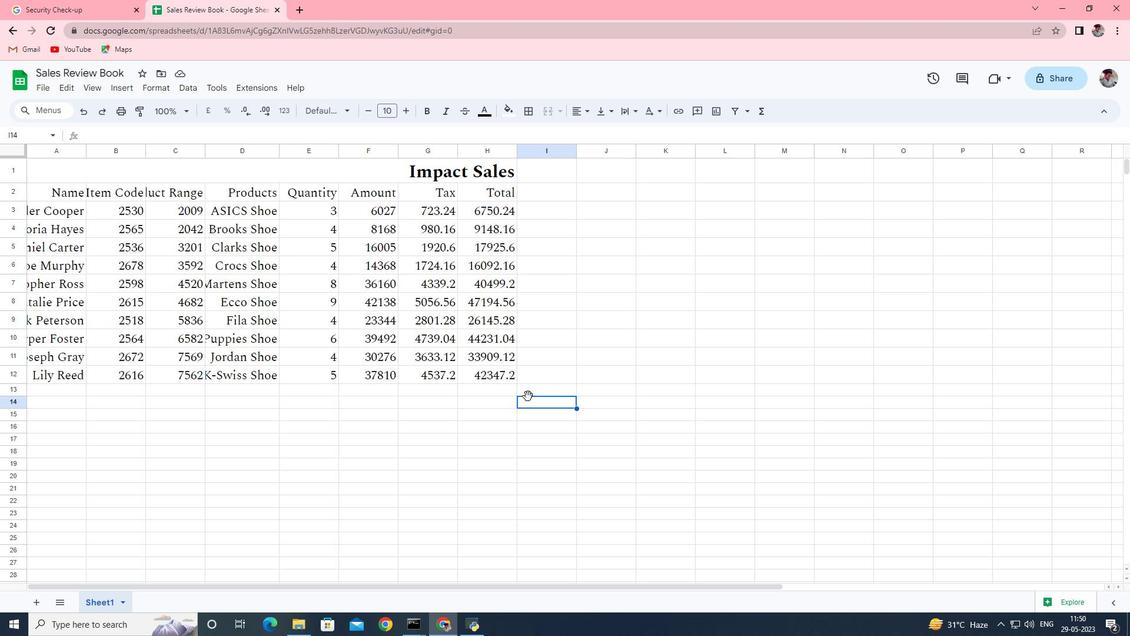 
